 Task: Create an editable business presentation template psd in modern design set.
Action: Mouse moved to (410, 175)
Screenshot: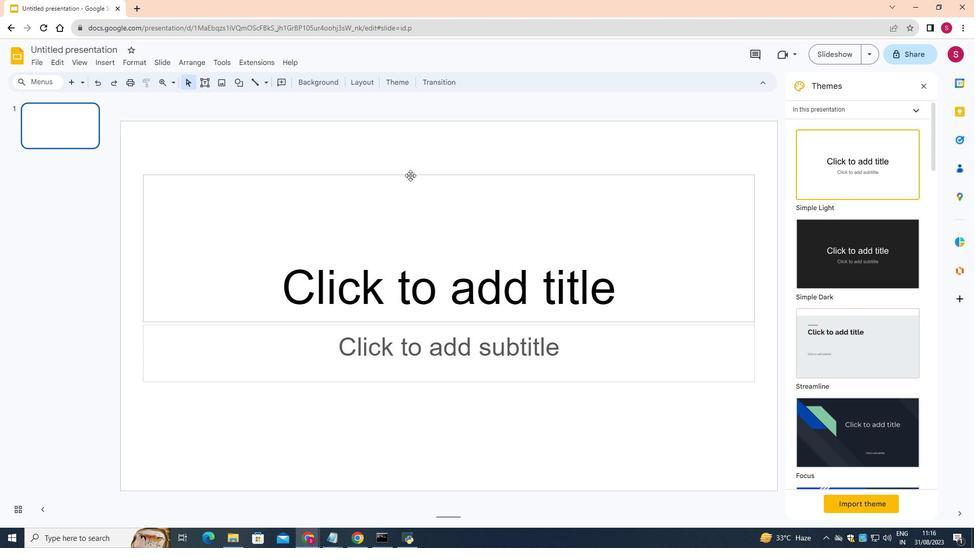 
Action: Mouse pressed left at (410, 175)
Screenshot: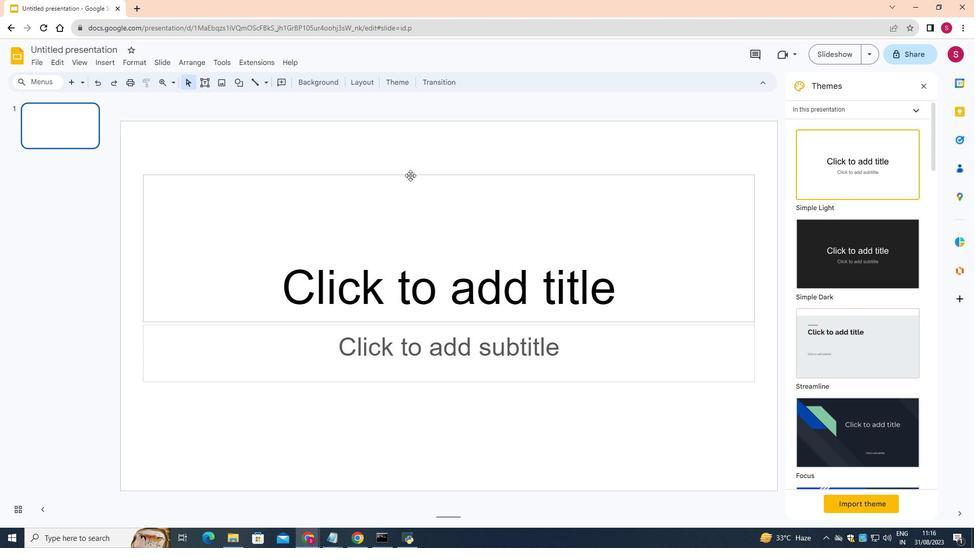 
Action: Key pressed <Key.delete>
Screenshot: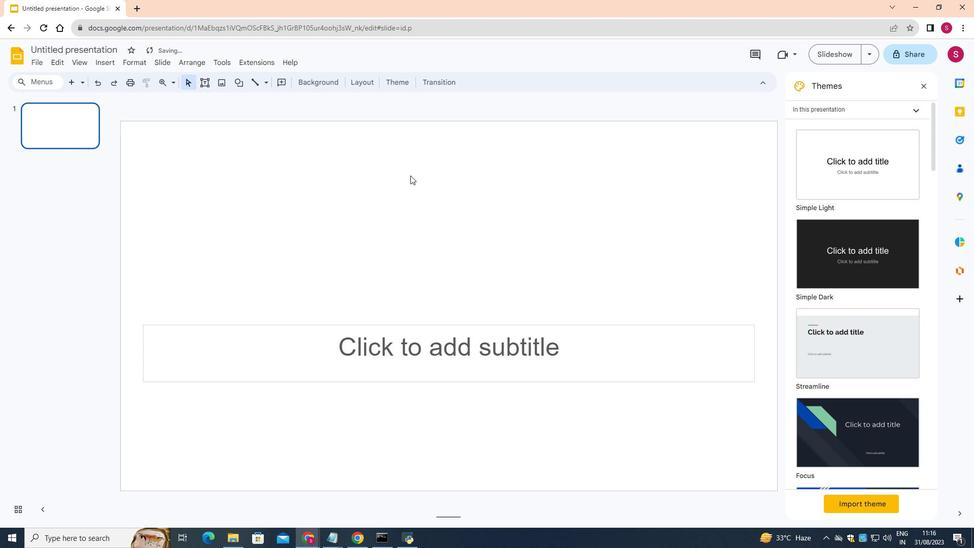 
Action: Mouse moved to (392, 324)
Screenshot: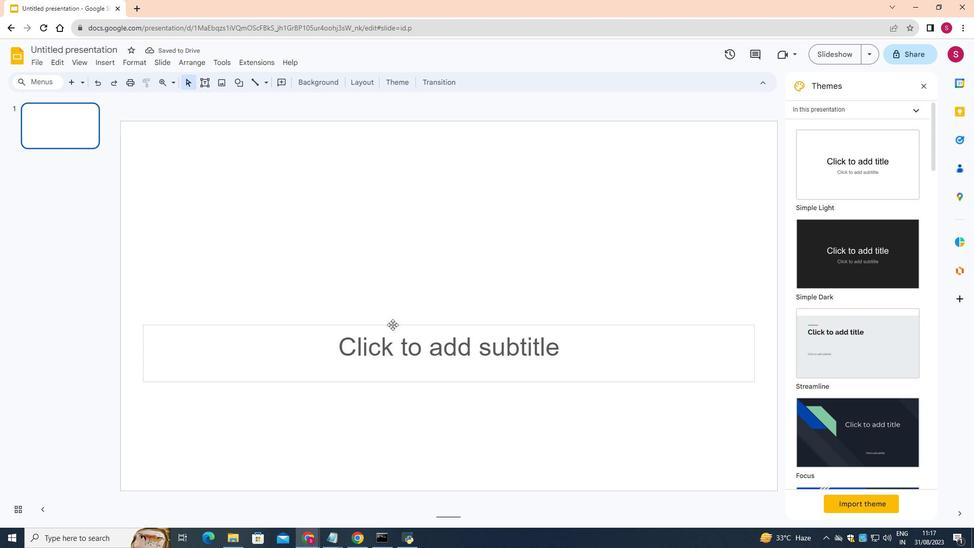
Action: Mouse pressed left at (392, 324)
Screenshot: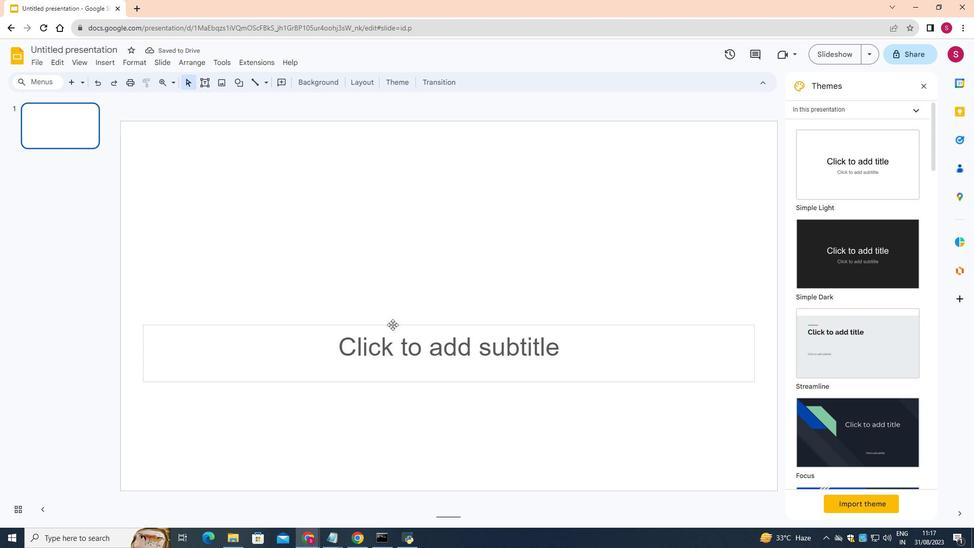 
Action: Key pressed <Key.delete>
Screenshot: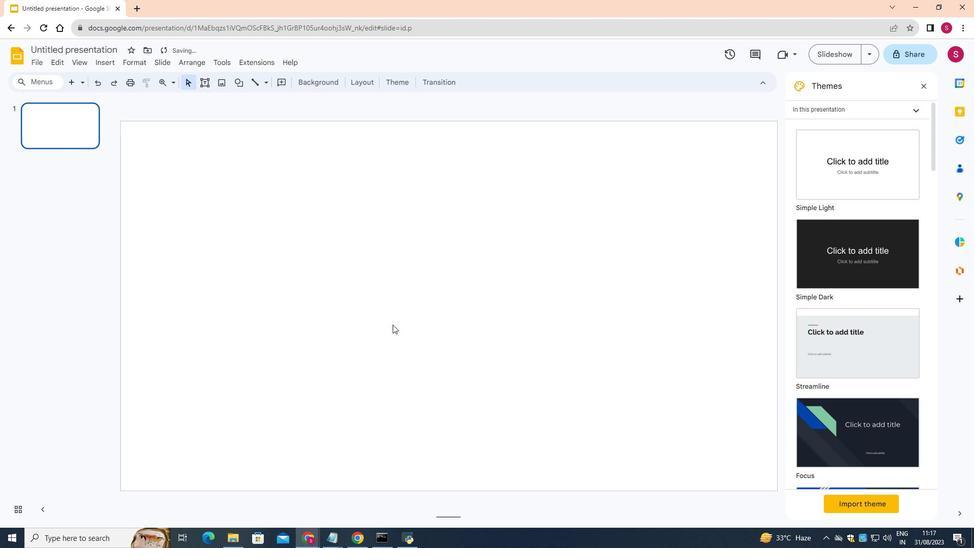 
Action: Mouse moved to (233, 79)
Screenshot: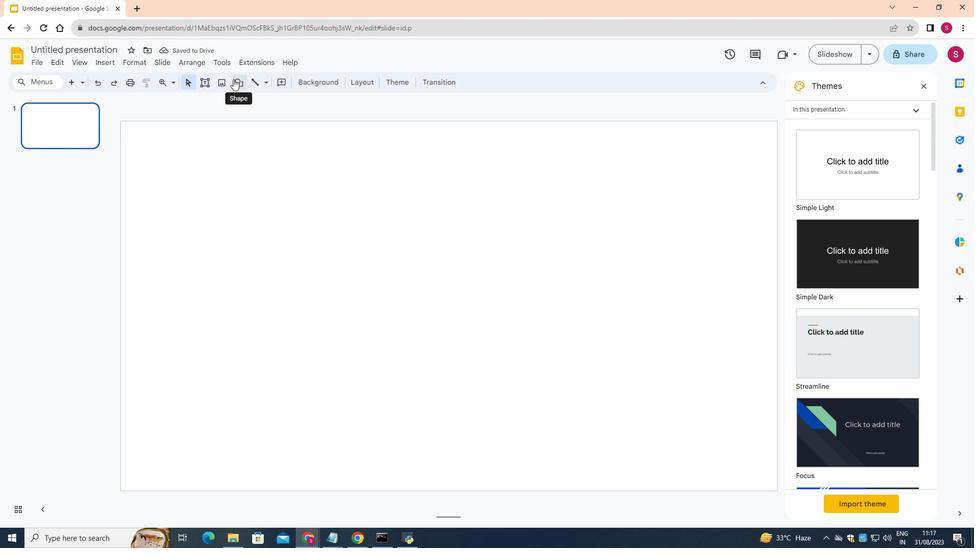 
Action: Mouse pressed left at (233, 79)
Screenshot: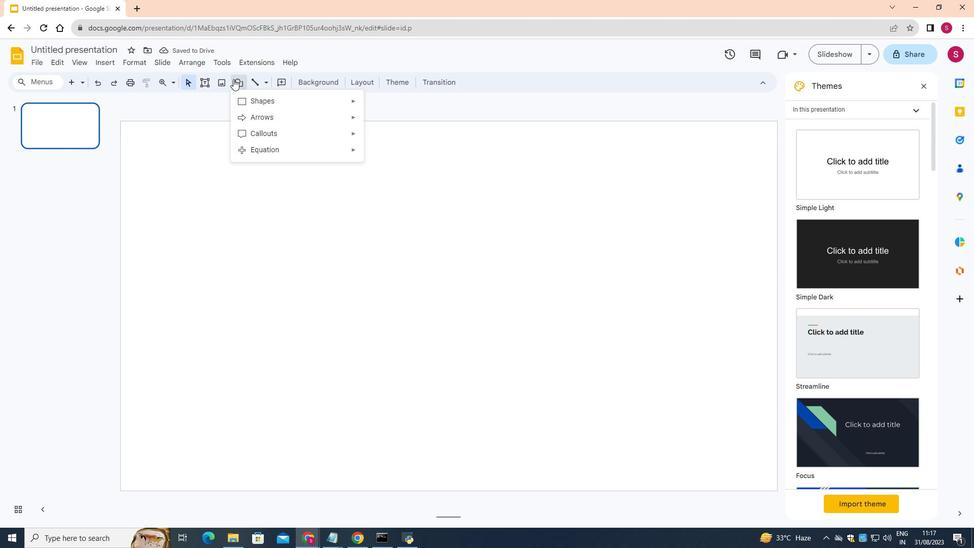 
Action: Mouse moved to (245, 99)
Screenshot: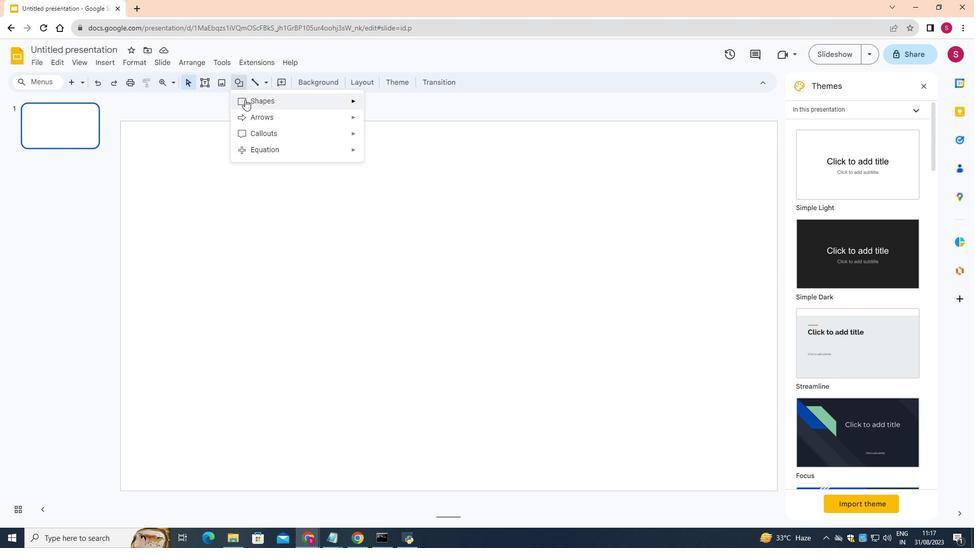 
Action: Mouse pressed left at (245, 99)
Screenshot: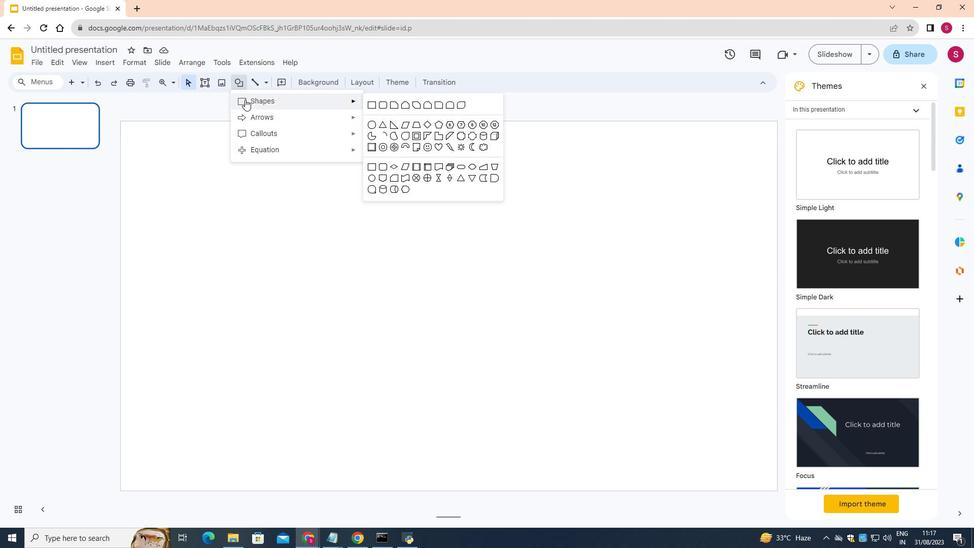 
Action: Mouse moved to (371, 101)
Screenshot: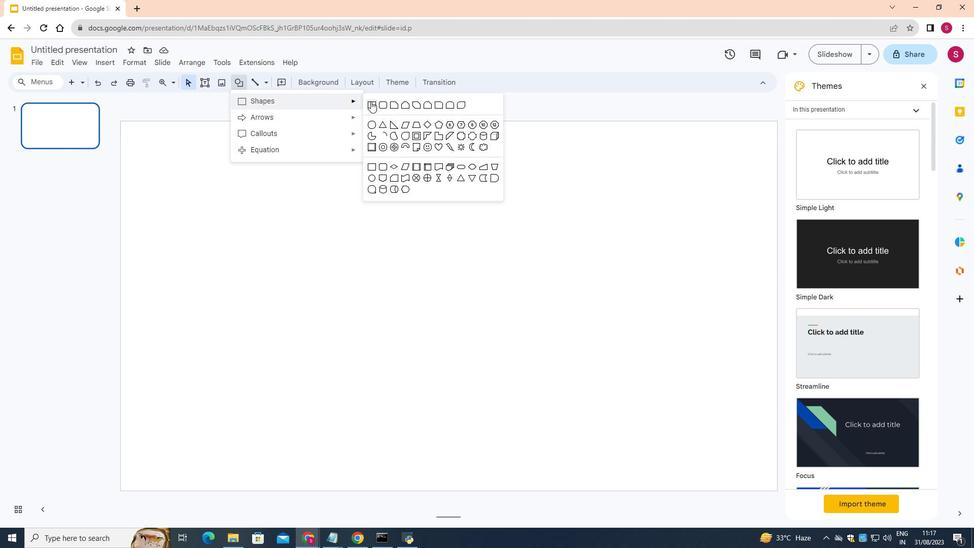 
Action: Mouse pressed left at (371, 101)
Screenshot: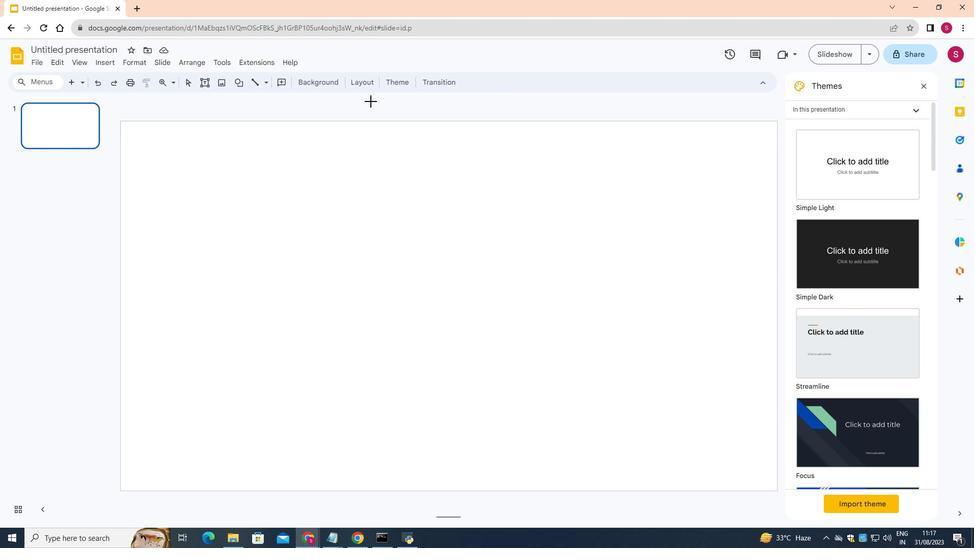 
Action: Mouse moved to (500, 121)
Screenshot: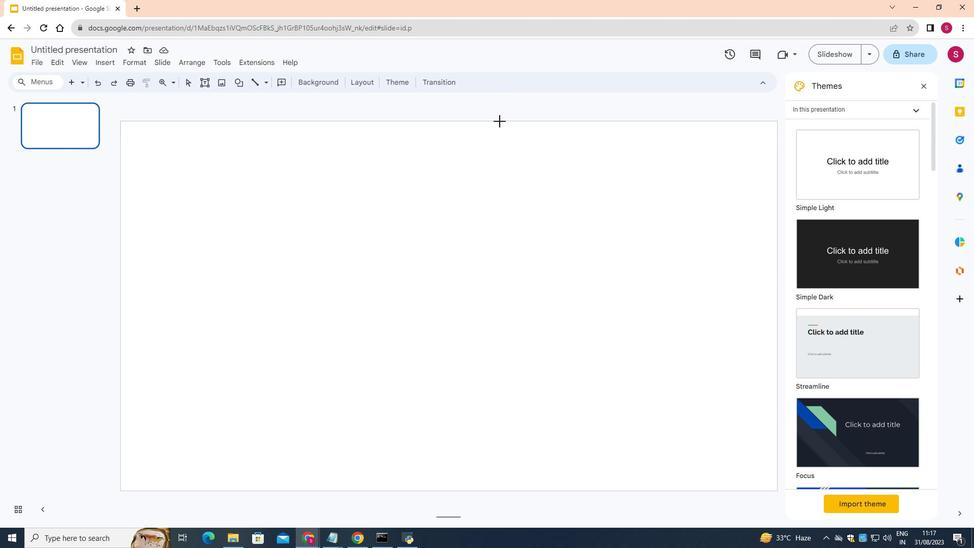 
Action: Mouse pressed left at (500, 121)
Screenshot: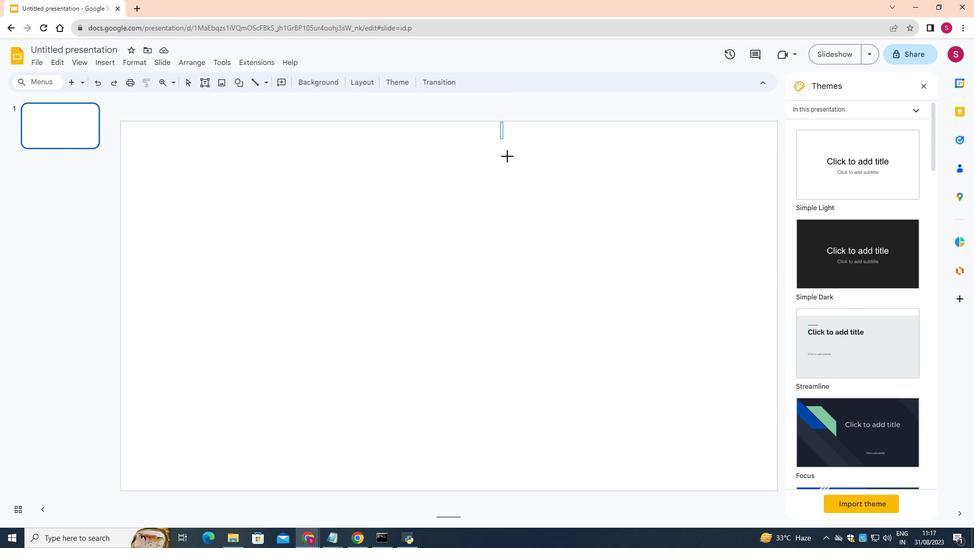 
Action: Mouse moved to (396, 244)
Screenshot: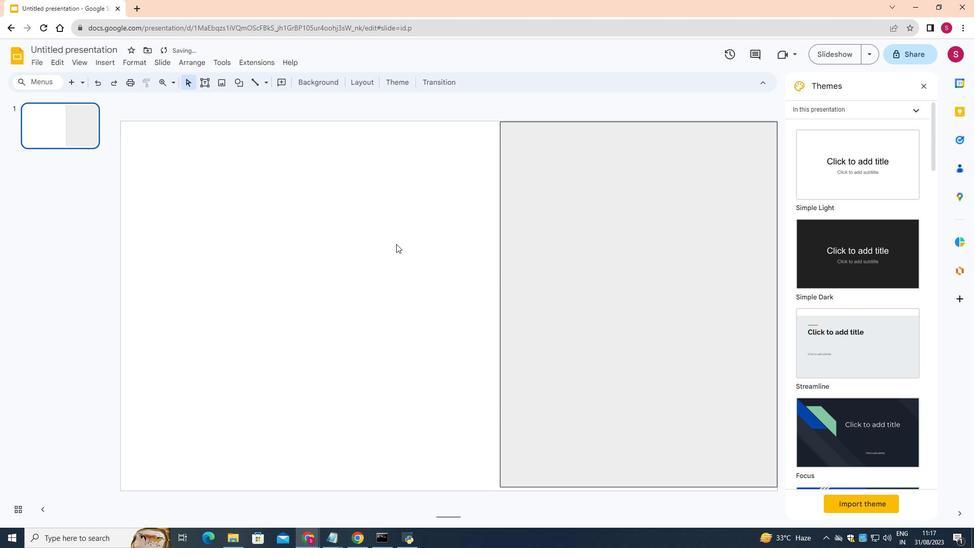 
Action: Mouse pressed left at (396, 244)
Screenshot: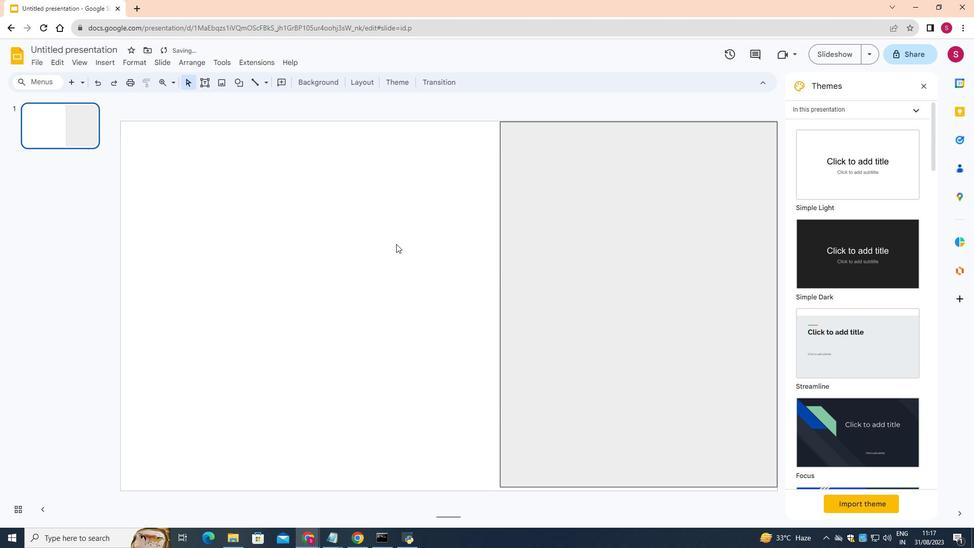 
Action: Mouse moved to (593, 248)
Screenshot: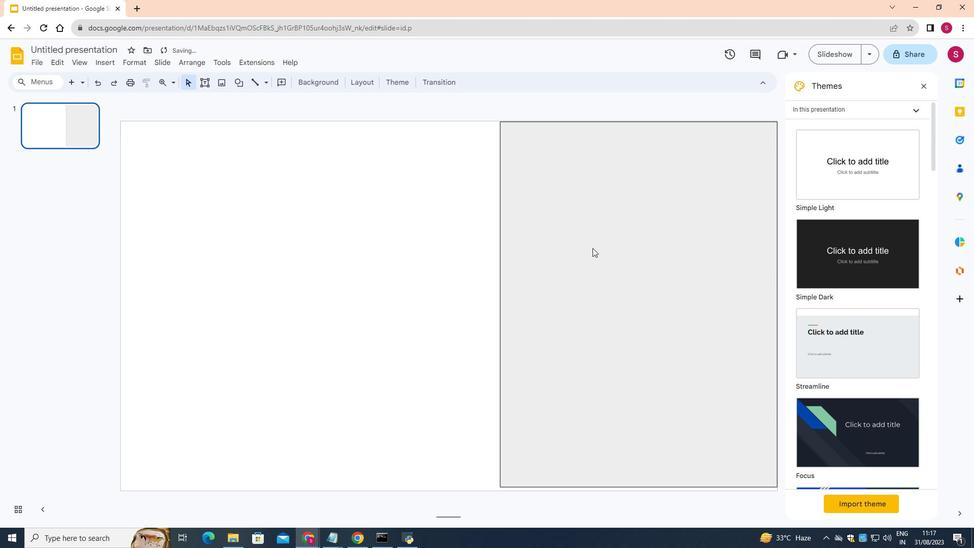 
Action: Mouse pressed left at (593, 248)
Screenshot: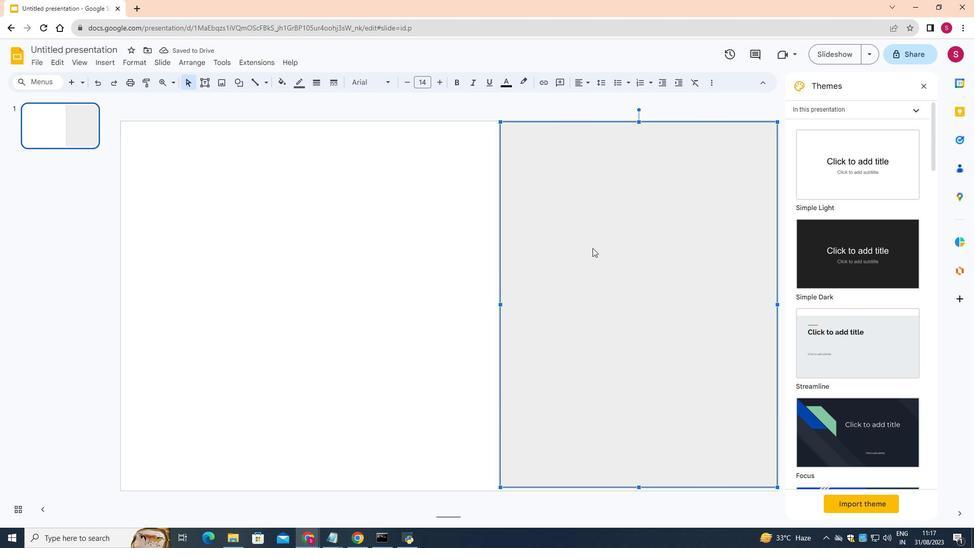 
Action: Mouse moved to (640, 485)
Screenshot: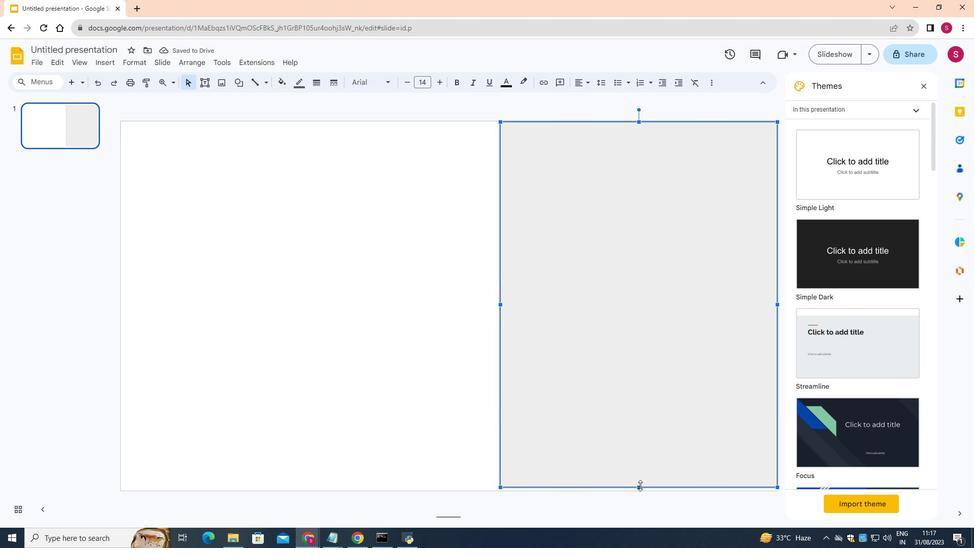 
Action: Mouse pressed left at (640, 485)
Screenshot: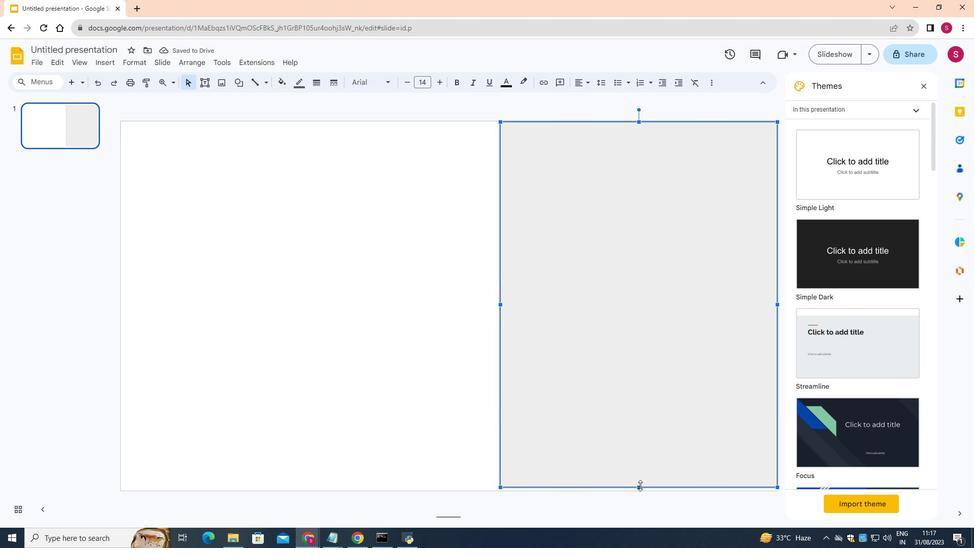 
Action: Mouse moved to (365, 400)
Screenshot: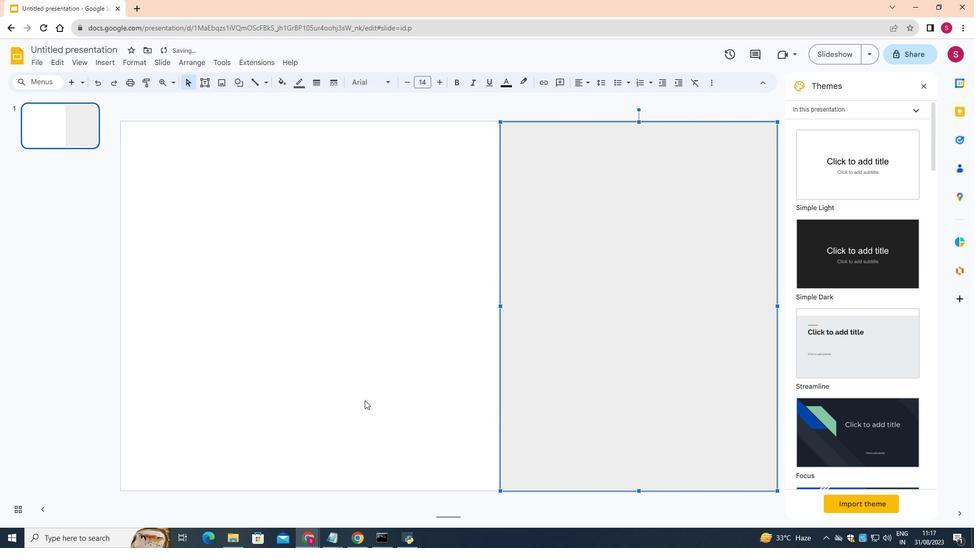 
Action: Mouse pressed left at (365, 400)
Screenshot: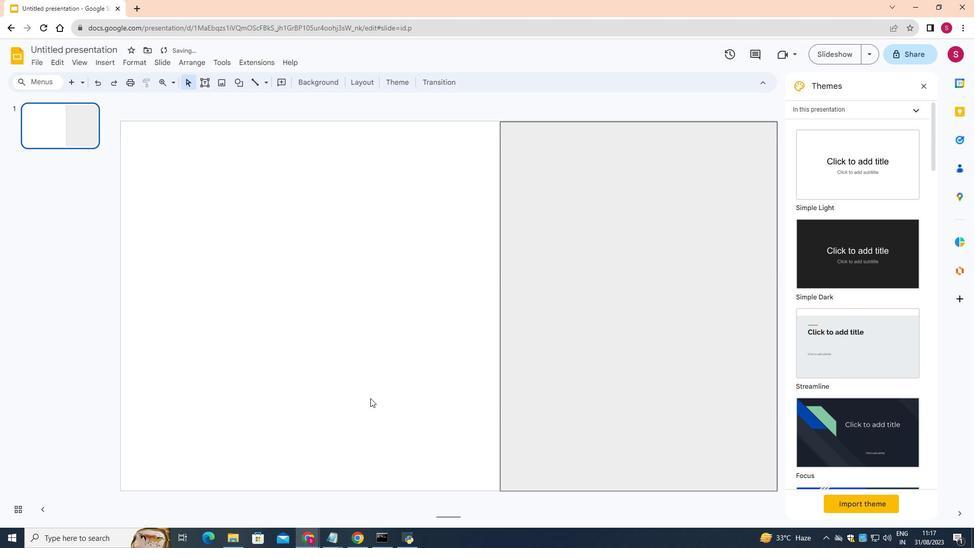 
Action: Mouse moved to (597, 387)
Screenshot: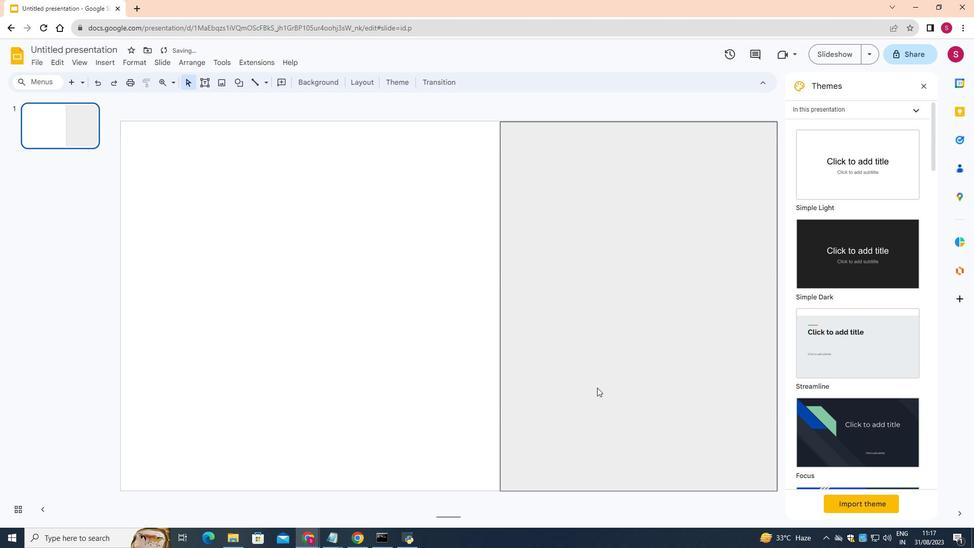 
Action: Mouse pressed left at (597, 387)
Screenshot: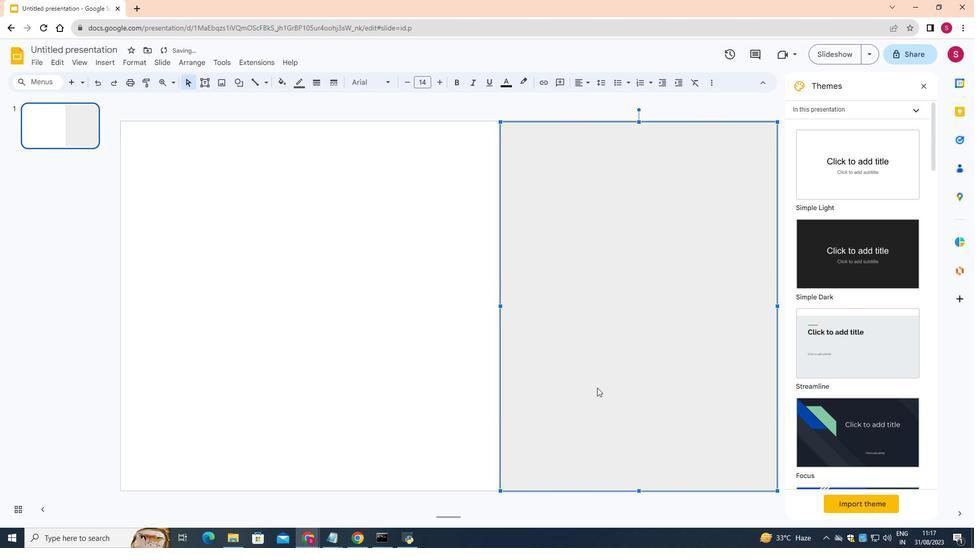 
Action: Mouse moved to (302, 84)
Screenshot: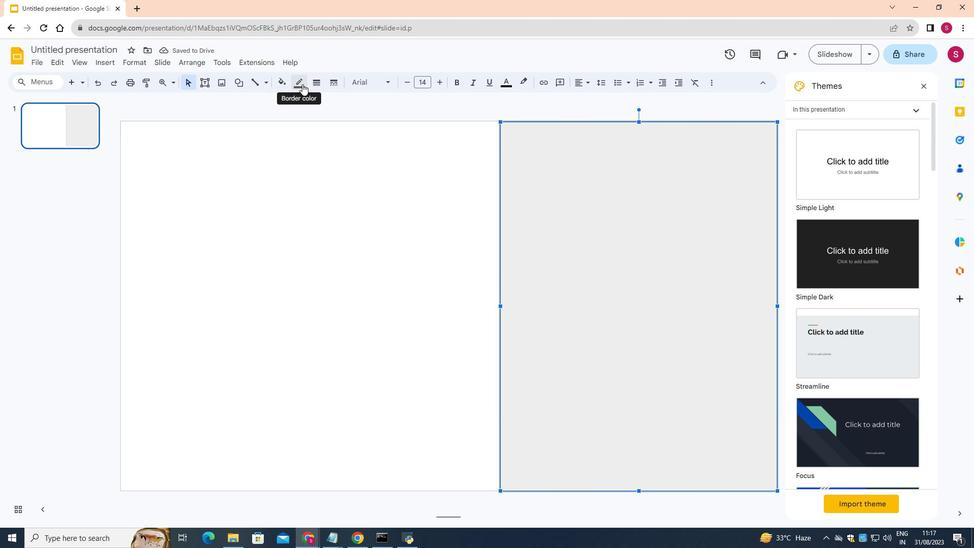 
Action: Mouse pressed left at (302, 84)
Screenshot: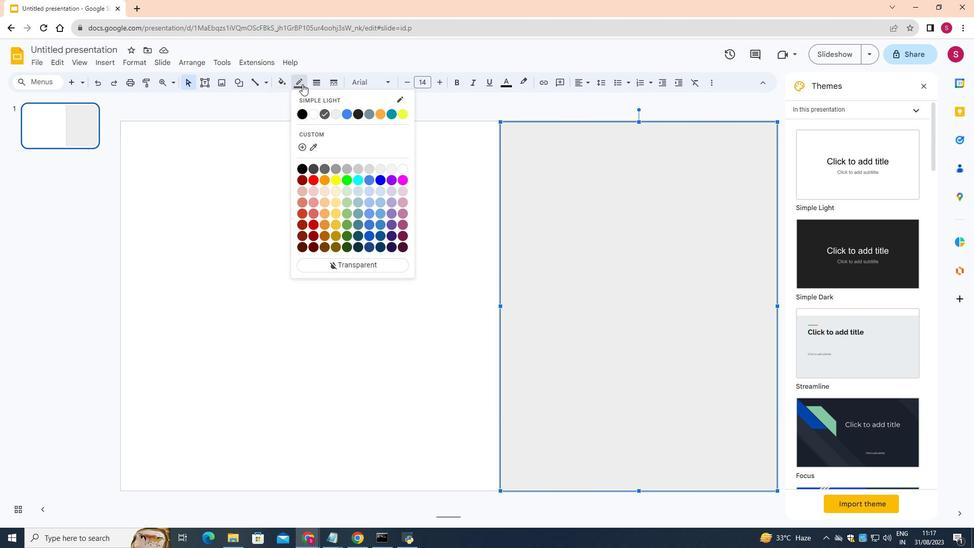 
Action: Mouse moved to (368, 264)
Screenshot: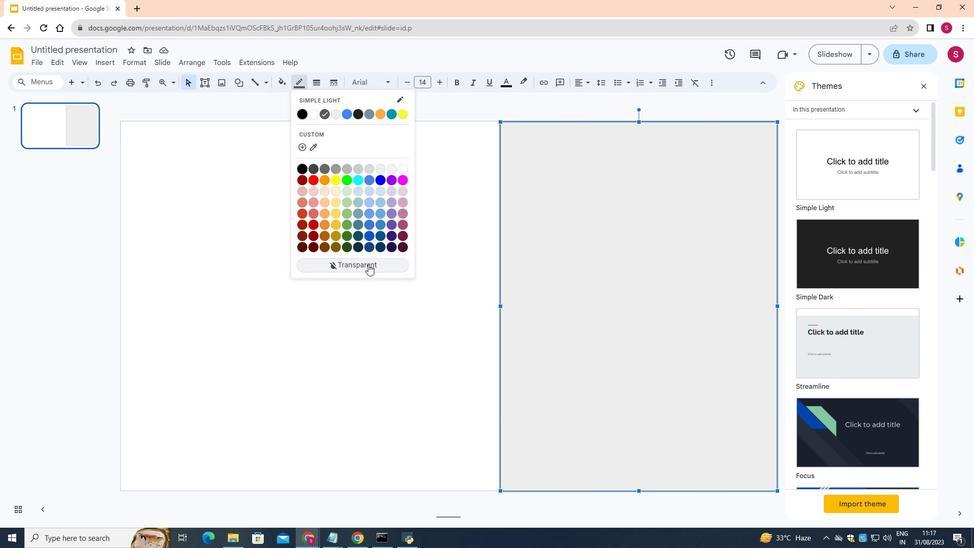 
Action: Mouse pressed left at (368, 264)
Screenshot: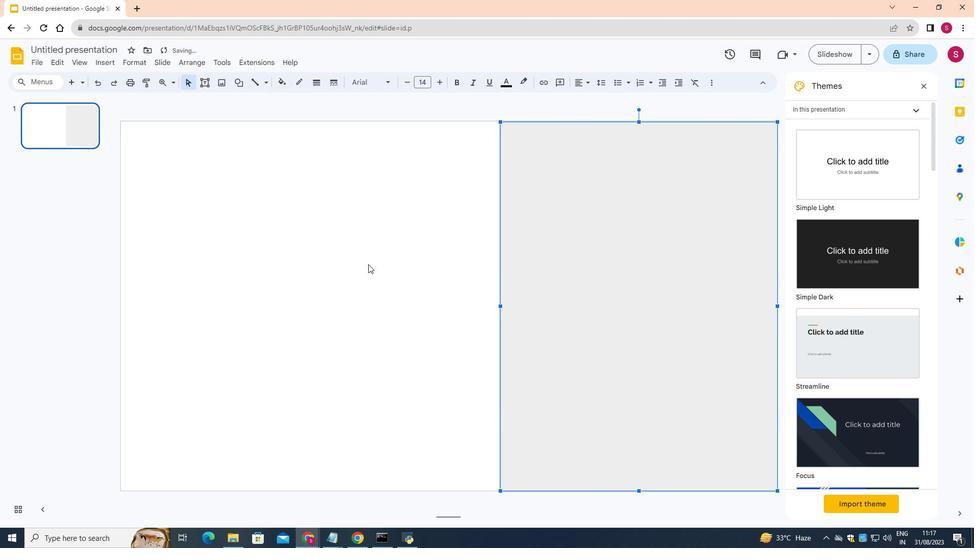 
Action: Mouse moved to (277, 84)
Screenshot: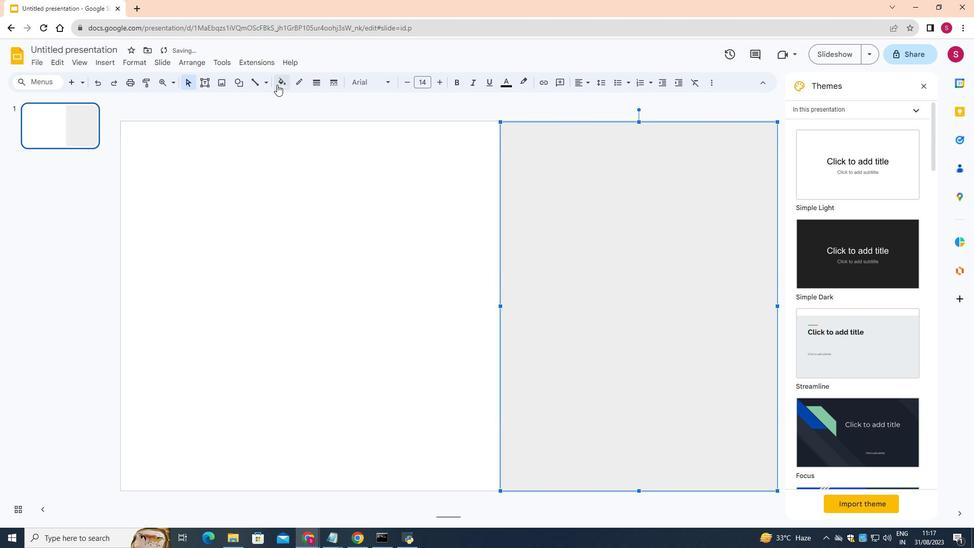 
Action: Mouse pressed left at (277, 84)
Screenshot: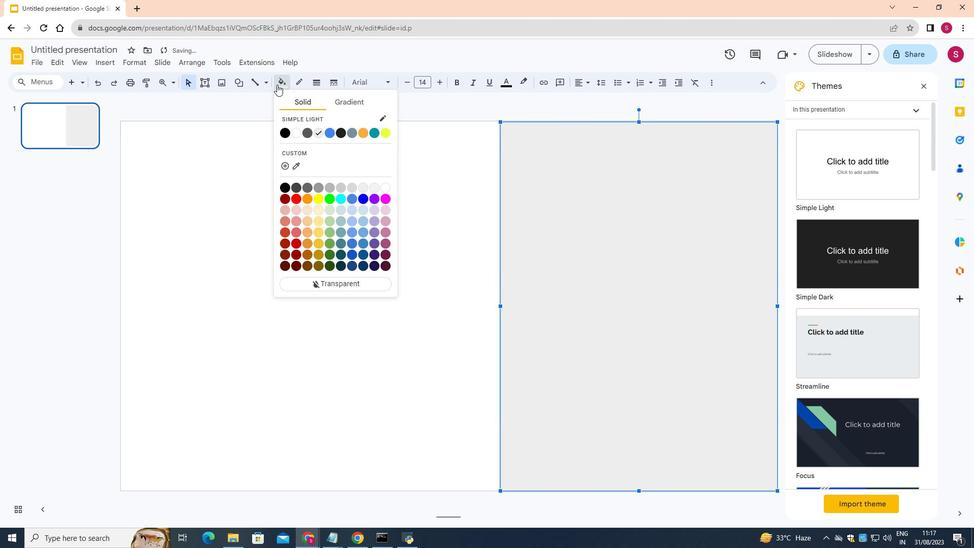 
Action: Mouse moved to (296, 184)
Screenshot: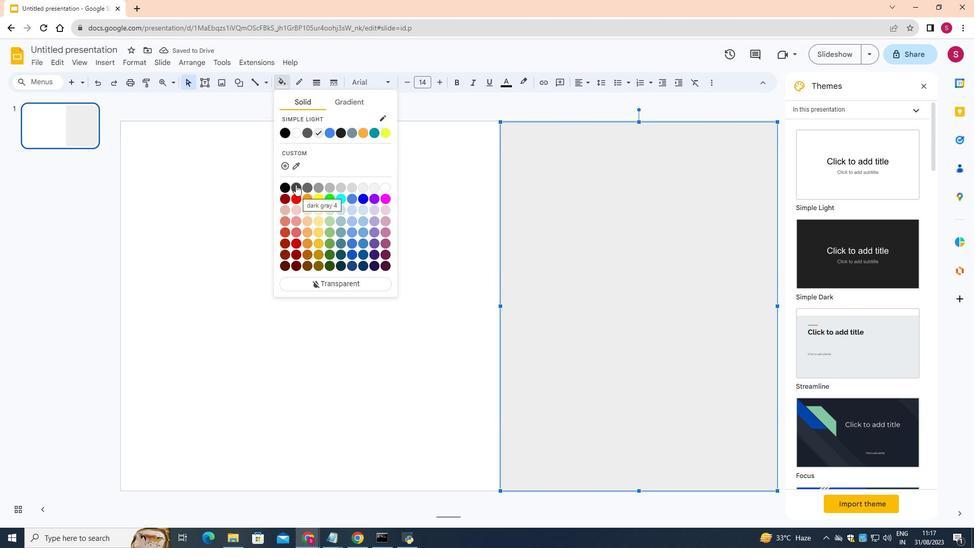 
Action: Mouse pressed left at (296, 184)
Screenshot: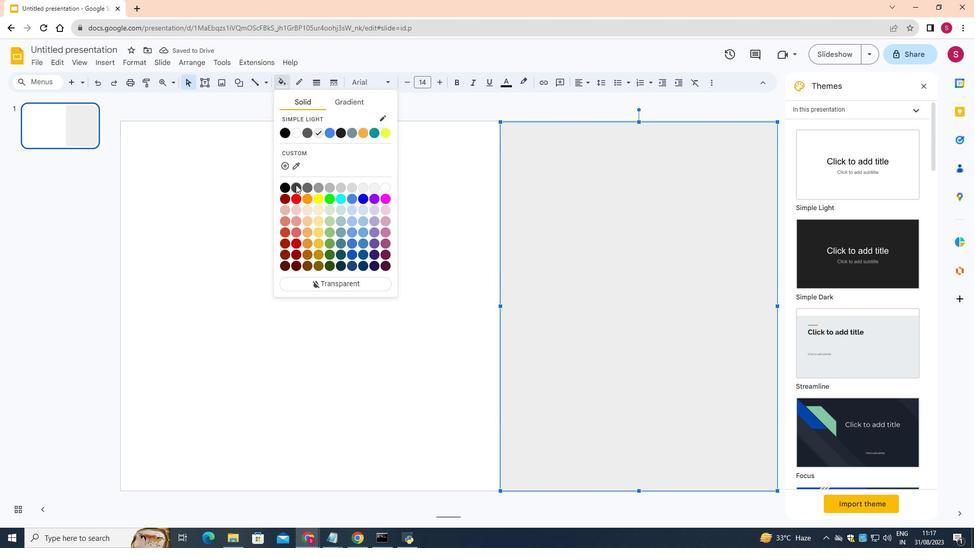 
Action: Mouse moved to (206, 80)
Screenshot: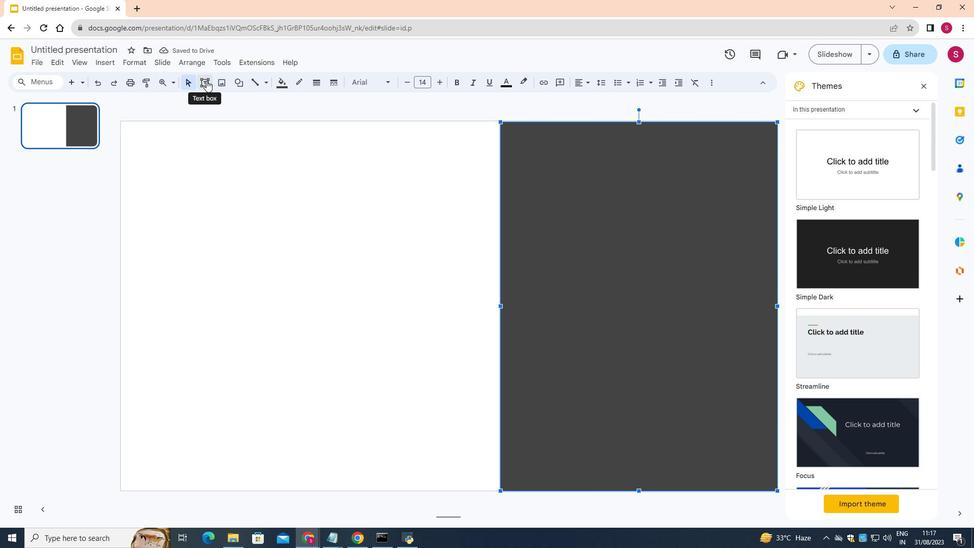 
Action: Mouse pressed left at (206, 80)
Screenshot: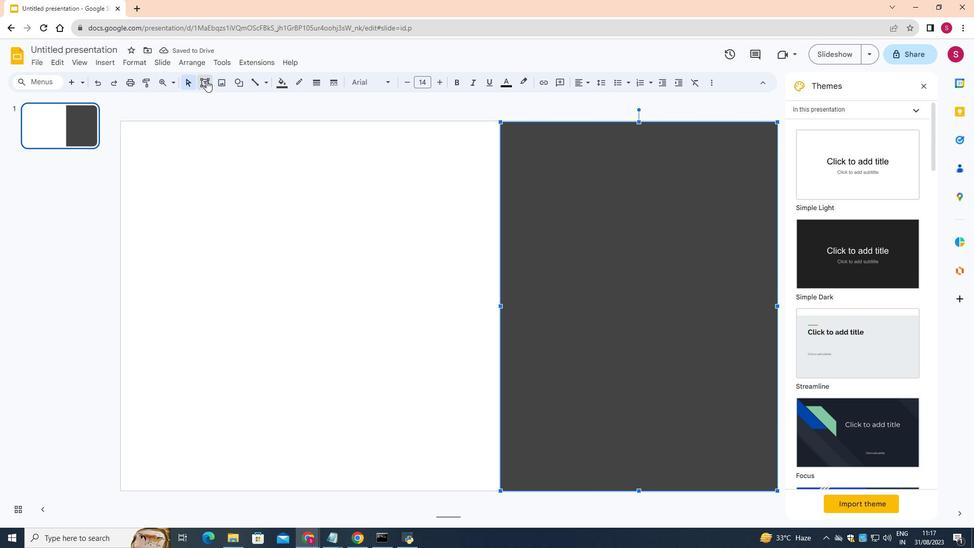
Action: Mouse moved to (549, 225)
Screenshot: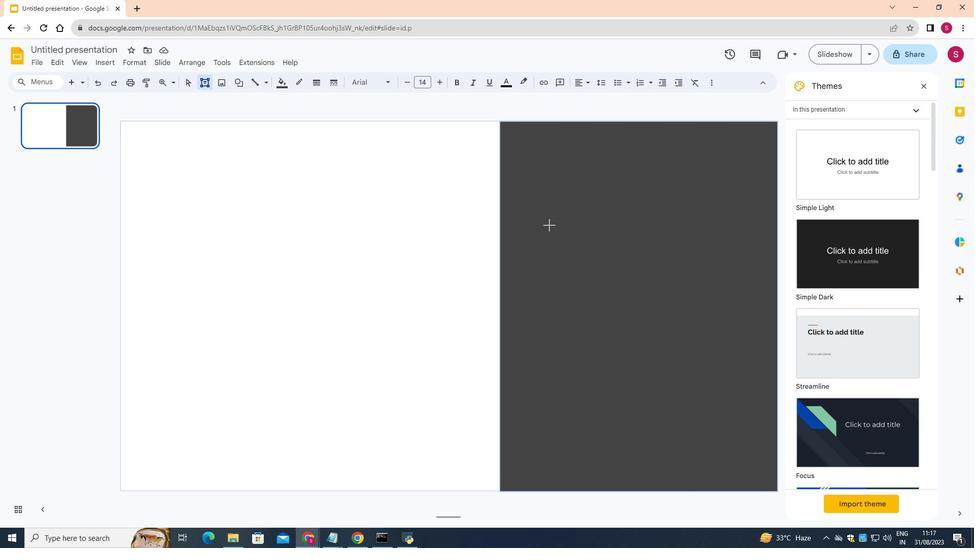 
Action: Mouse pressed left at (549, 225)
Screenshot: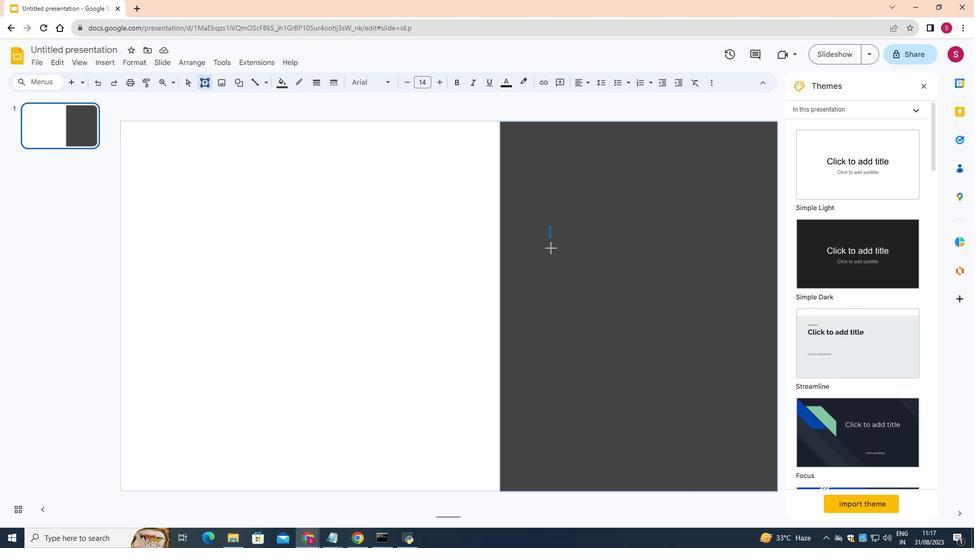 
Action: Mouse moved to (507, 83)
Screenshot: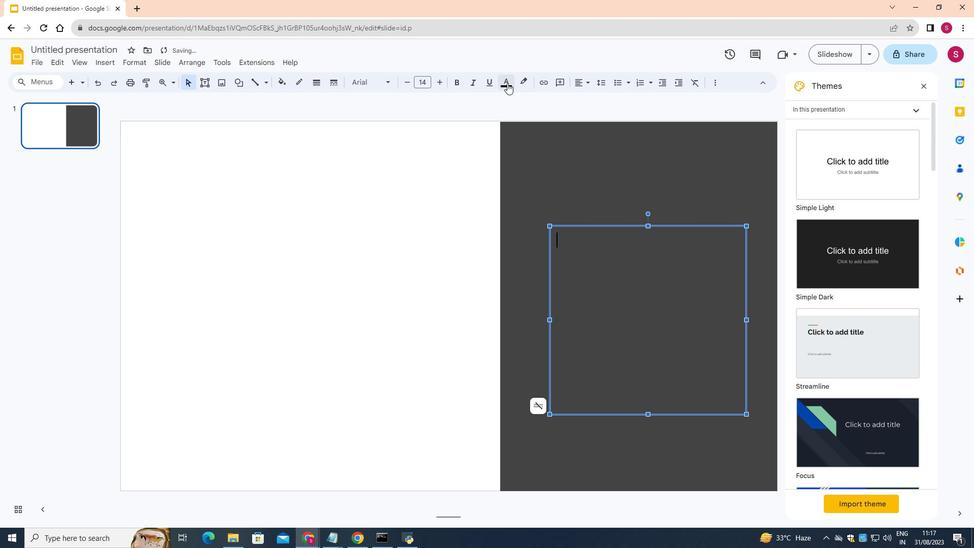 
Action: Mouse pressed left at (507, 83)
Screenshot: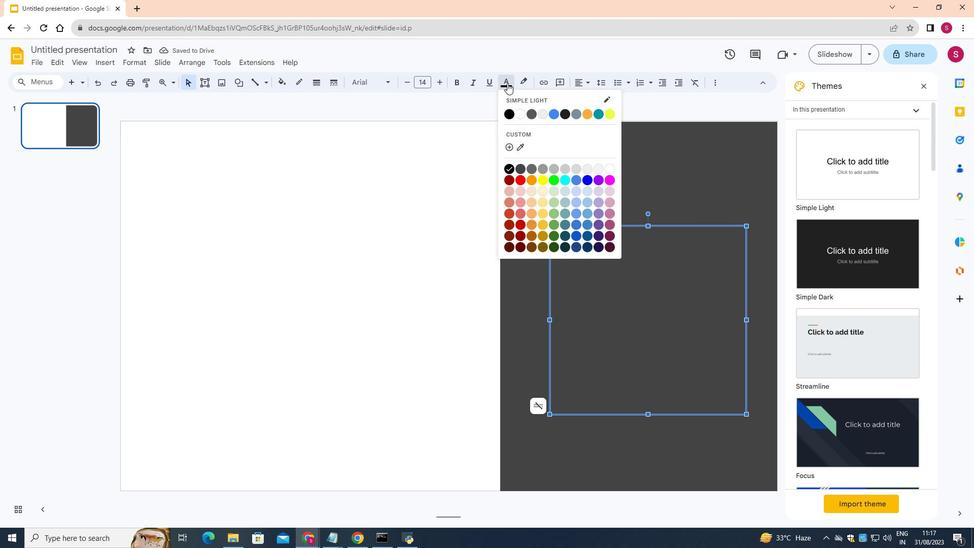 
Action: Mouse moved to (521, 114)
Screenshot: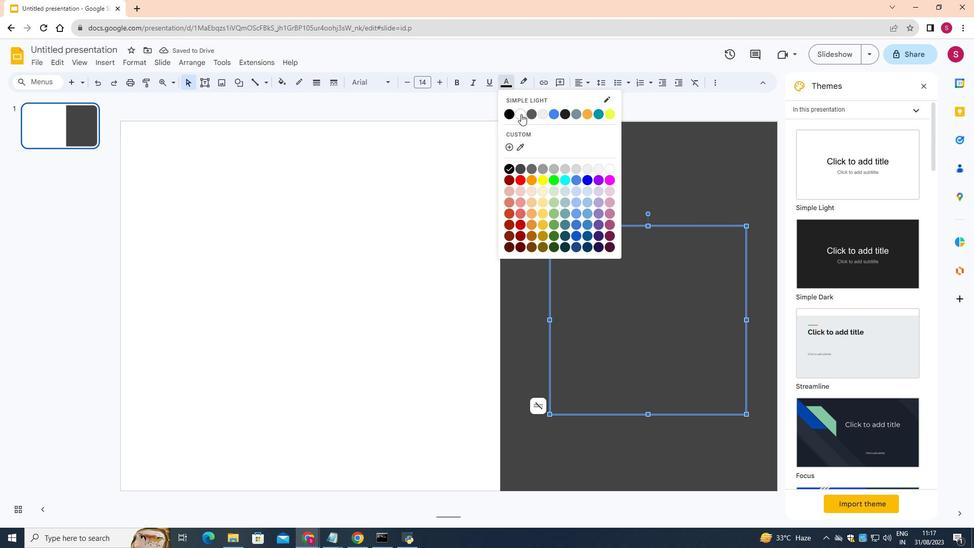 
Action: Mouse pressed left at (521, 114)
Screenshot: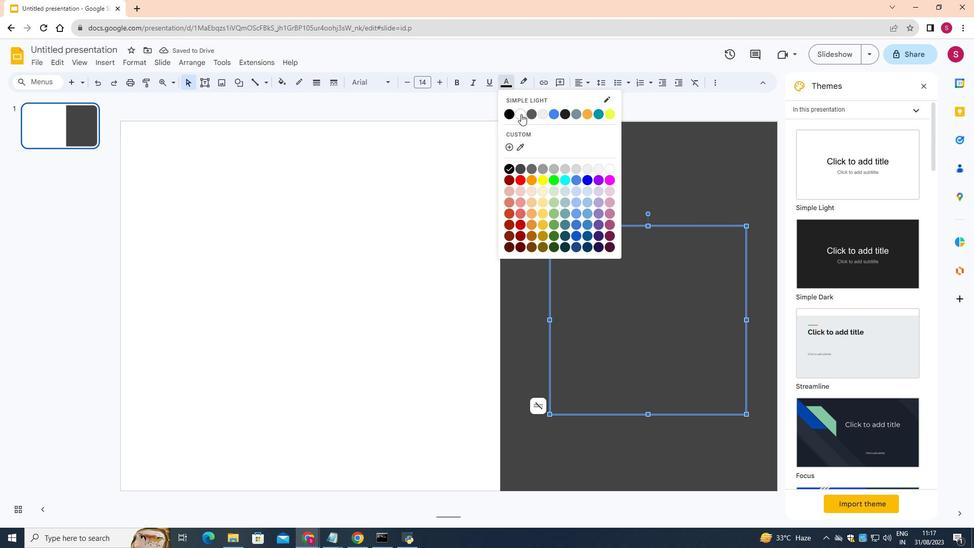 
Action: Mouse moved to (521, 114)
Screenshot: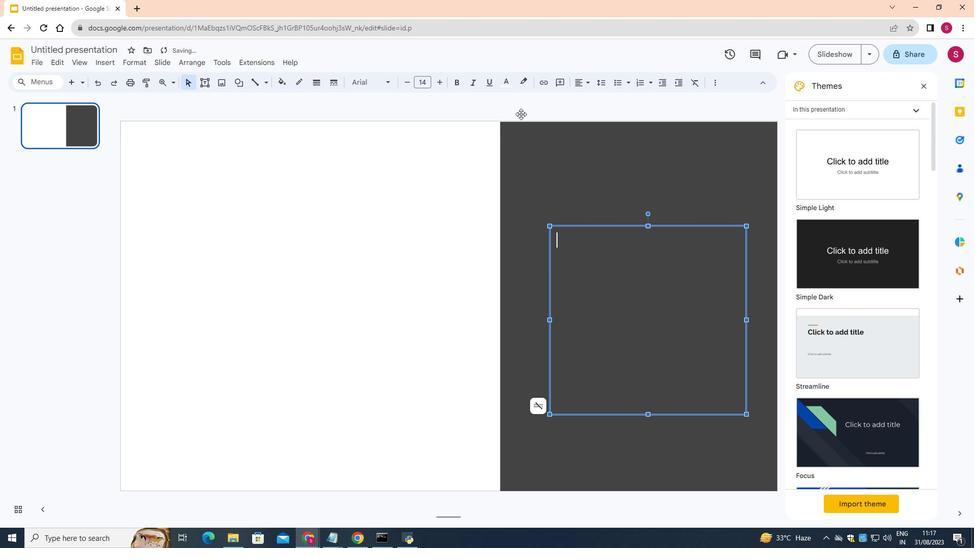 
Action: Key pressed <Key.shift>Business<Key.enter><Key.shift>Plan
Screenshot: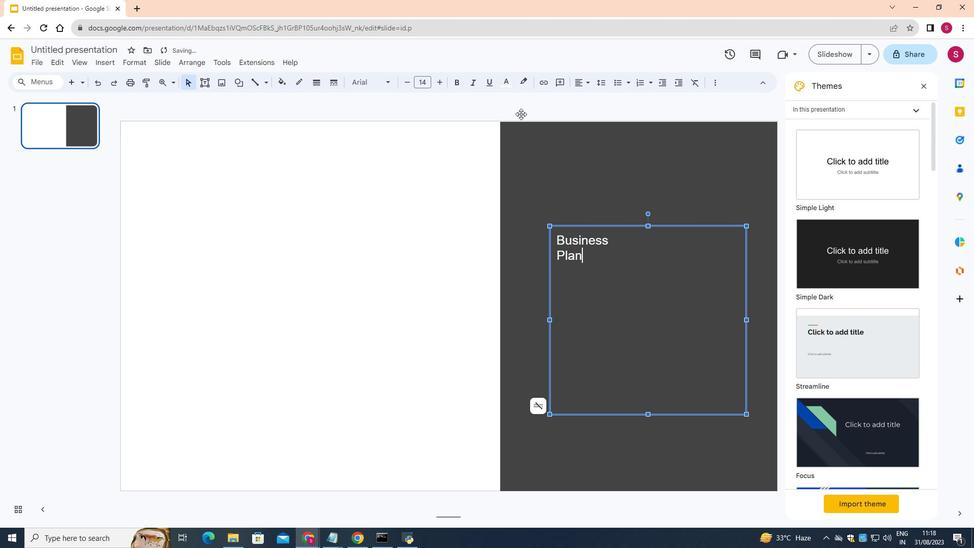 
Action: Mouse moved to (557, 240)
Screenshot: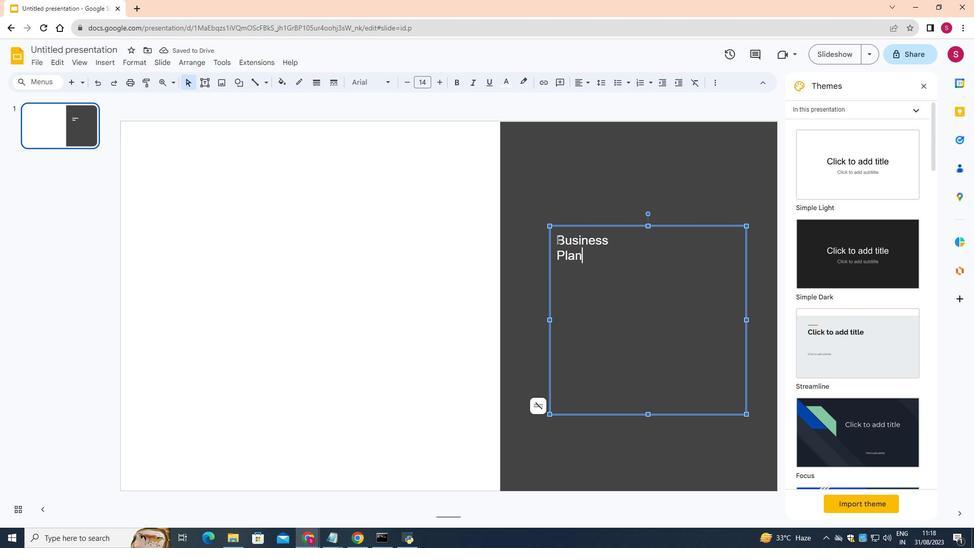 
Action: Mouse pressed left at (557, 240)
Screenshot: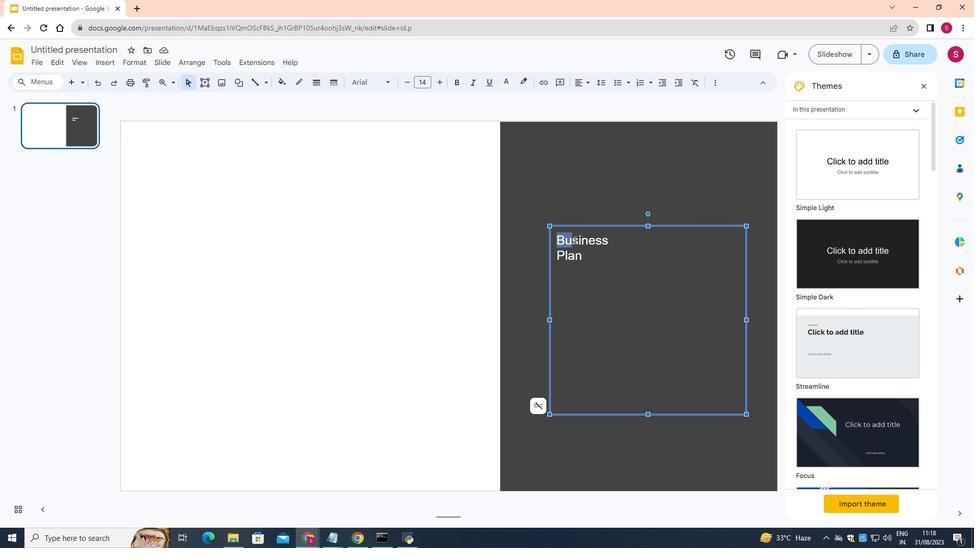 
Action: Mouse moved to (439, 79)
Screenshot: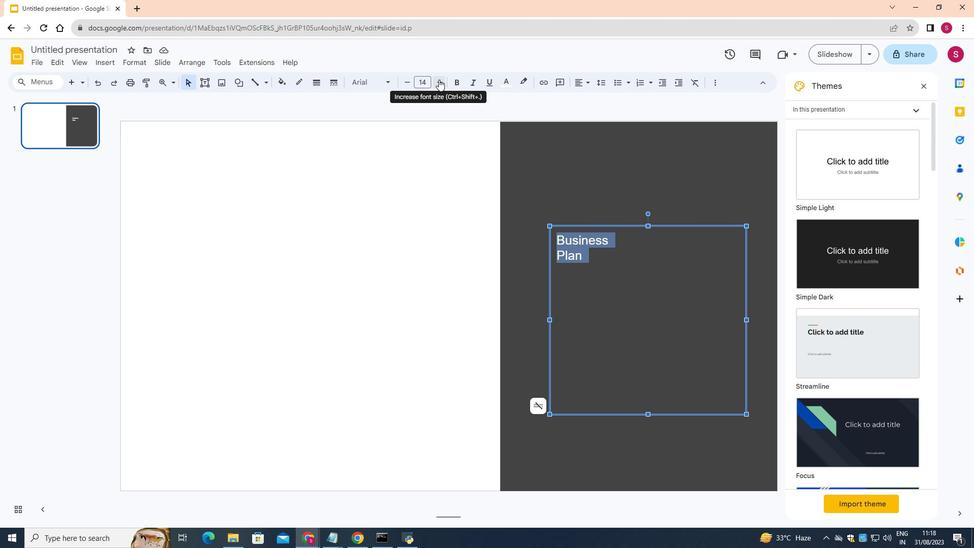 
Action: Mouse pressed left at (439, 79)
Screenshot: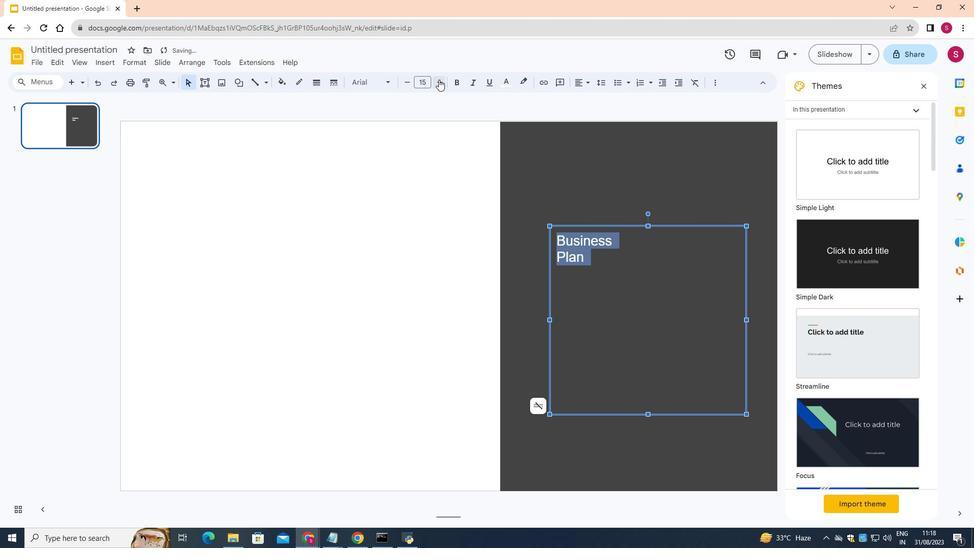 
Action: Mouse pressed left at (439, 79)
Screenshot: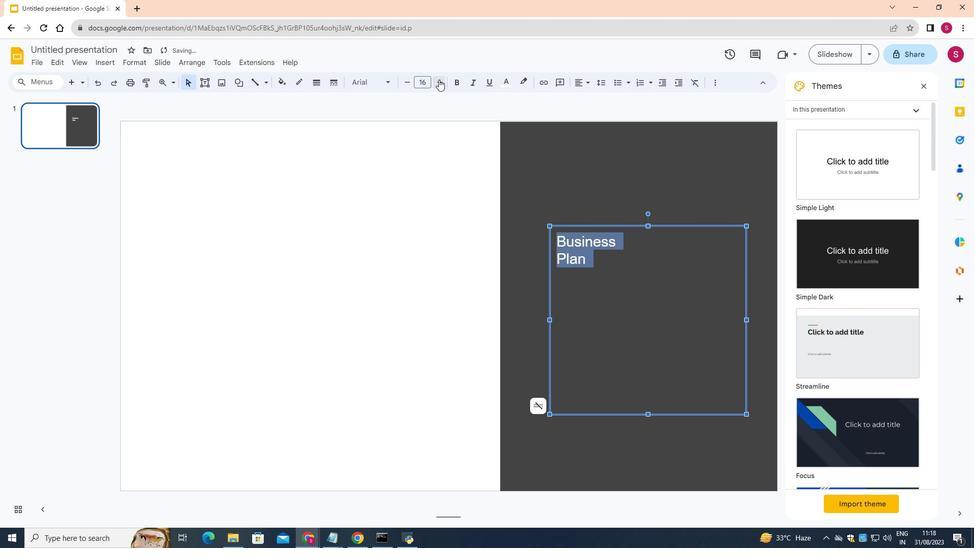 
Action: Mouse pressed left at (439, 79)
Screenshot: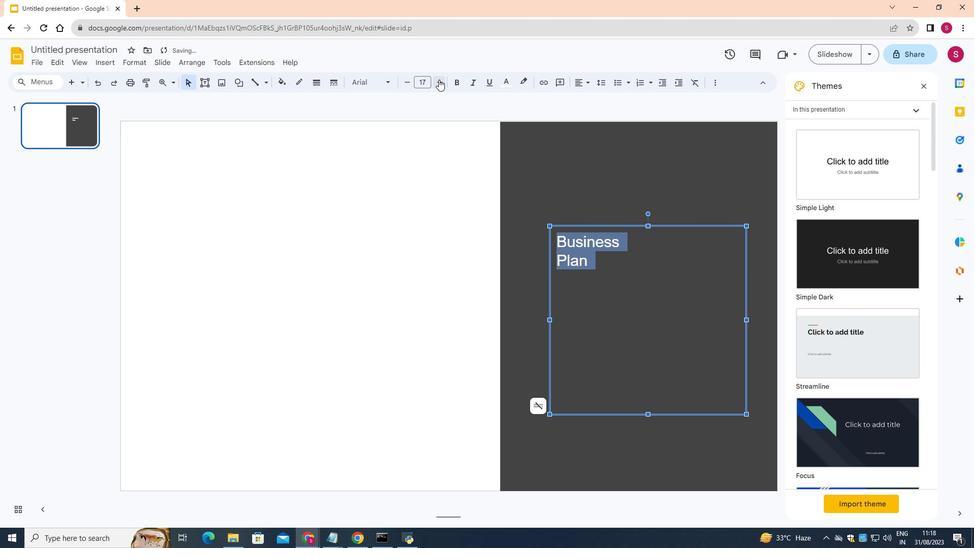 
Action: Mouse pressed left at (439, 79)
Screenshot: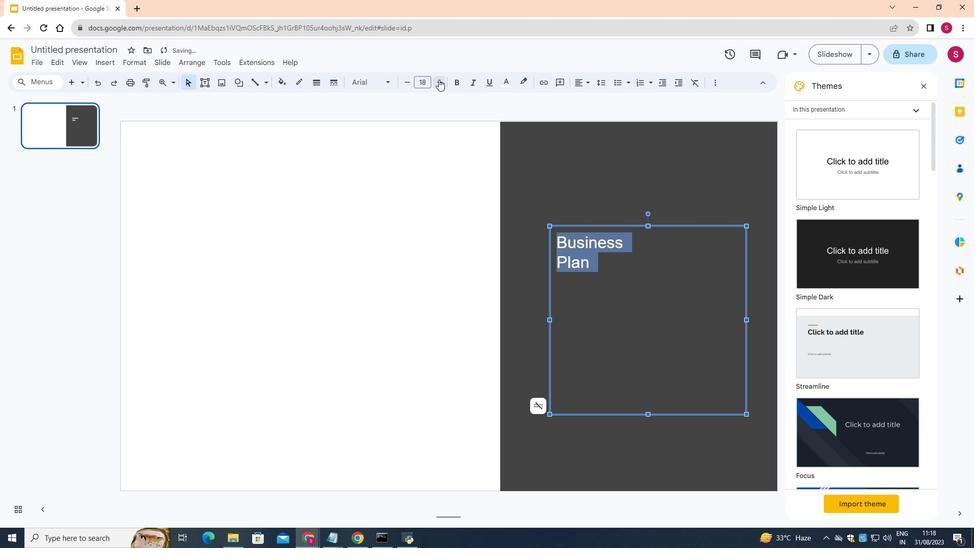 
Action: Mouse pressed left at (439, 79)
Screenshot: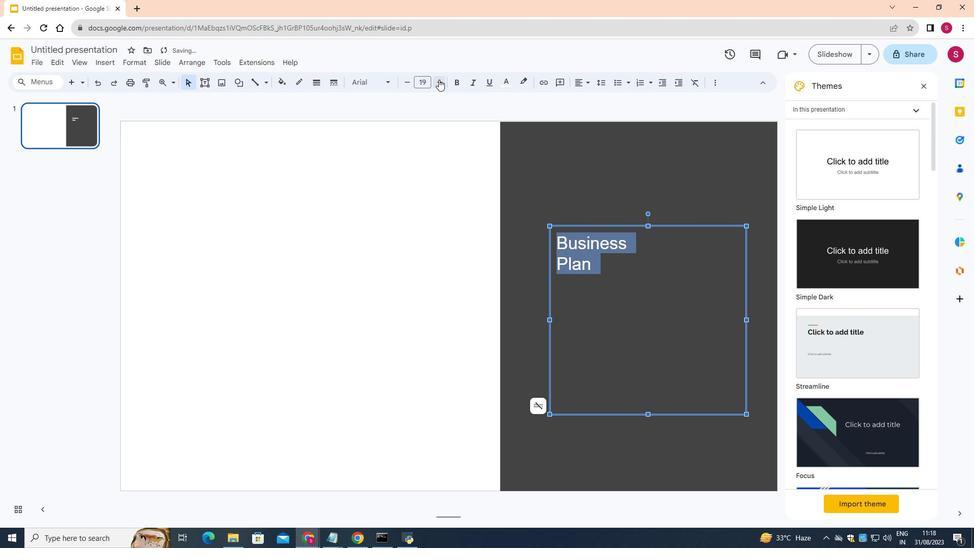 
Action: Mouse pressed left at (439, 79)
Screenshot: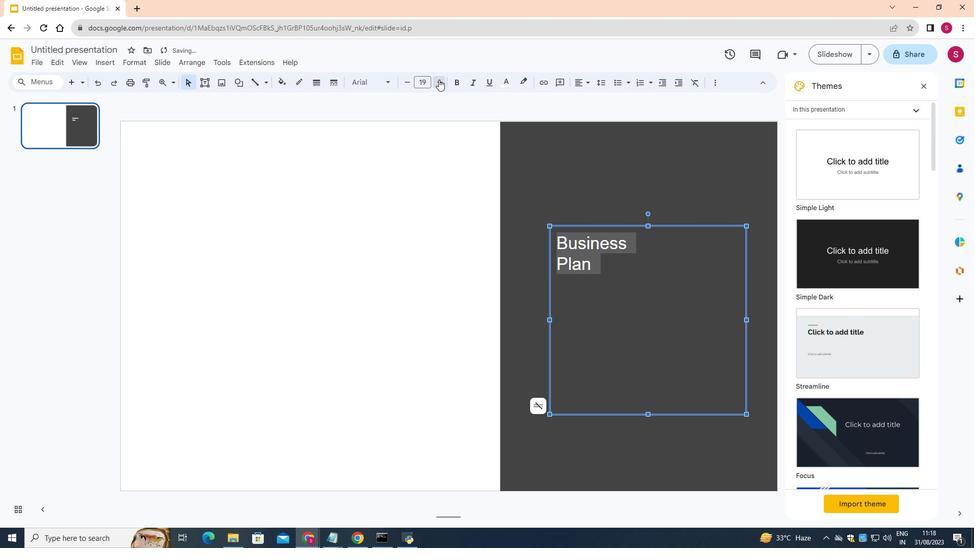
Action: Mouse pressed left at (439, 79)
Screenshot: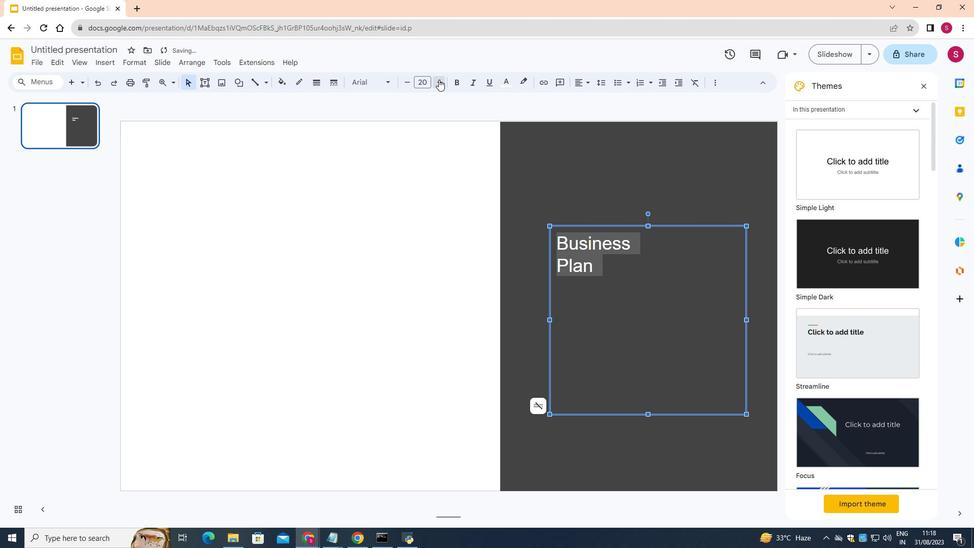 
Action: Mouse pressed left at (439, 79)
Screenshot: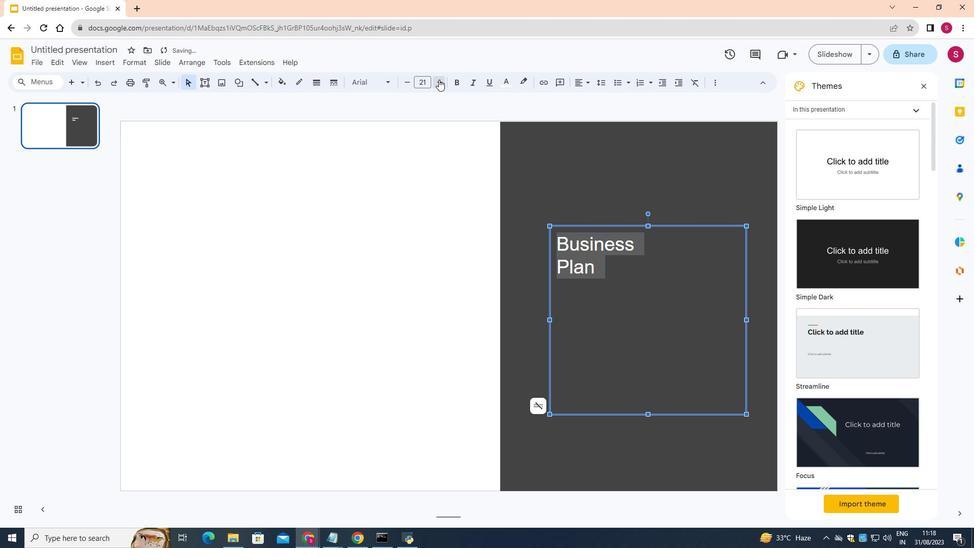 
Action: Mouse moved to (439, 79)
Screenshot: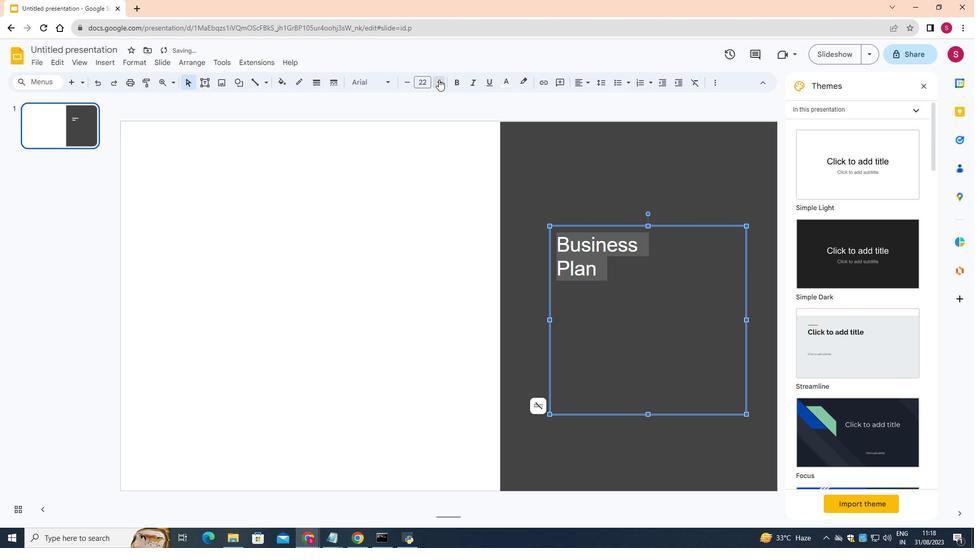 
Action: Mouse pressed left at (439, 79)
Screenshot: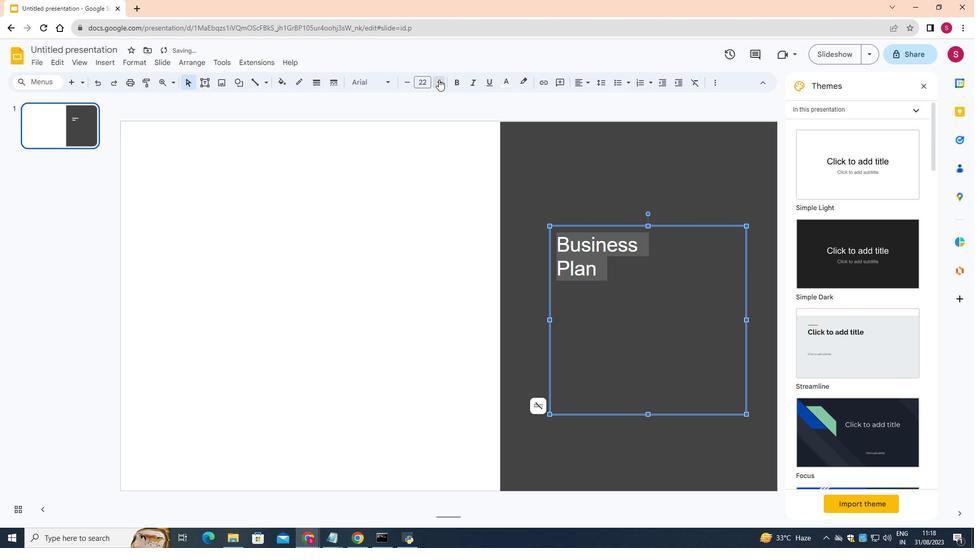 
Action: Mouse pressed left at (439, 79)
Screenshot: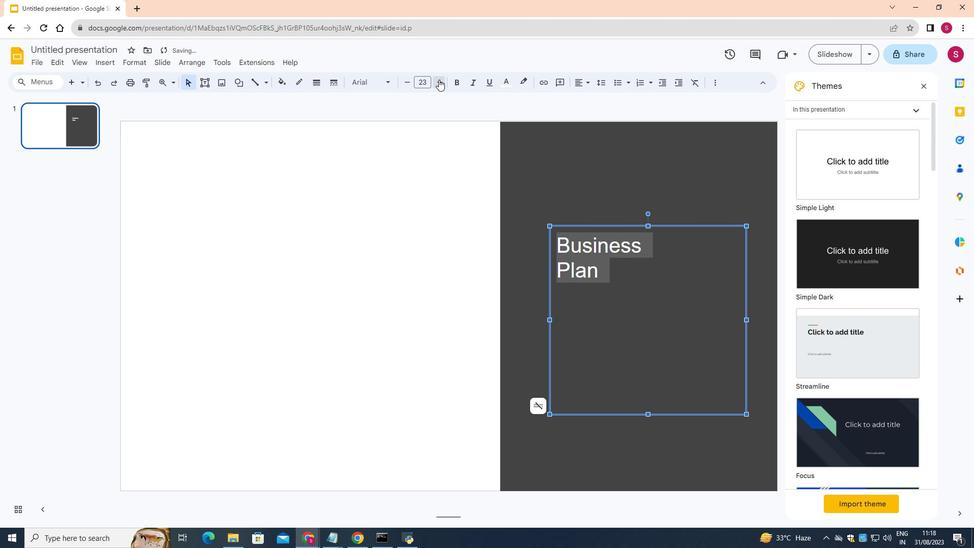 
Action: Mouse pressed left at (439, 79)
Screenshot: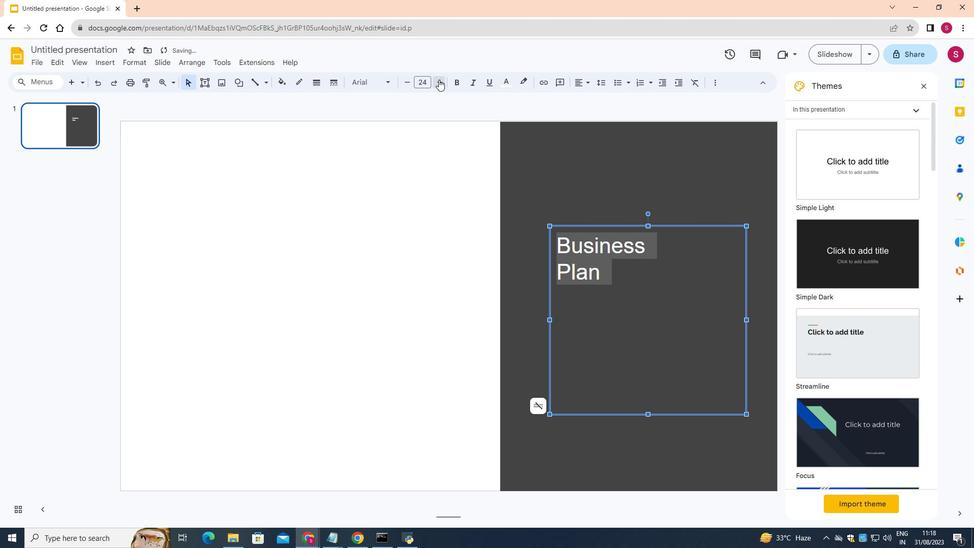 
Action: Mouse pressed left at (439, 79)
Screenshot: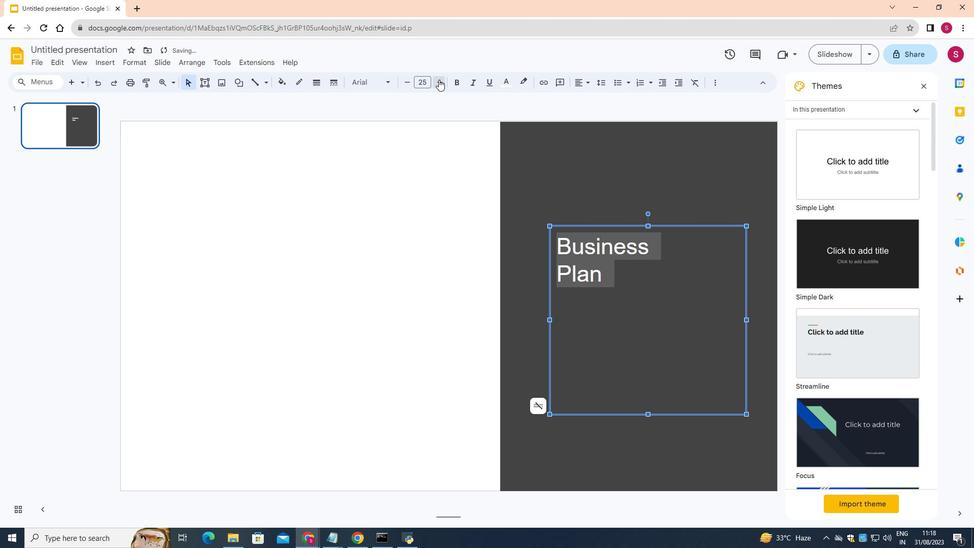 
Action: Mouse moved to (454, 79)
Screenshot: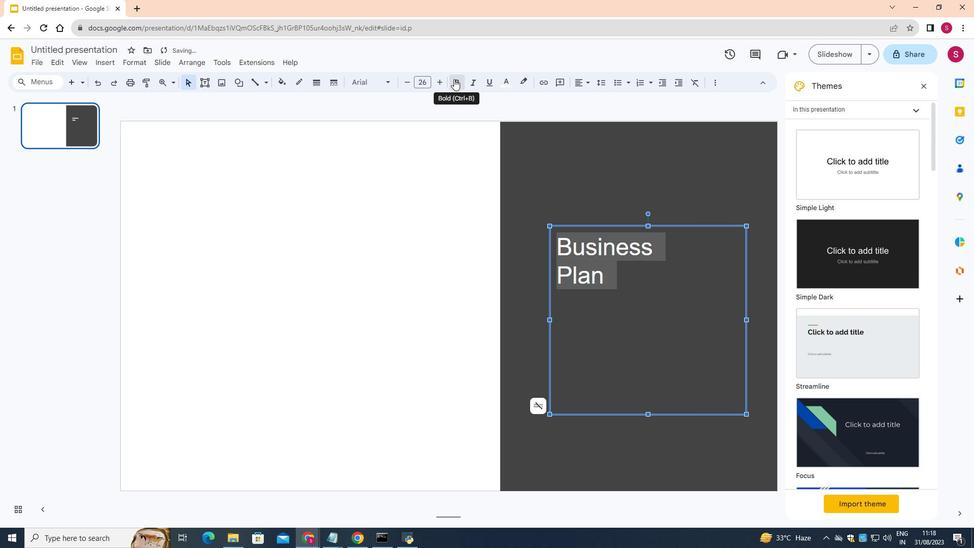 
Action: Mouse pressed left at (454, 79)
Screenshot: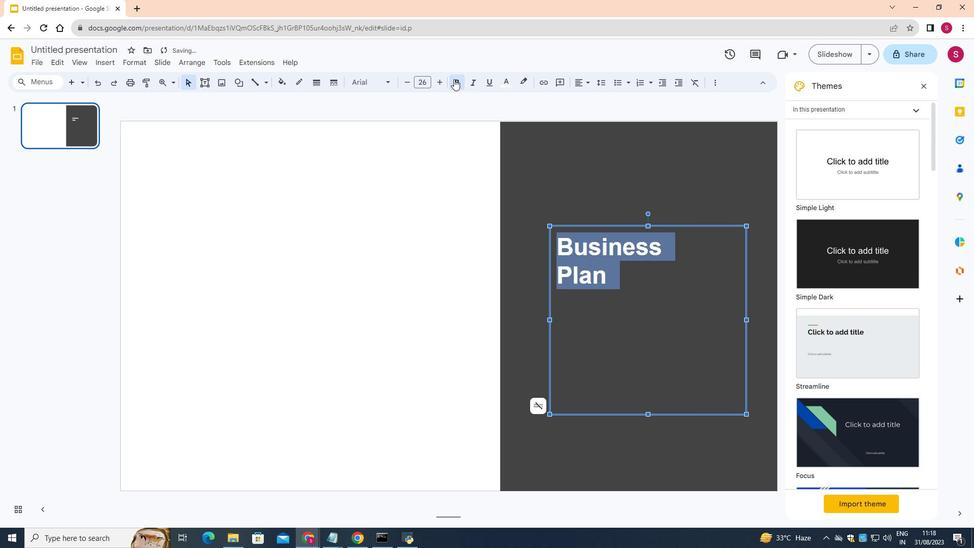 
Action: Mouse moved to (654, 278)
Screenshot: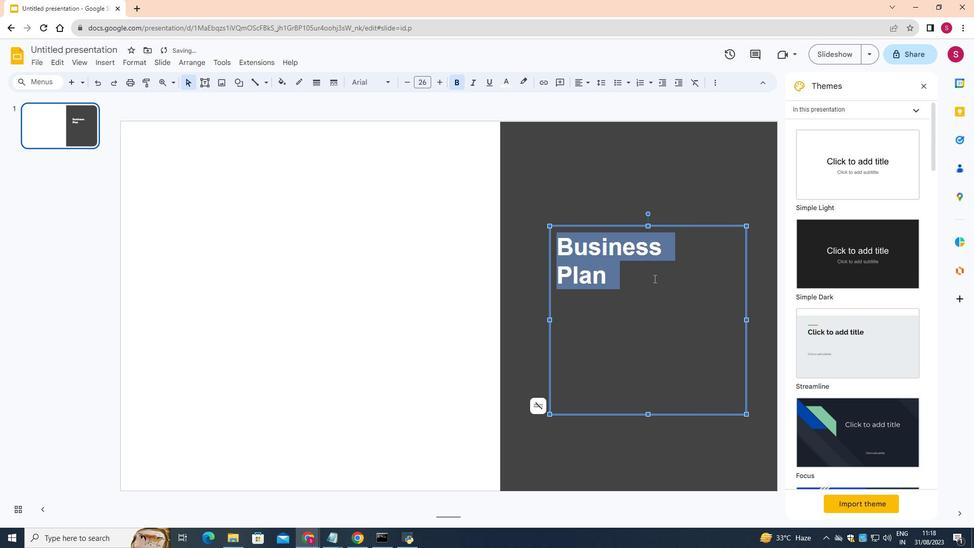 
Action: Mouse pressed left at (654, 278)
Screenshot: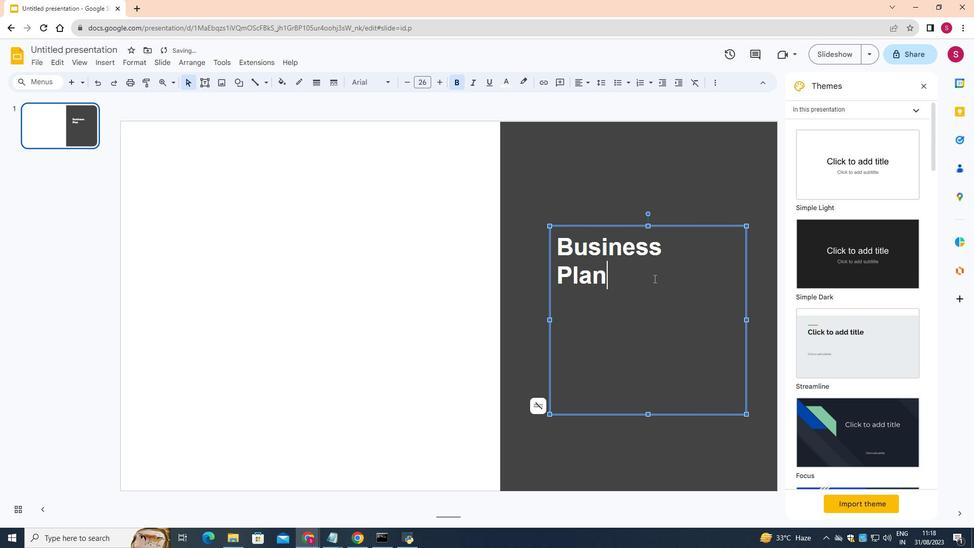 
Action: Key pressed <Key.enter>
Screenshot: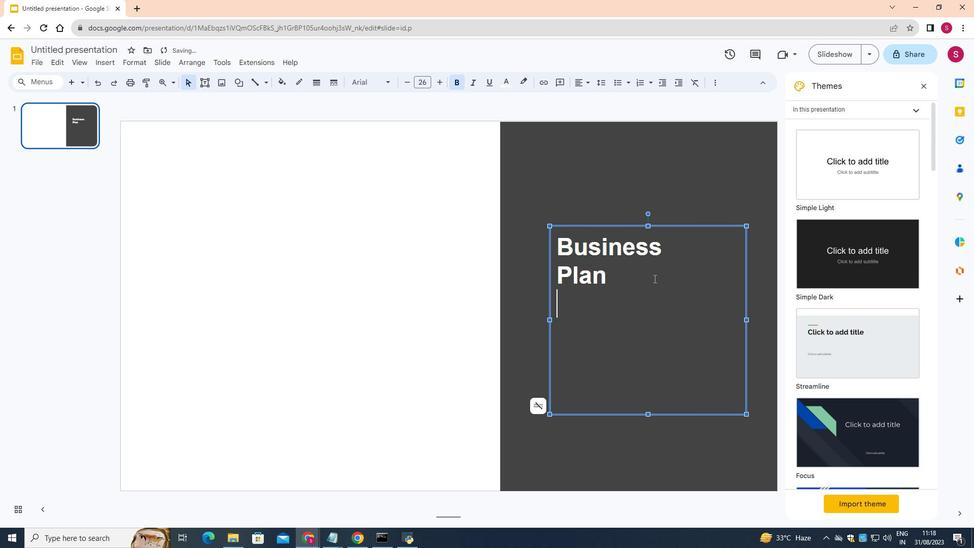
Action: Mouse moved to (421, 78)
Screenshot: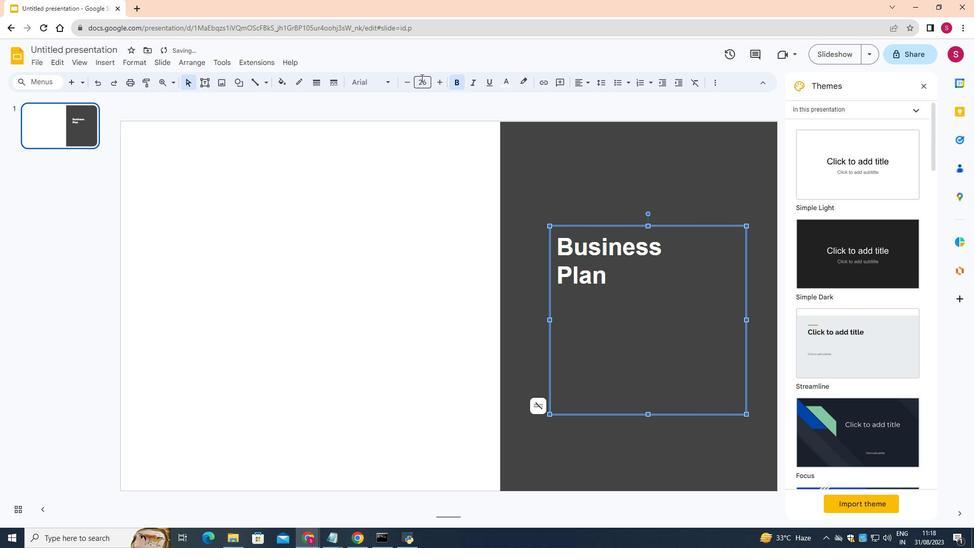 
Action: Mouse pressed left at (421, 78)
Screenshot: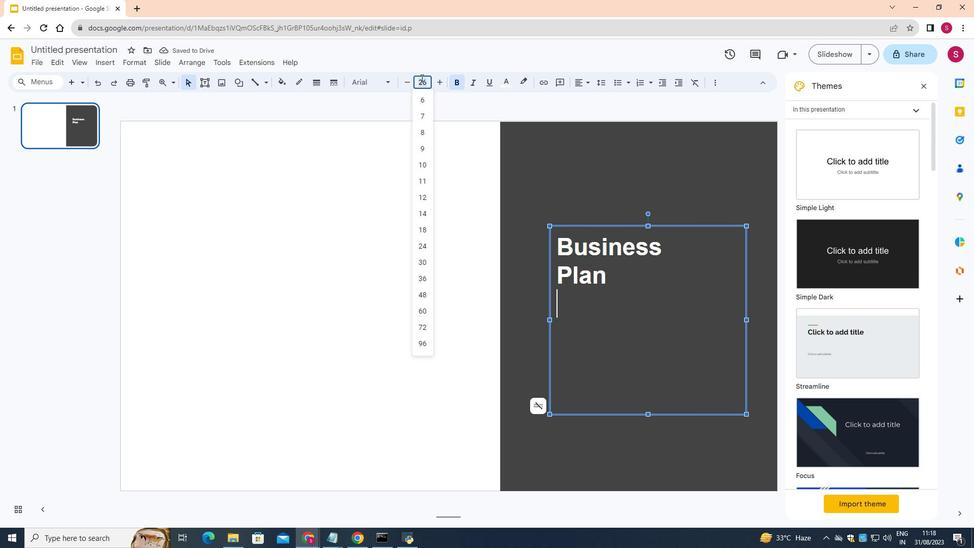 
Action: Mouse moved to (419, 196)
Screenshot: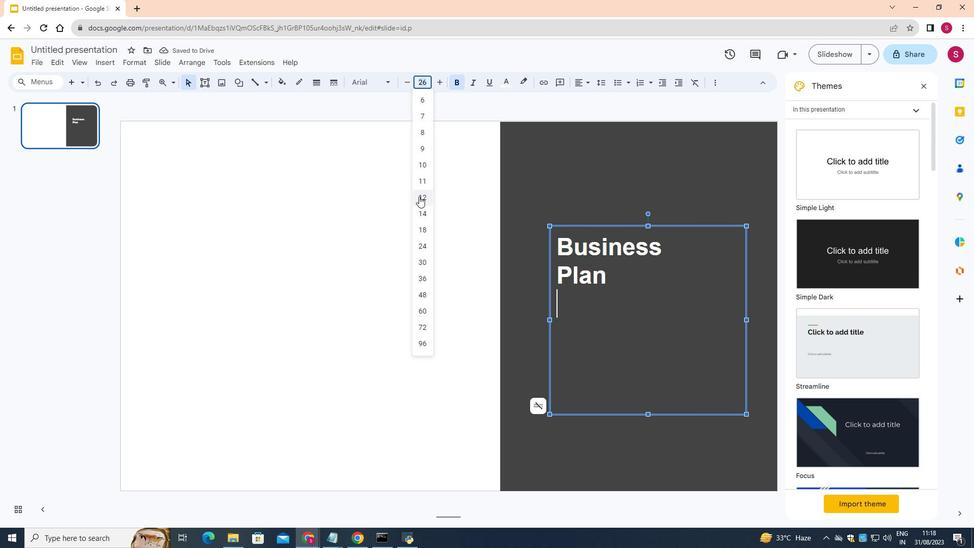 
Action: Mouse pressed left at (419, 196)
Screenshot: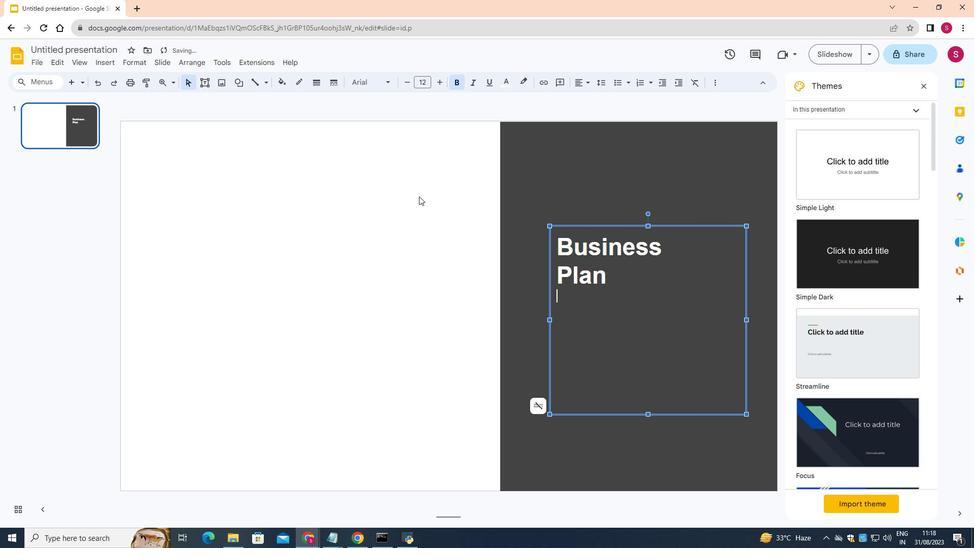 
Action: Key pressed <Key.enter><Key.shift>Describe<Key.space>your<Key.space>company<Key.space>and
Screenshot: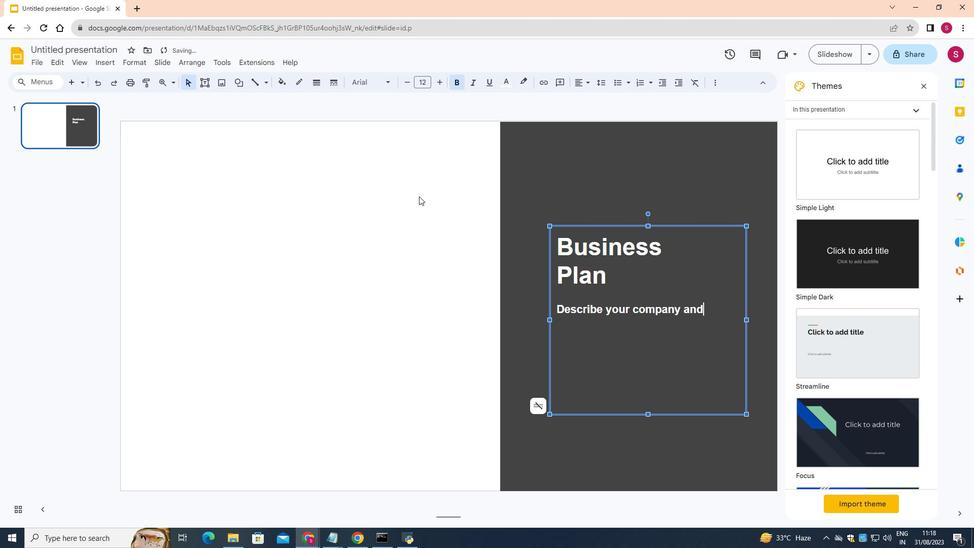 
Action: Mouse moved to (558, 306)
Screenshot: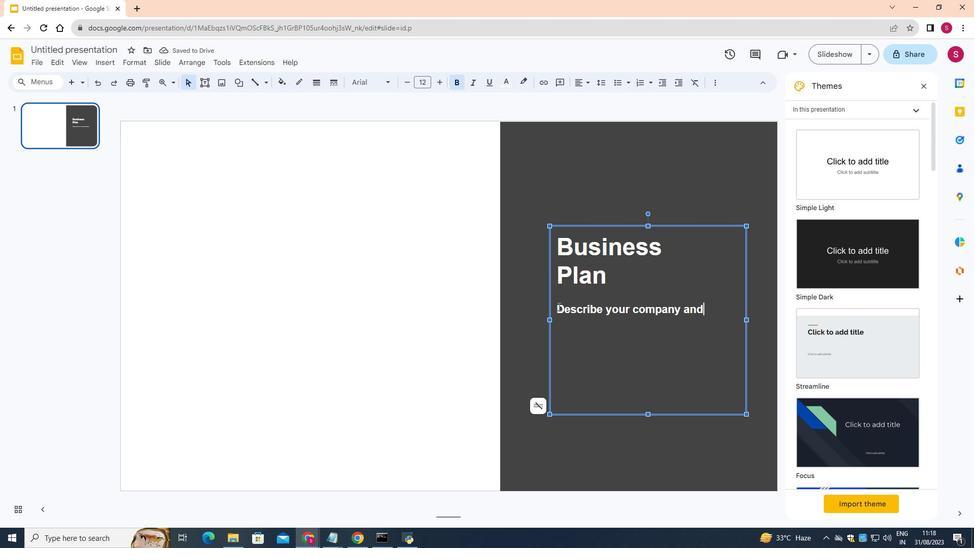 
Action: Mouse pressed left at (558, 306)
Screenshot: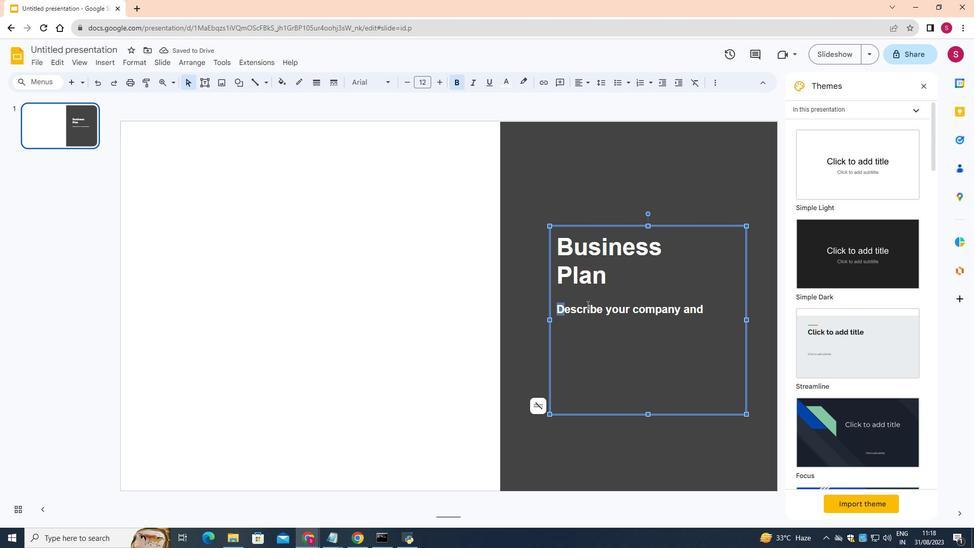 
Action: Mouse moved to (460, 79)
Screenshot: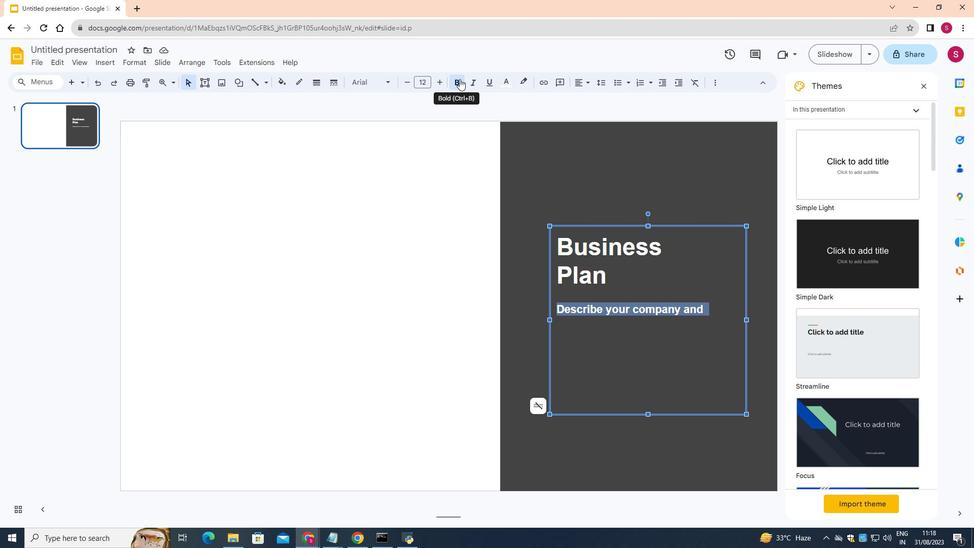 
Action: Mouse pressed left at (460, 79)
Screenshot: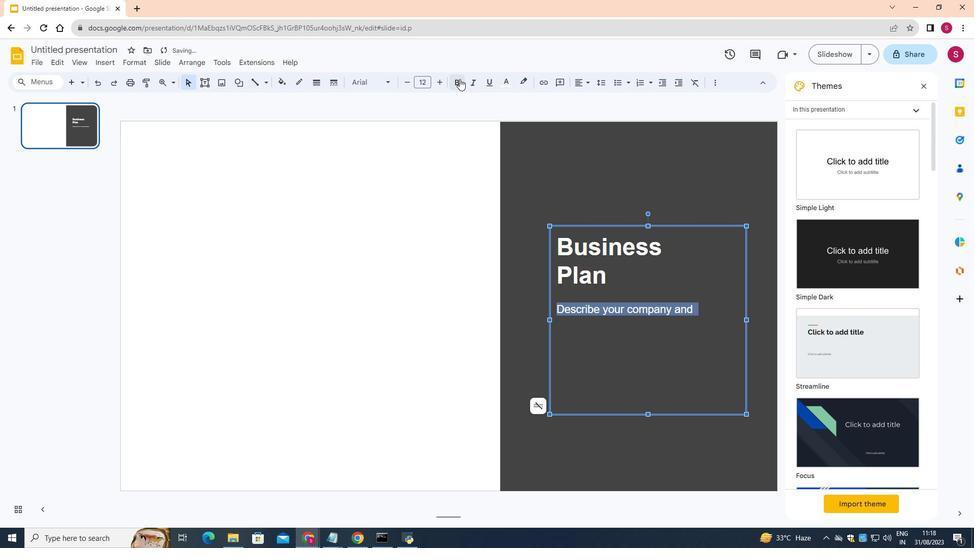 
Action: Mouse moved to (703, 314)
Screenshot: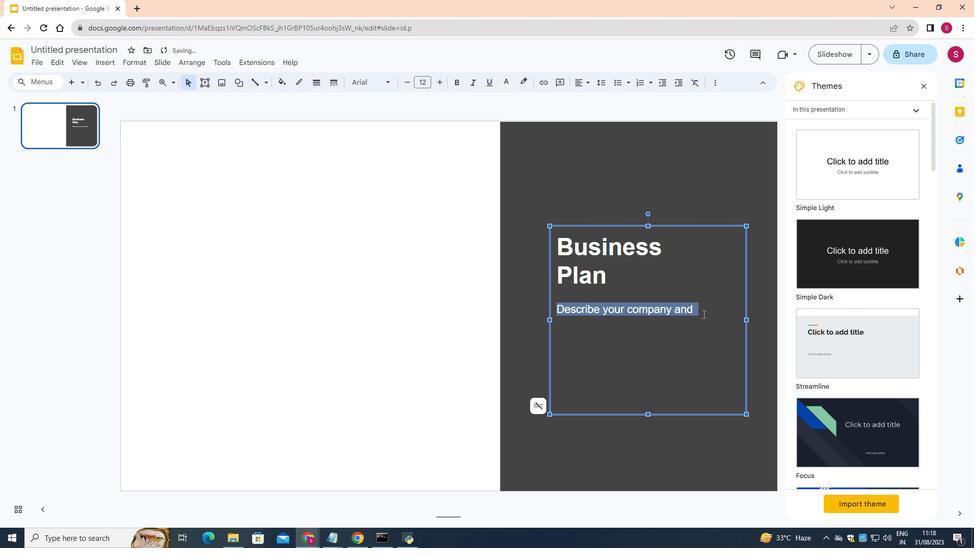 
Action: Mouse pressed left at (703, 314)
Screenshot: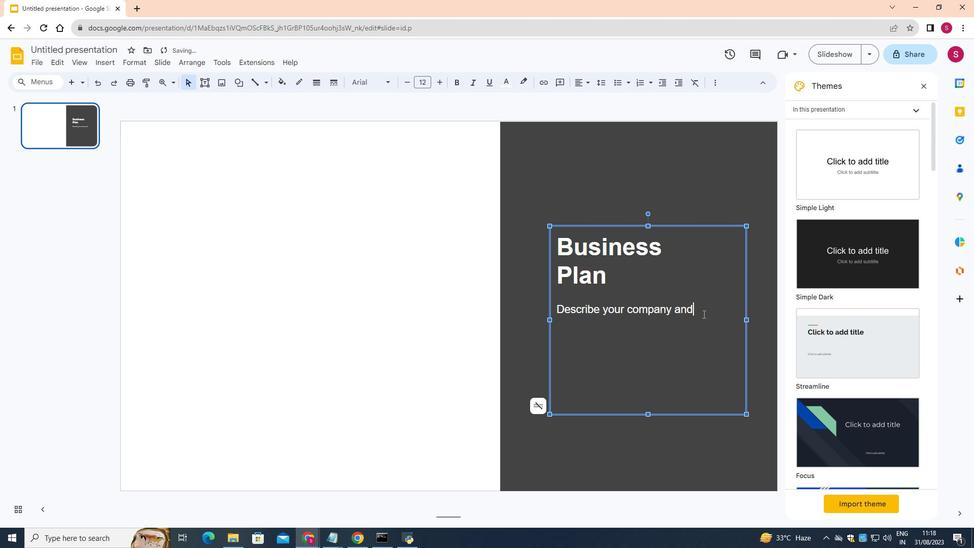 
Action: Key pressed <Key.enter>your<Key.space>company's<Key.space>achievement<Key.enter>
Screenshot: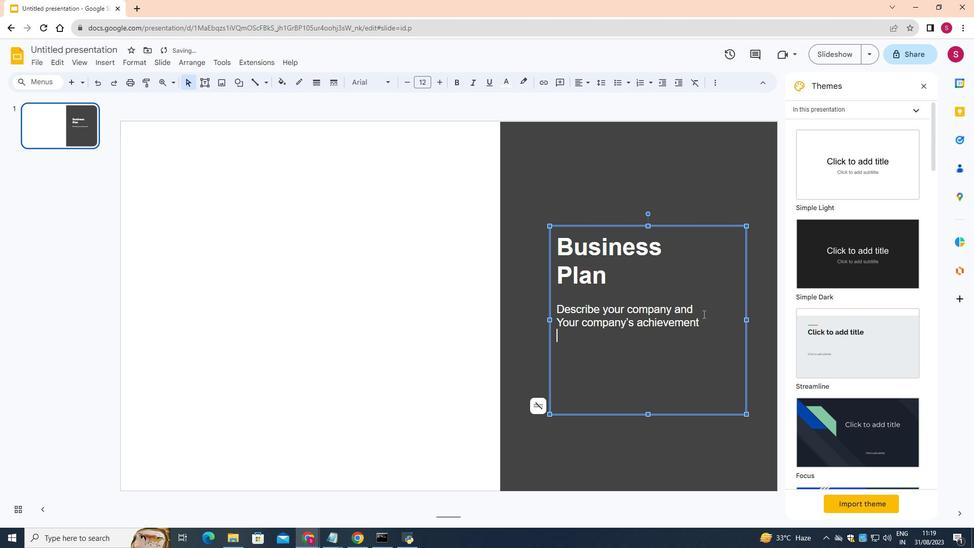 
Action: Mouse moved to (564, 322)
Screenshot: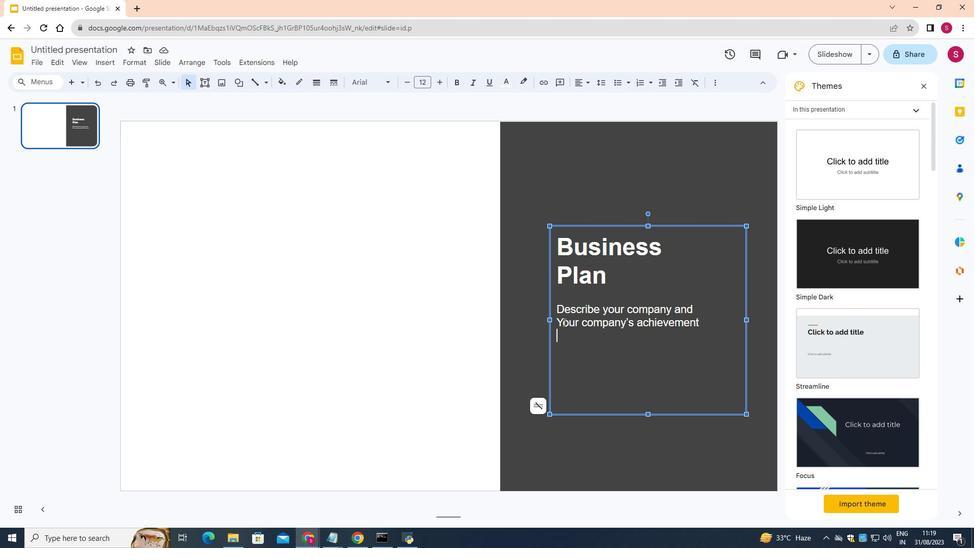 
Action: Mouse pressed left at (564, 322)
Screenshot: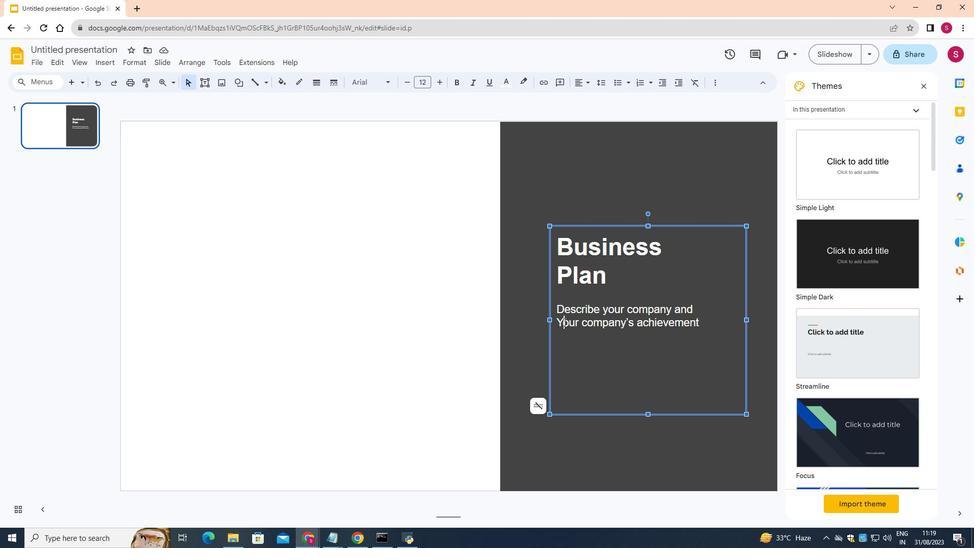 
Action: Mouse moved to (562, 322)
Screenshot: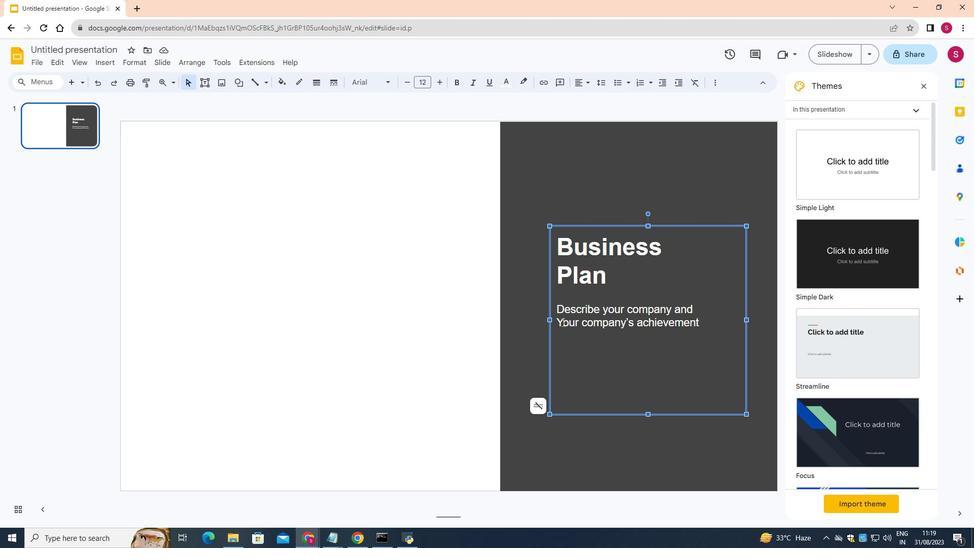 
Action: Key pressed <Key.backspace>y
Screenshot: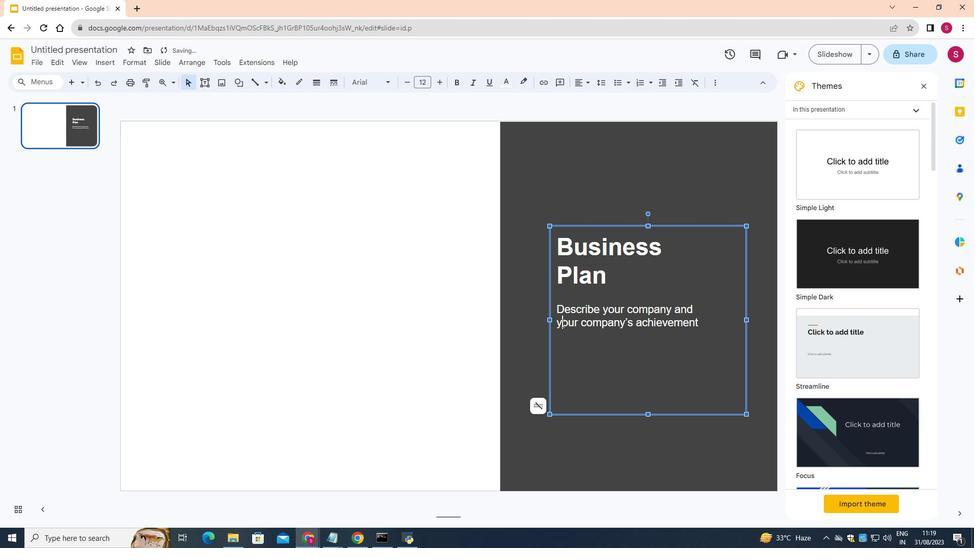 
Action: Mouse moved to (718, 331)
Screenshot: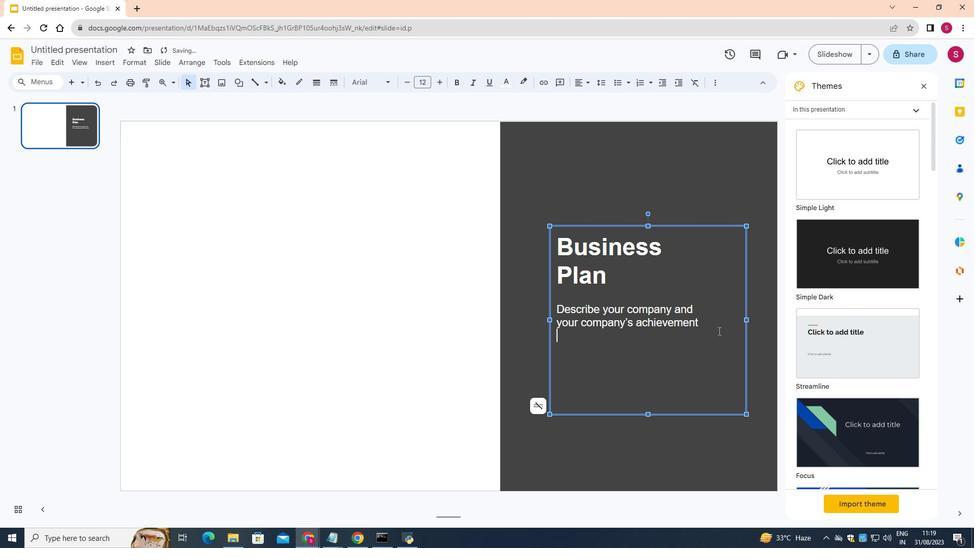 
Action: Mouse pressed left at (718, 331)
Screenshot: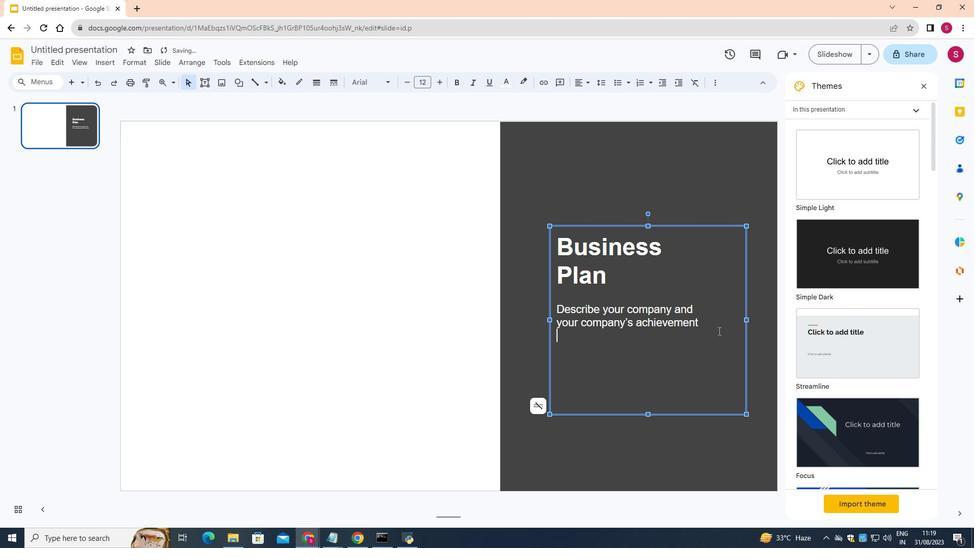 
Action: Key pressed so<Key.space>your<Key.space>audience<Key.space>can<Key.space>learn<Key.enter>more<Key.space>about<Key.space>your<Key.space>origin<Key.space>and<Key.enter>expertise.
Screenshot: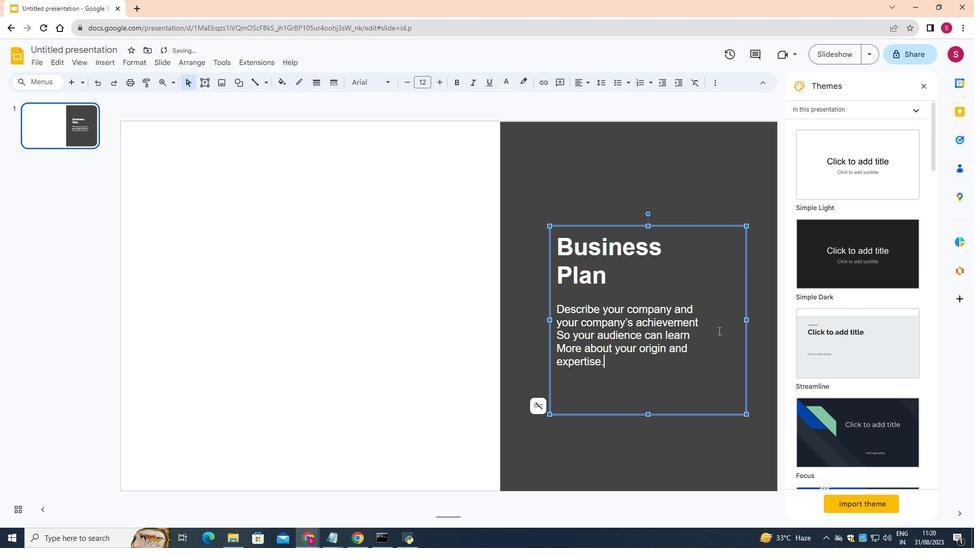 
Action: Mouse moved to (566, 347)
Screenshot: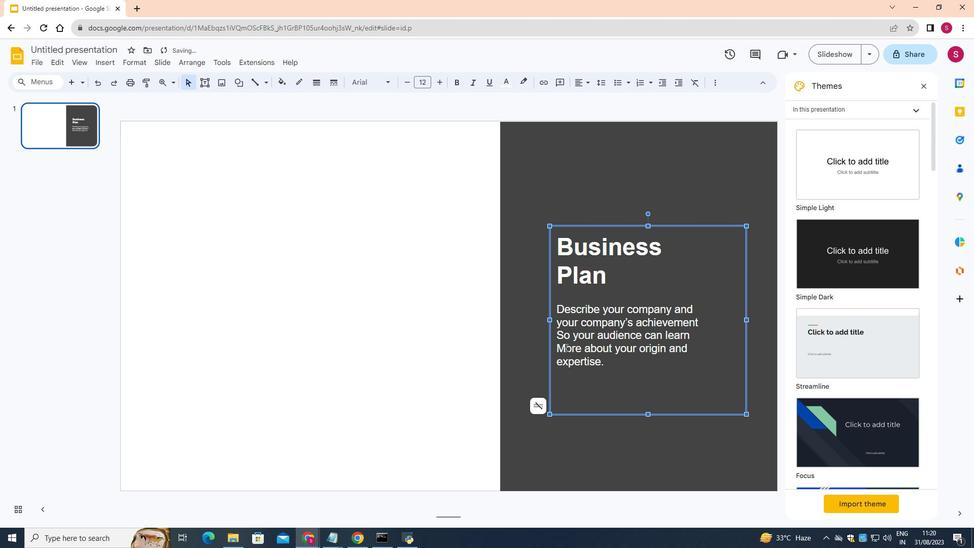 
Action: Mouse pressed left at (566, 347)
Screenshot: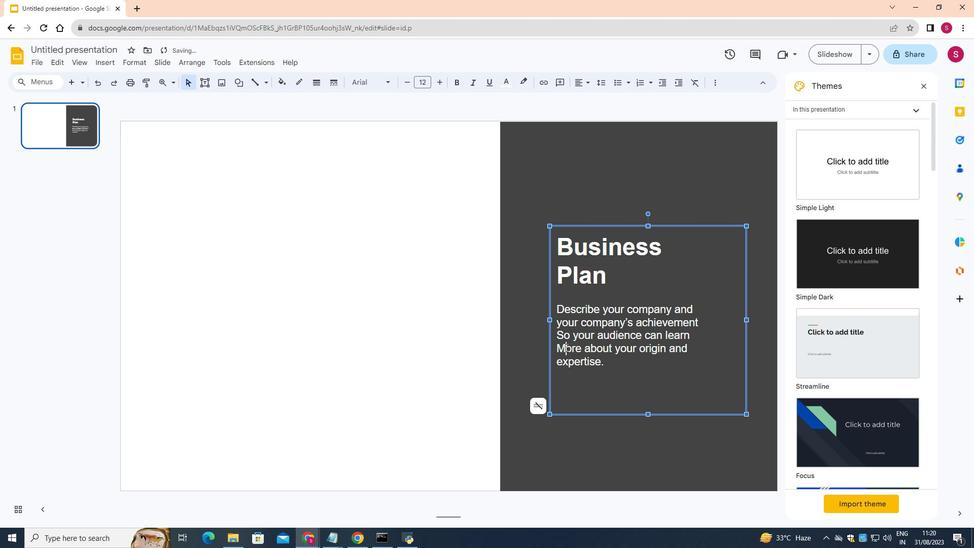 
Action: Key pressed <Key.backspace>
Screenshot: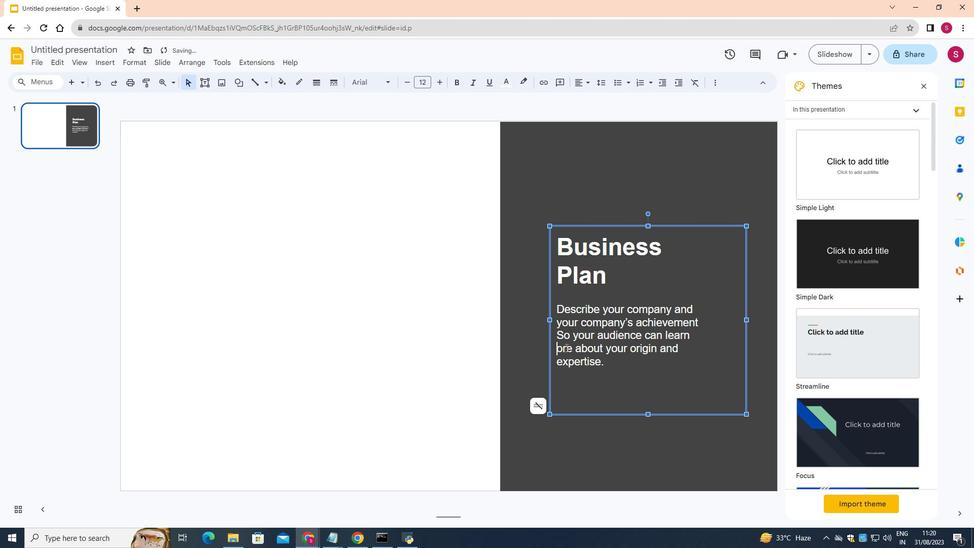 
Action: Mouse moved to (566, 347)
Screenshot: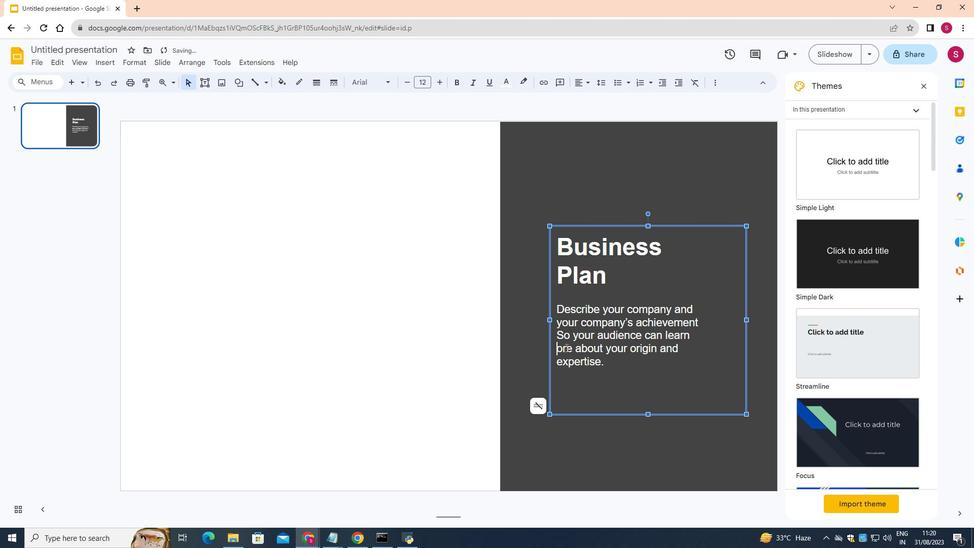 
Action: Key pressed m
Screenshot: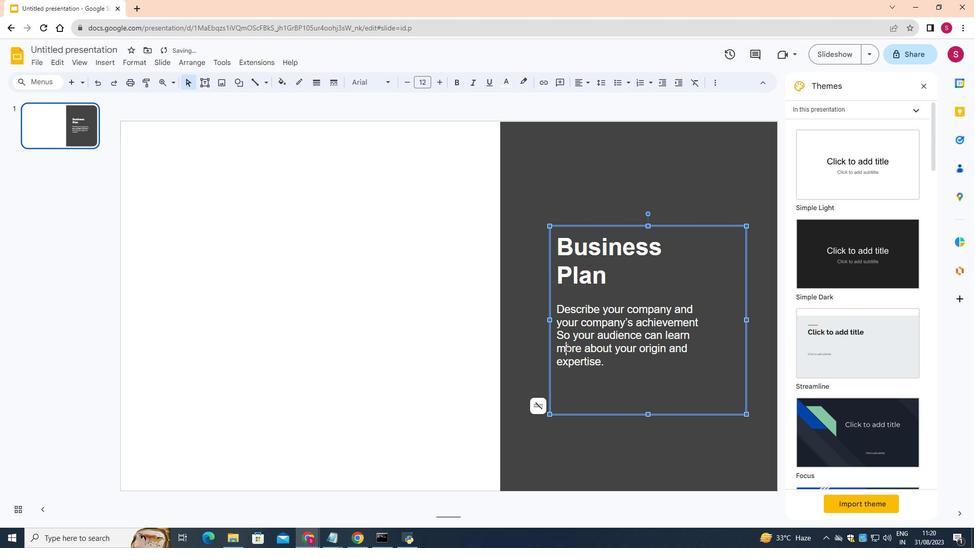 
Action: Mouse moved to (566, 337)
Screenshot: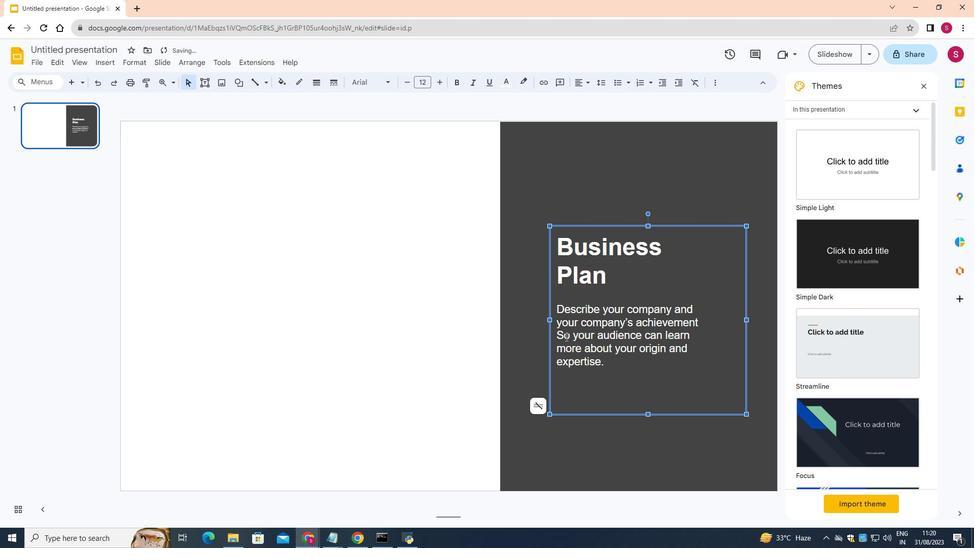 
Action: Mouse pressed left at (566, 337)
Screenshot: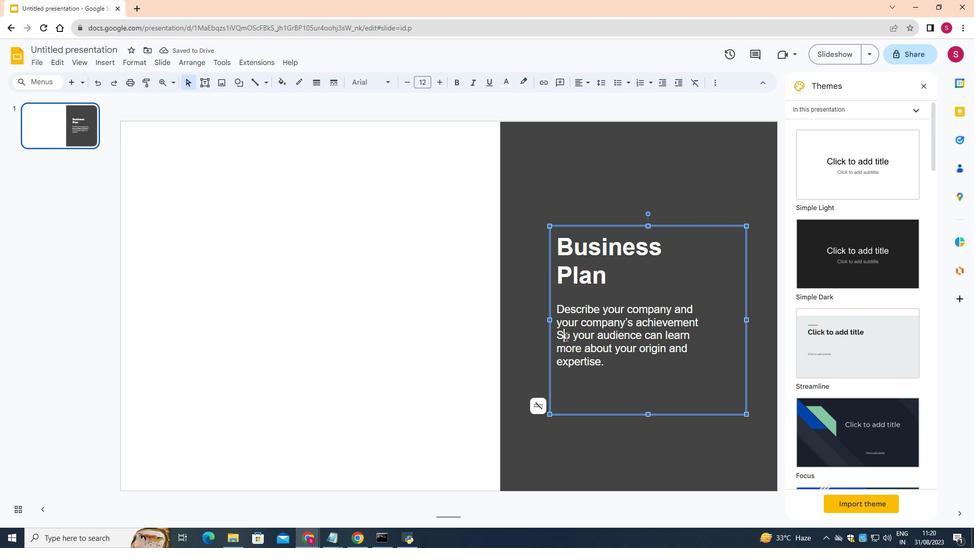 
Action: Key pressed <Key.backspace>
Screenshot: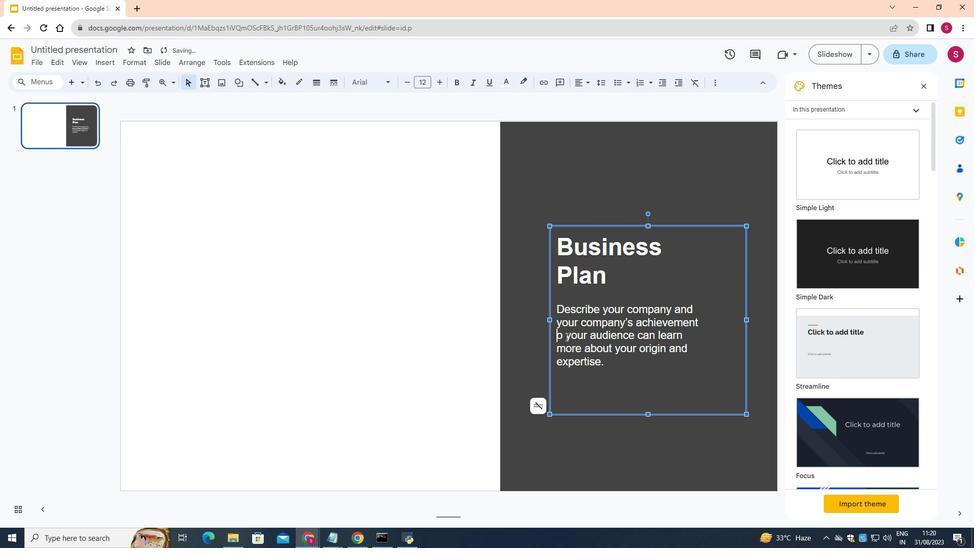 
Action: Mouse moved to (566, 336)
Screenshot: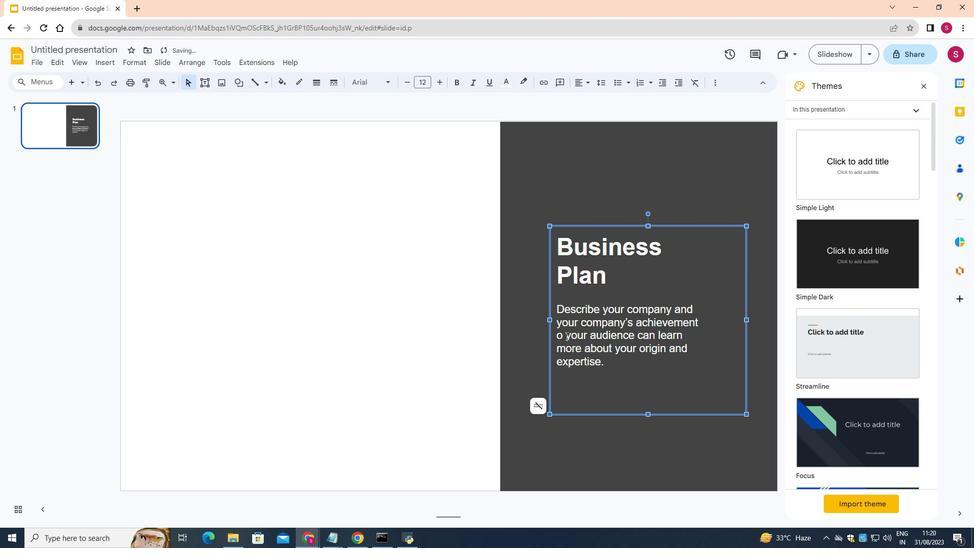 
Action: Key pressed s
Screenshot: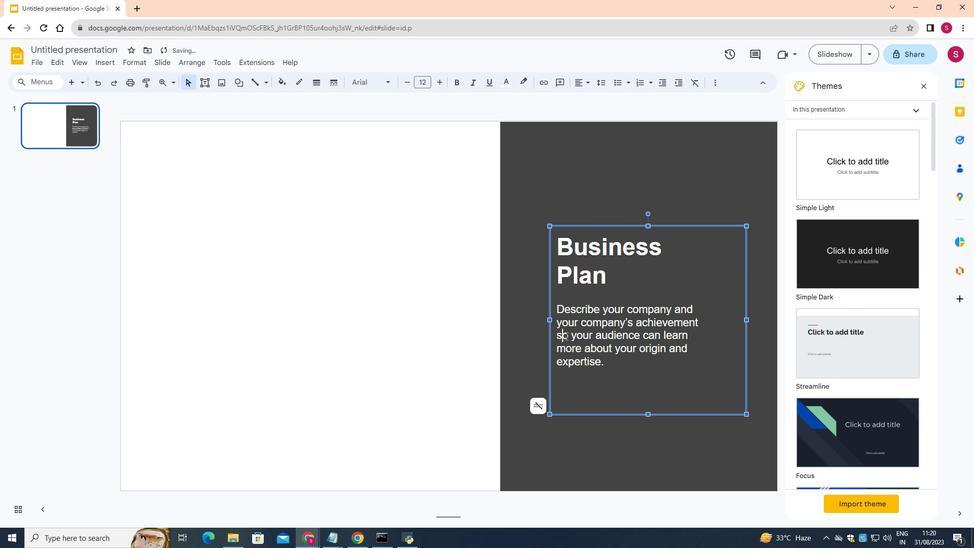 
Action: Mouse moved to (611, 363)
Screenshot: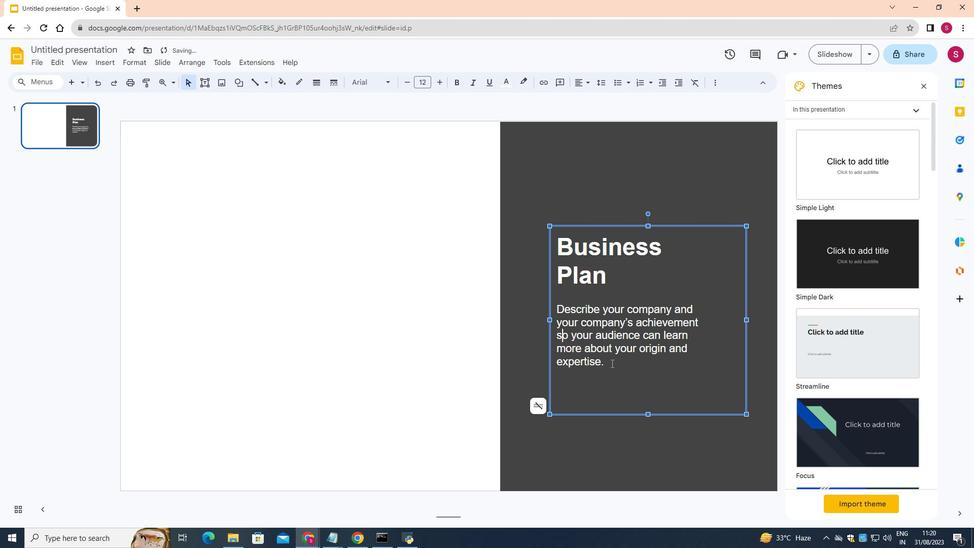 
Action: Mouse pressed left at (611, 363)
Screenshot: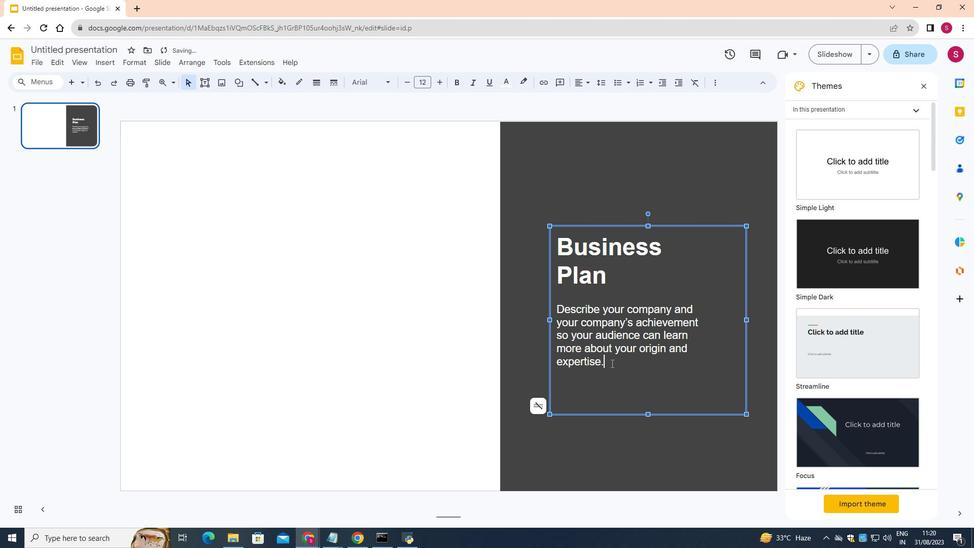 
Action: Mouse moved to (472, 199)
Screenshot: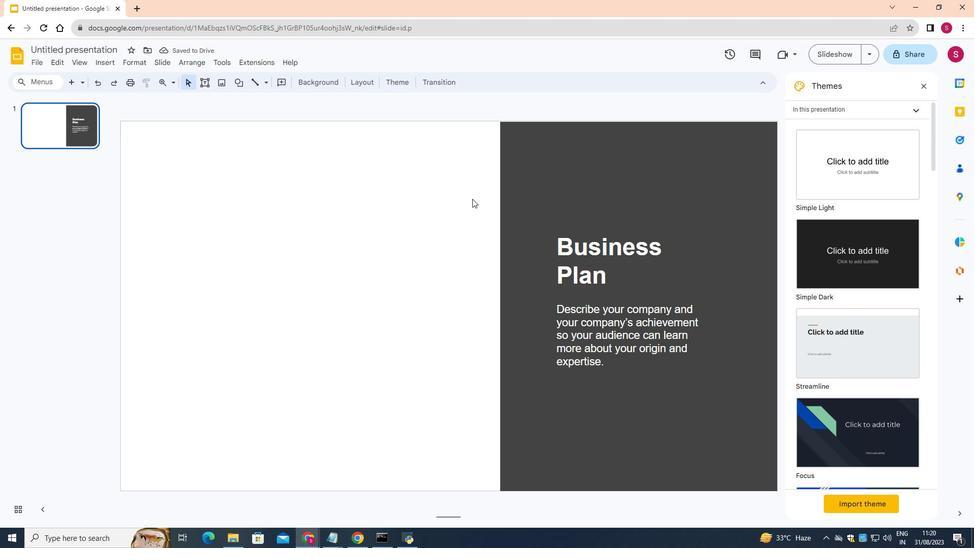 
Action: Mouse pressed left at (472, 199)
Screenshot: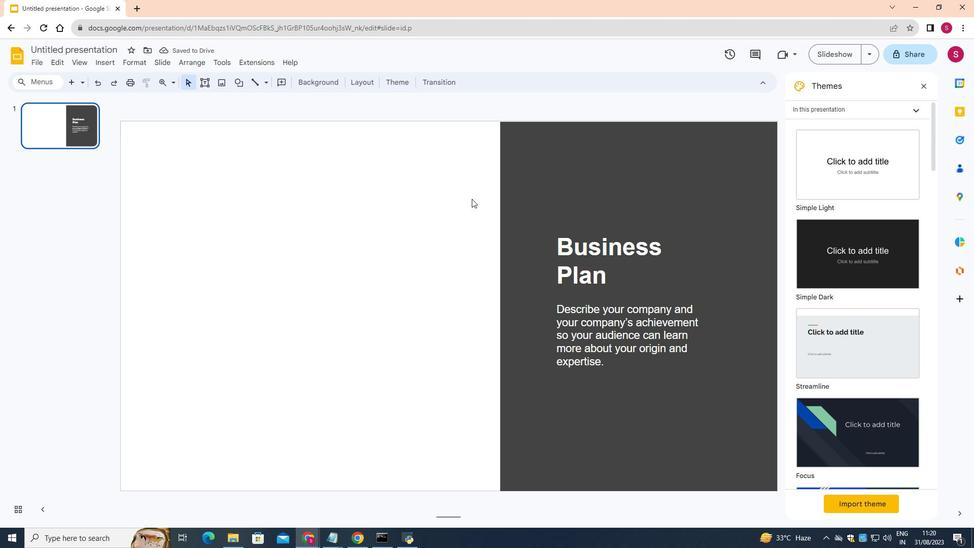 
Action: Mouse moved to (110, 59)
Screenshot: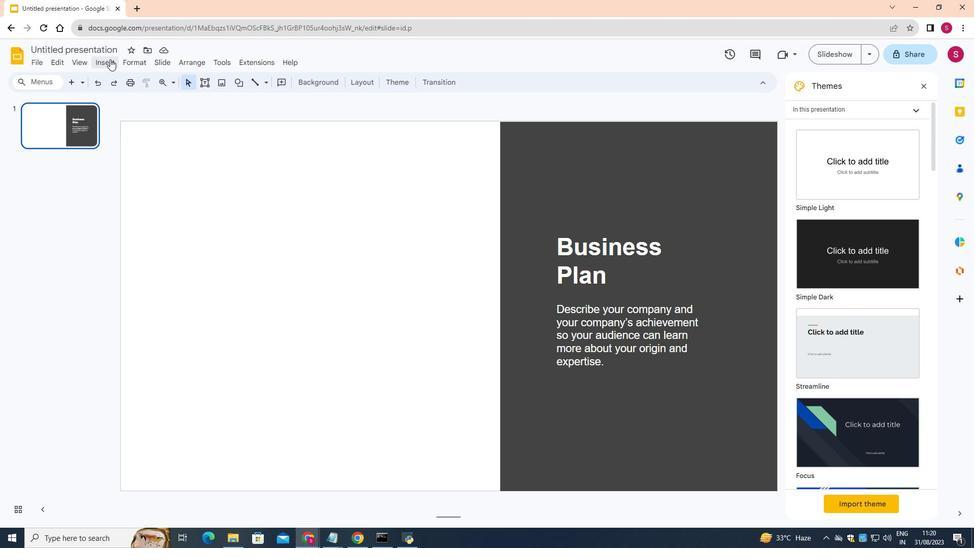 
Action: Mouse pressed left at (110, 59)
Screenshot: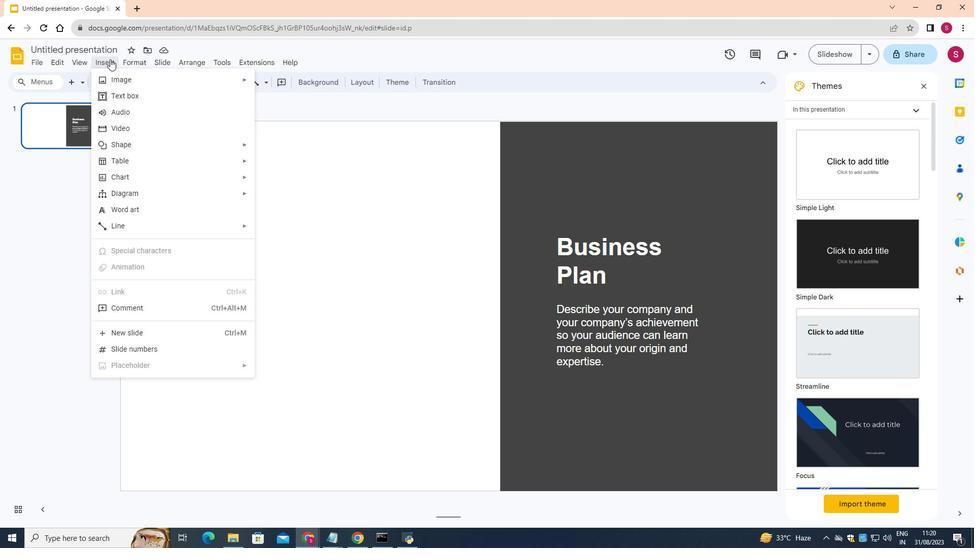 
Action: Mouse moved to (118, 74)
Screenshot: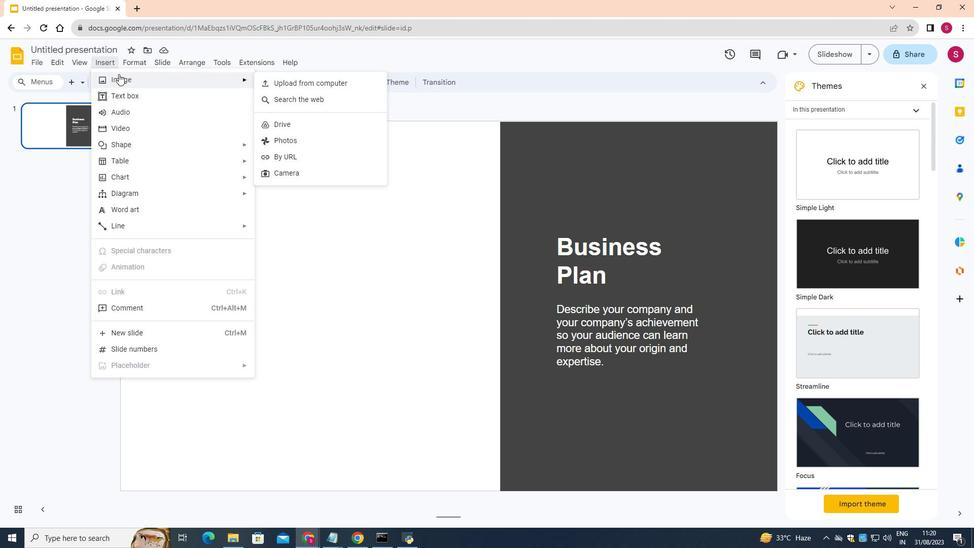 
Action: Mouse pressed left at (118, 74)
Screenshot: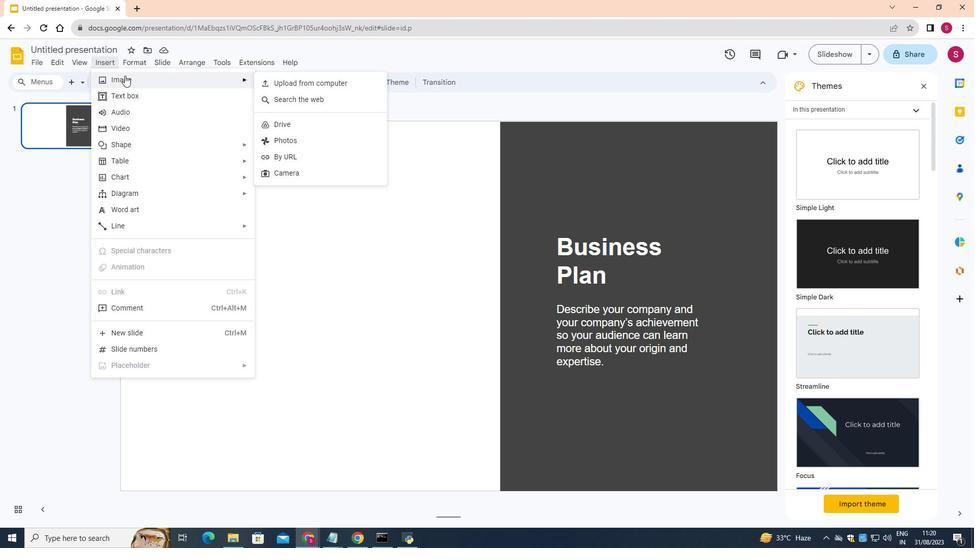 
Action: Mouse moved to (278, 95)
Screenshot: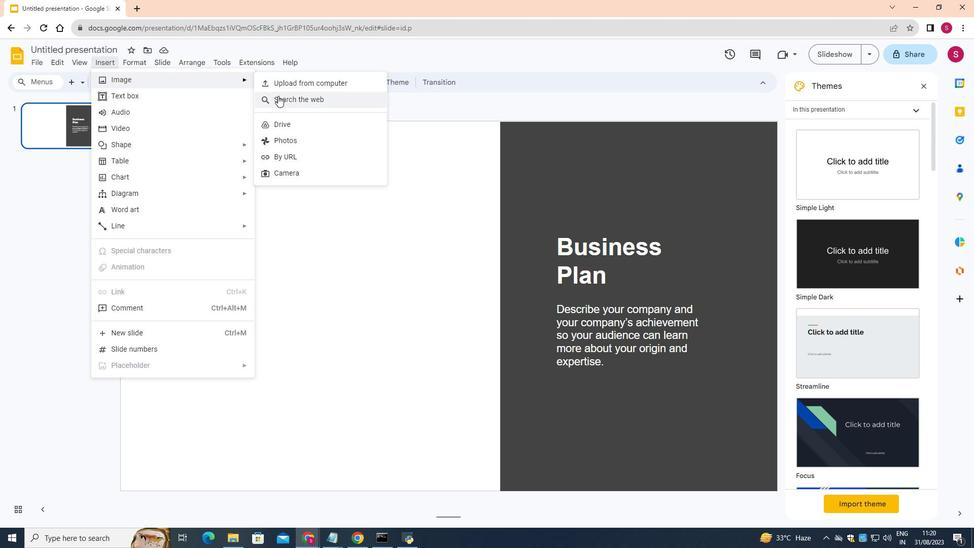 
Action: Mouse pressed left at (278, 95)
Screenshot: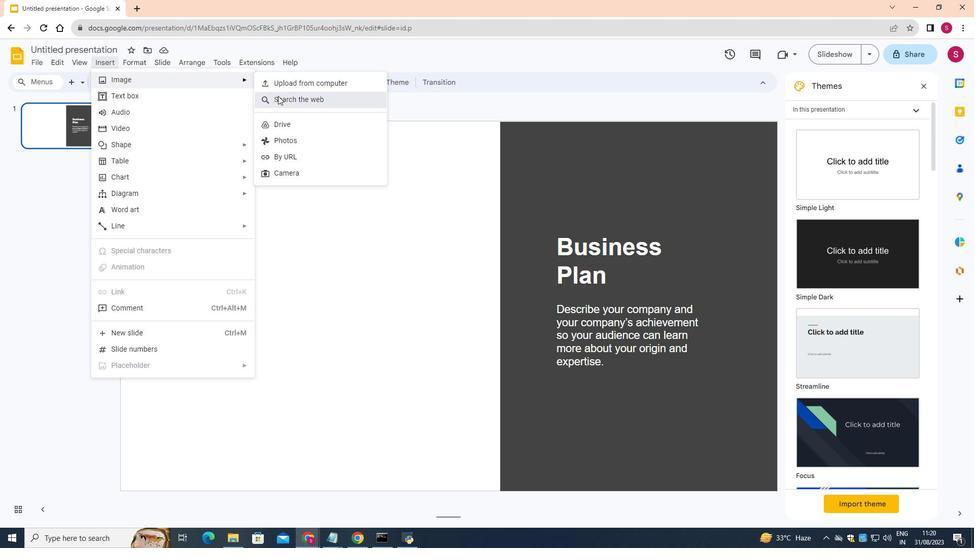 
Action: Mouse moved to (848, 87)
Screenshot: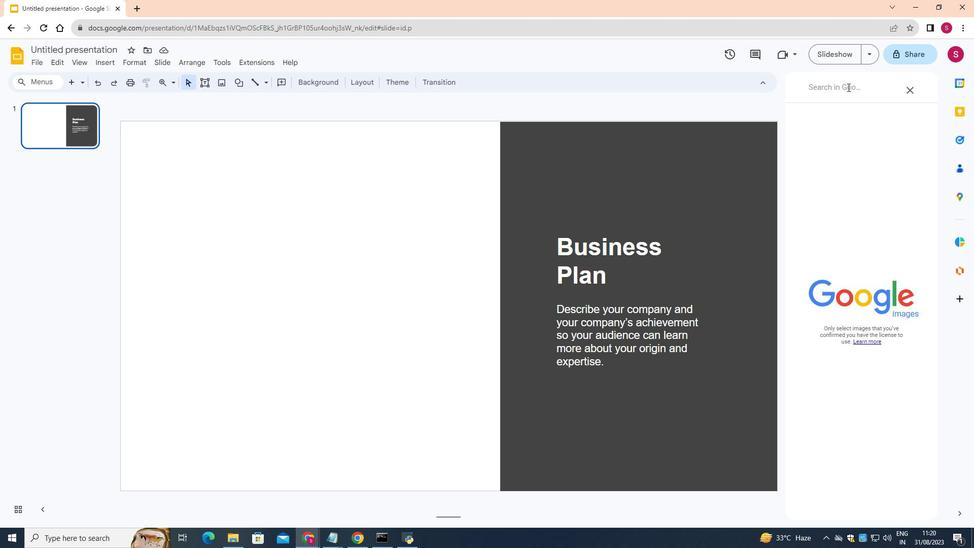
Action: Key pressed <Key.shift>Businessman<Key.space>images
Screenshot: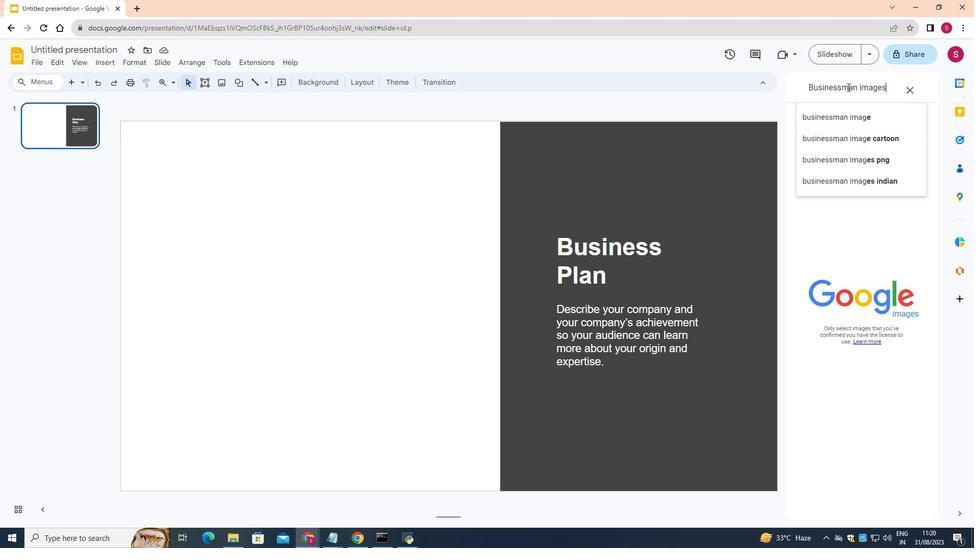
Action: Mouse moved to (859, 118)
Screenshot: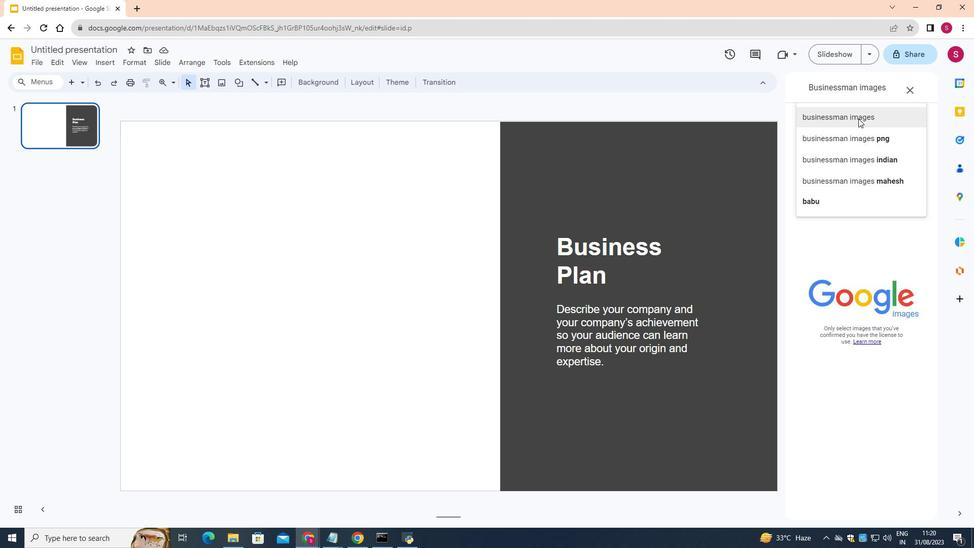 
Action: Mouse pressed left at (859, 118)
Screenshot: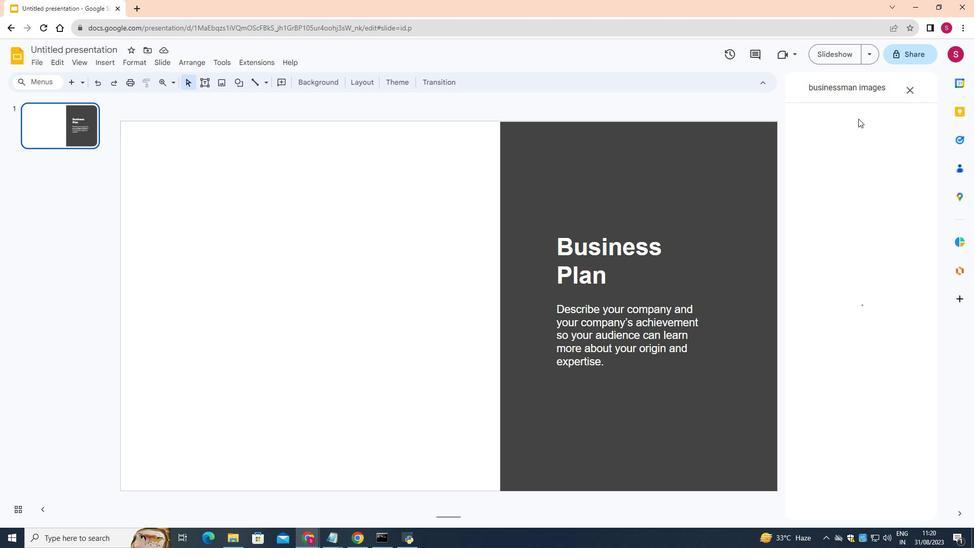 
Action: Mouse moved to (892, 261)
Screenshot: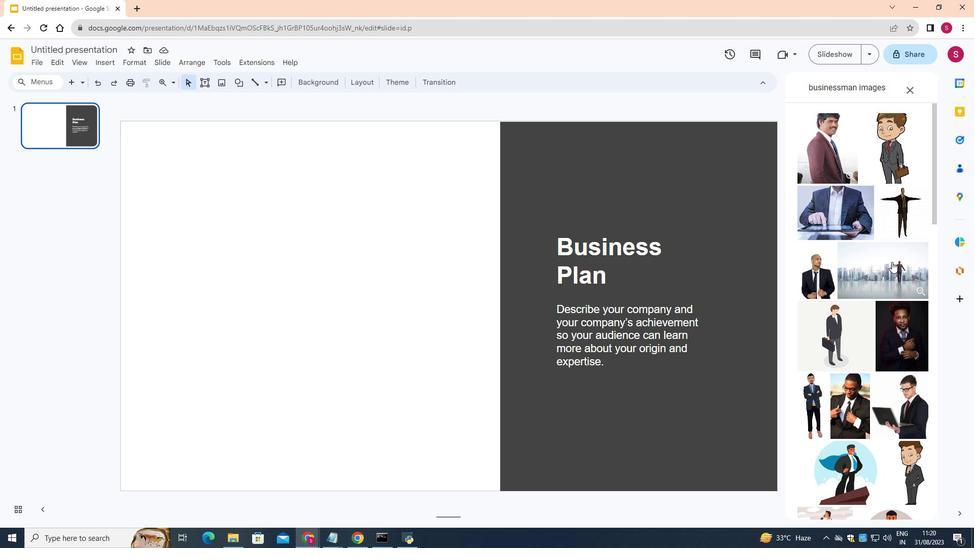 
Action: Mouse scrolled (892, 261) with delta (0, 0)
Screenshot: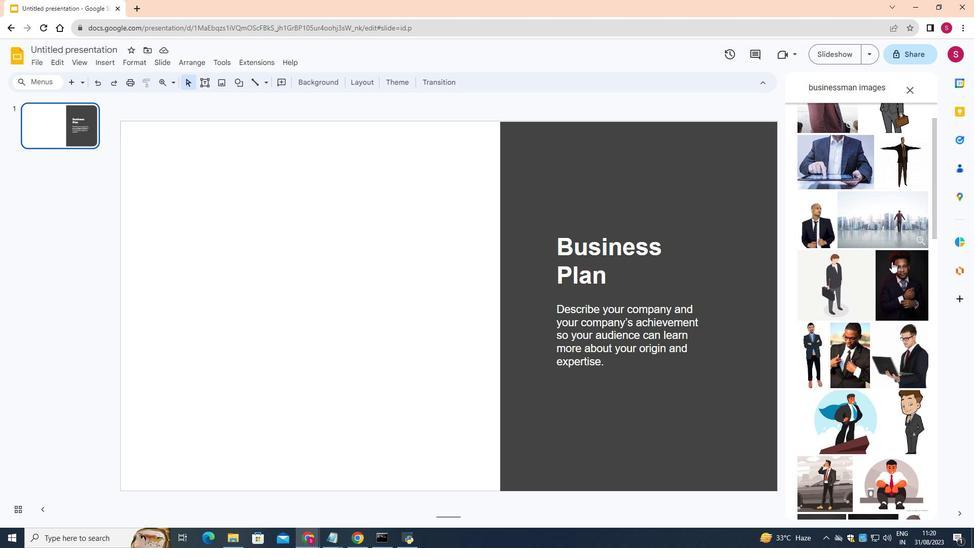 
Action: Mouse scrolled (892, 261) with delta (0, 0)
Screenshot: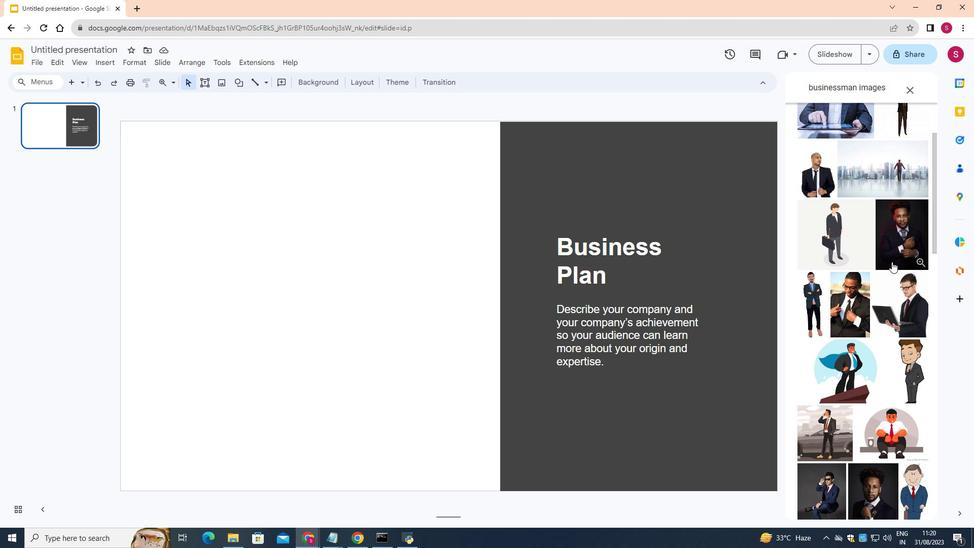 
Action: Mouse moved to (892, 262)
Screenshot: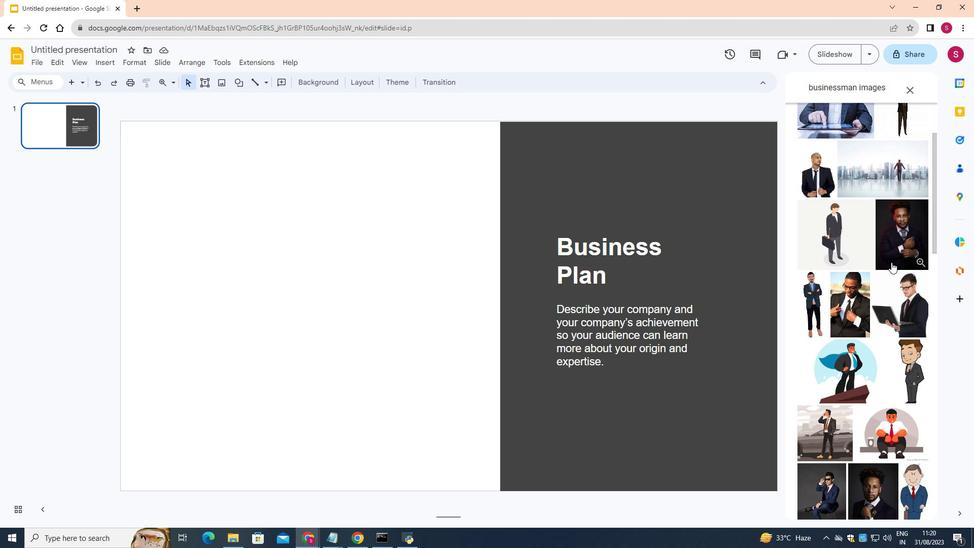 
Action: Mouse scrolled (892, 261) with delta (0, 0)
Screenshot: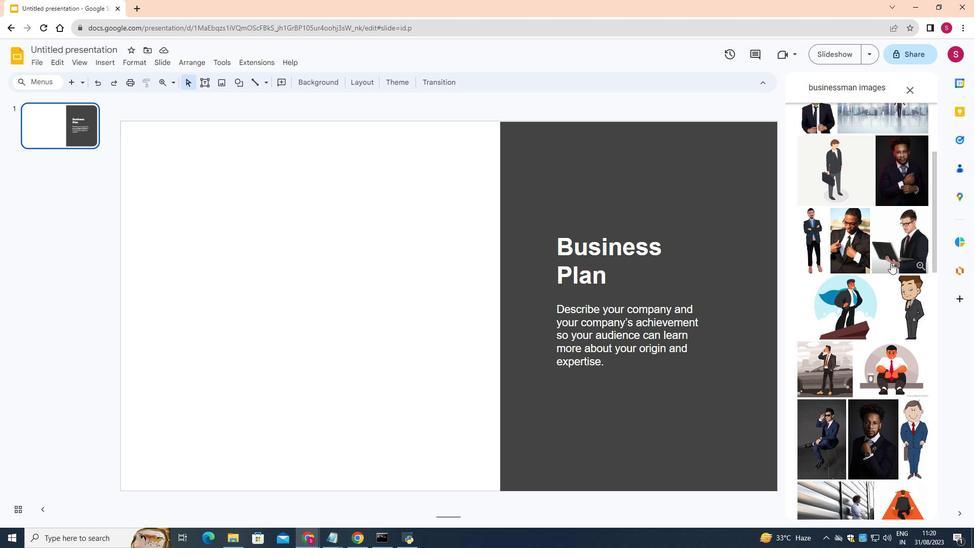 
Action: Mouse scrolled (892, 261) with delta (0, 0)
Screenshot: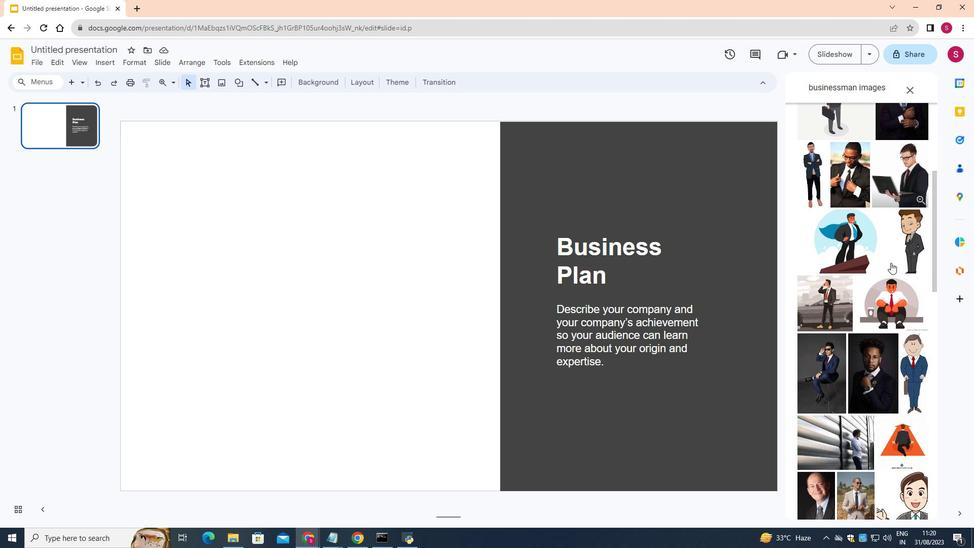 
Action: Mouse moved to (891, 263)
Screenshot: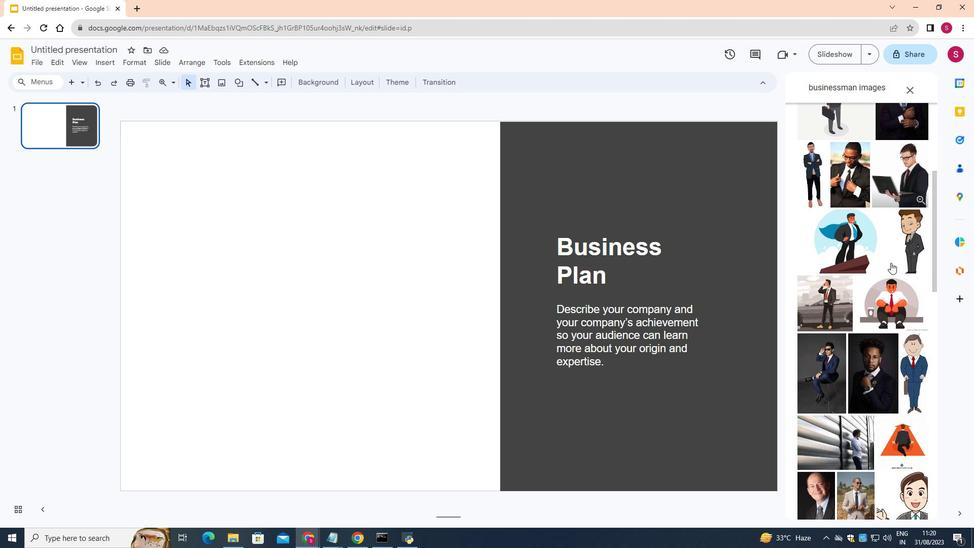 
Action: Mouse scrolled (891, 262) with delta (0, 0)
Screenshot: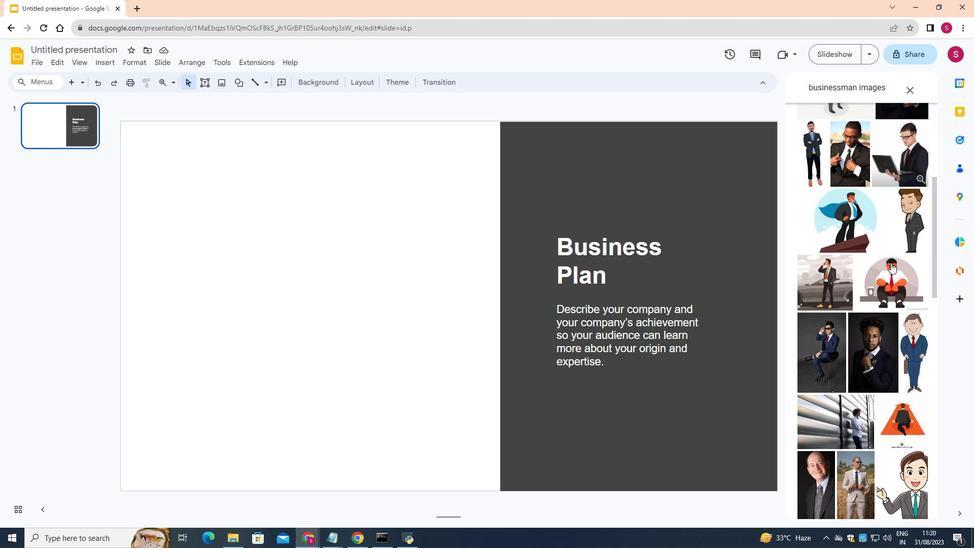 
Action: Mouse scrolled (891, 262) with delta (0, 0)
Screenshot: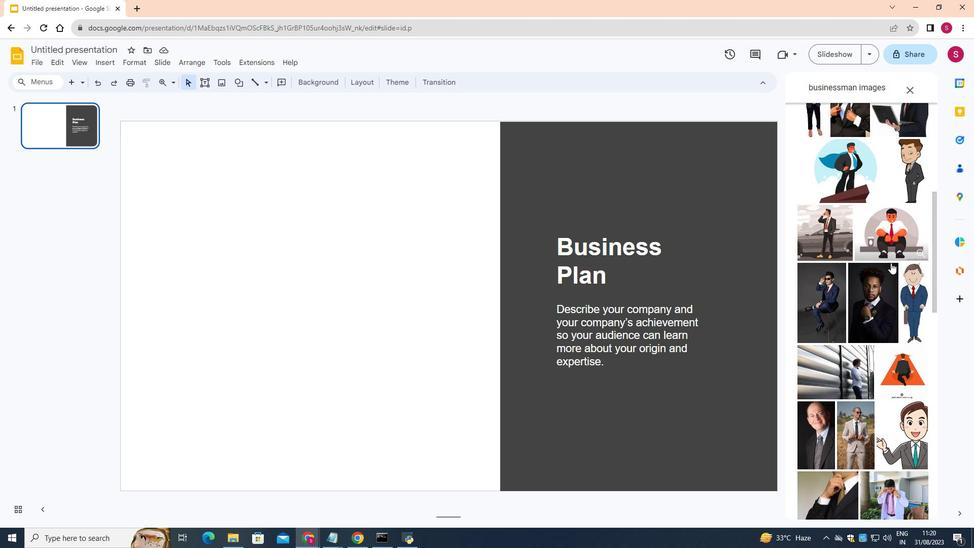 
Action: Mouse scrolled (891, 262) with delta (0, 0)
Screenshot: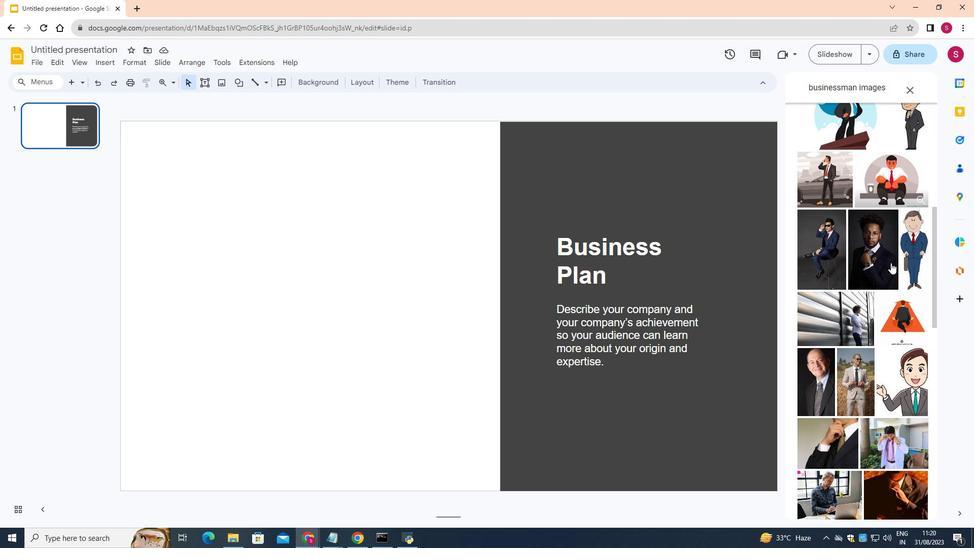 
Action: Mouse scrolled (891, 262) with delta (0, 0)
Screenshot: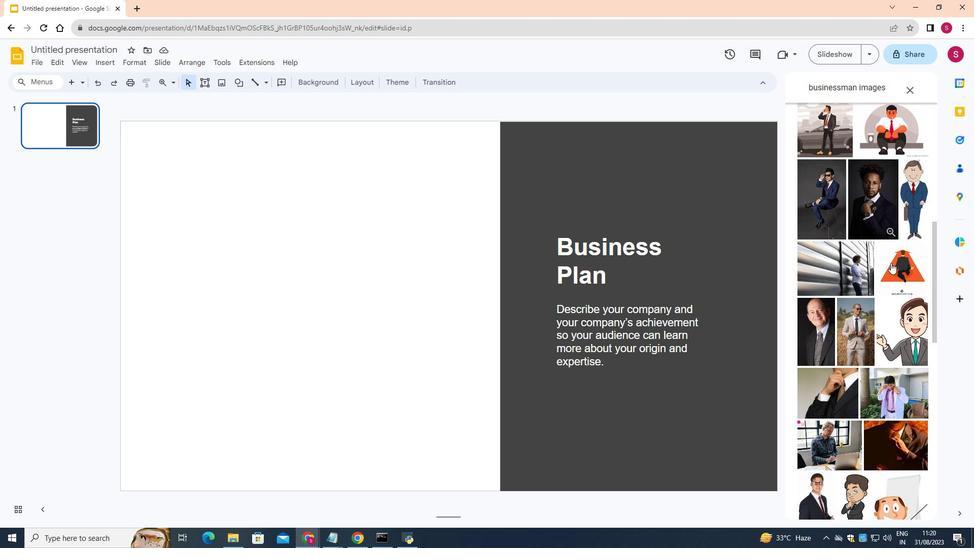 
Action: Mouse scrolled (891, 262) with delta (0, 0)
Screenshot: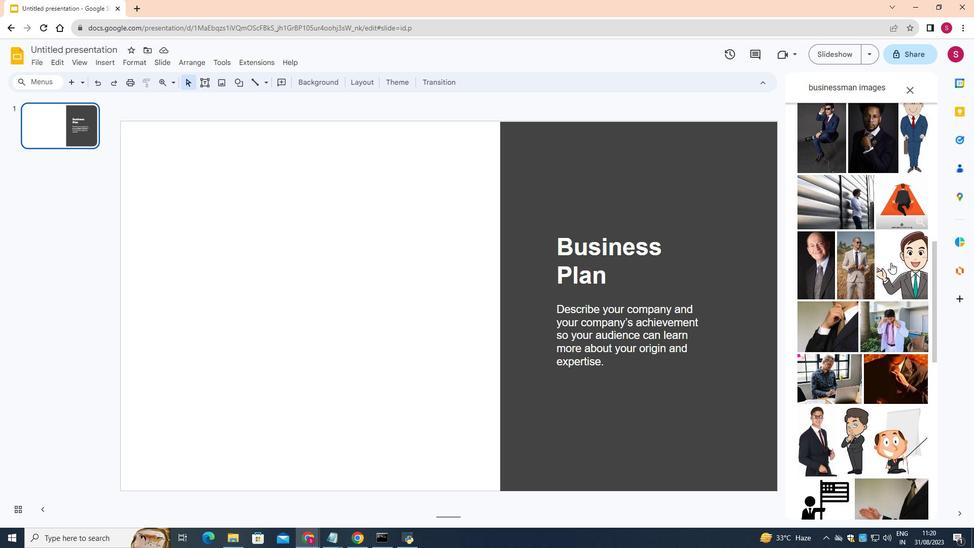 
Action: Mouse scrolled (891, 262) with delta (0, 0)
Screenshot: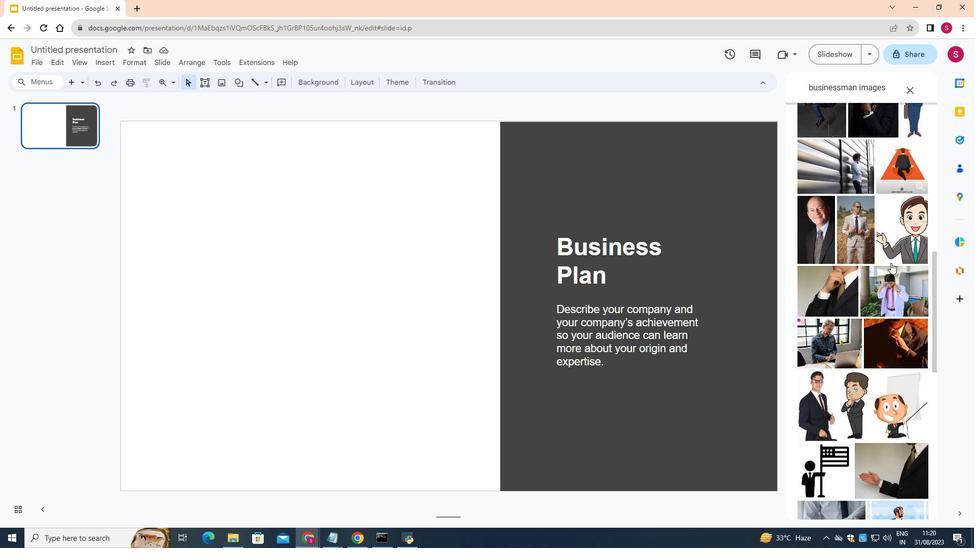 
Action: Mouse scrolled (891, 262) with delta (0, 0)
Screenshot: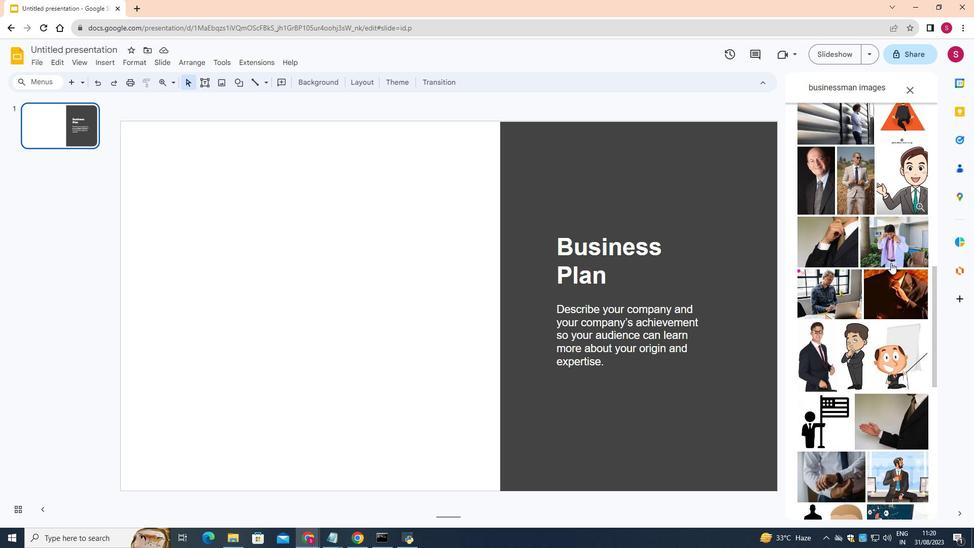 
Action: Mouse scrolled (891, 262) with delta (0, 0)
Screenshot: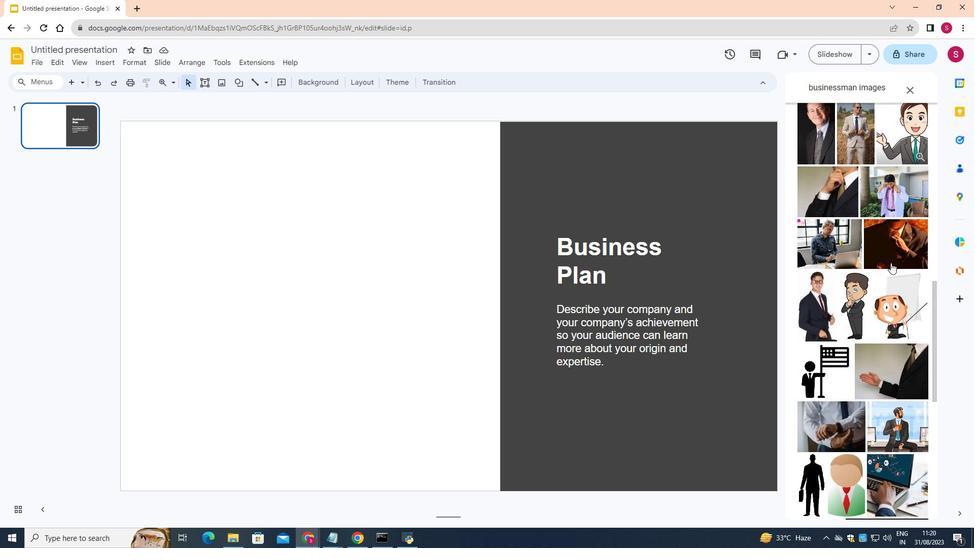 
Action: Mouse scrolled (891, 262) with delta (0, 0)
Screenshot: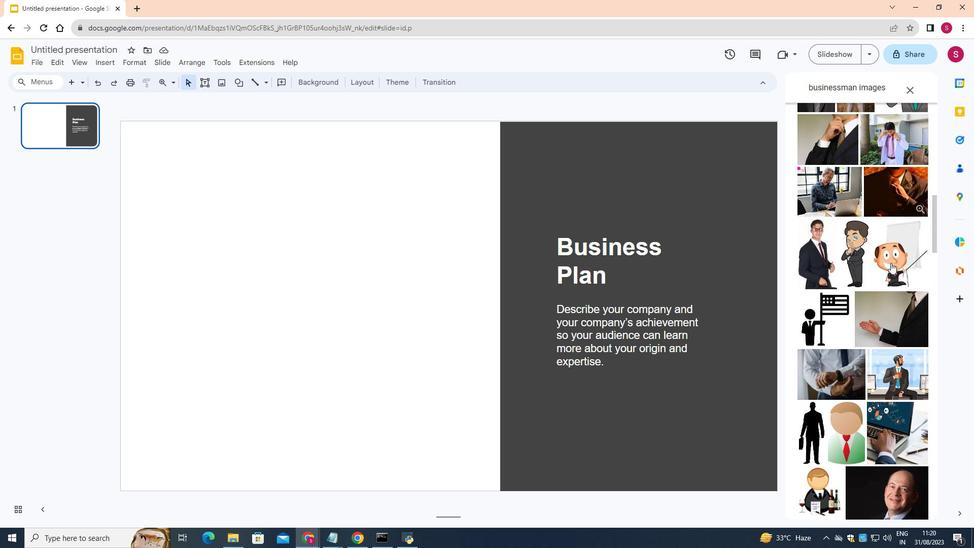
Action: Mouse scrolled (891, 262) with delta (0, 0)
Screenshot: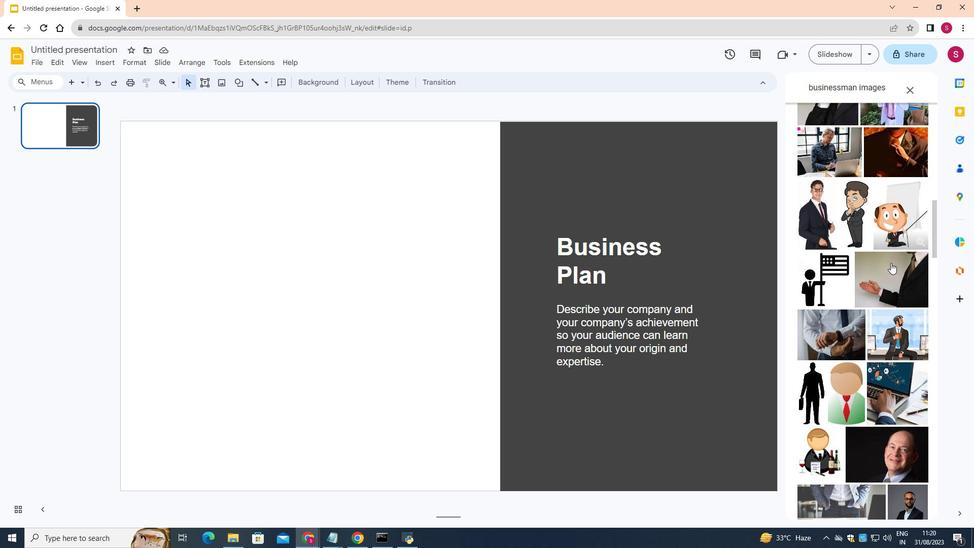 
Action: Mouse scrolled (891, 262) with delta (0, 0)
Screenshot: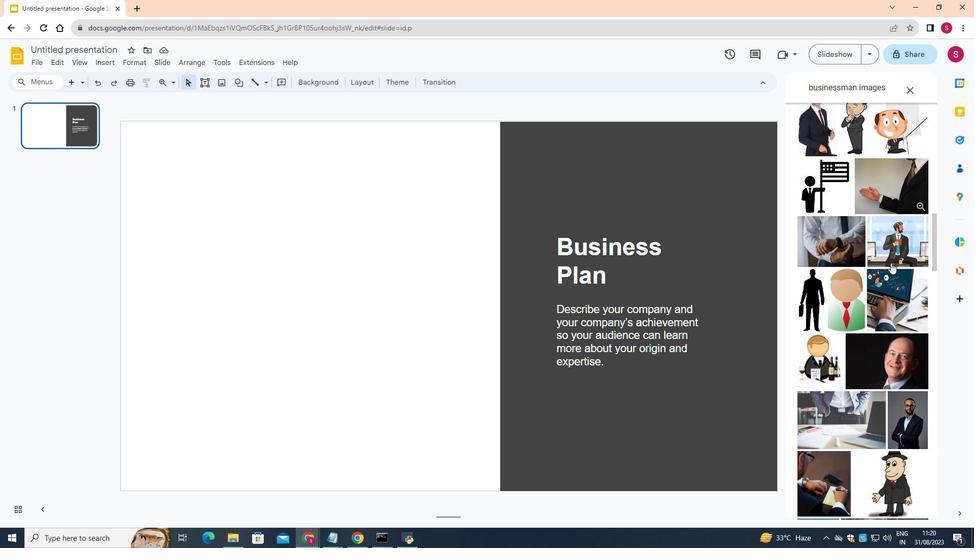 
Action: Mouse scrolled (891, 262) with delta (0, 0)
Screenshot: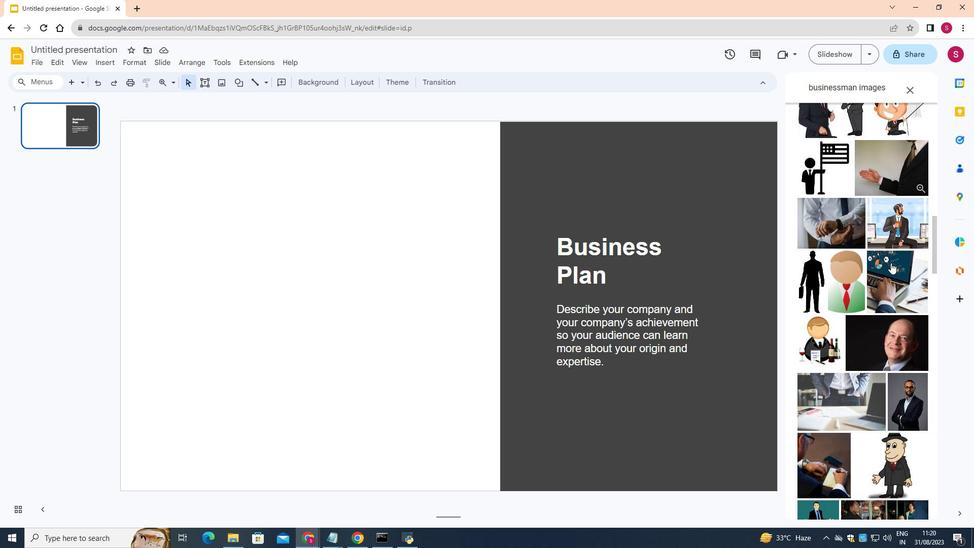 
Action: Mouse moved to (908, 387)
Screenshot: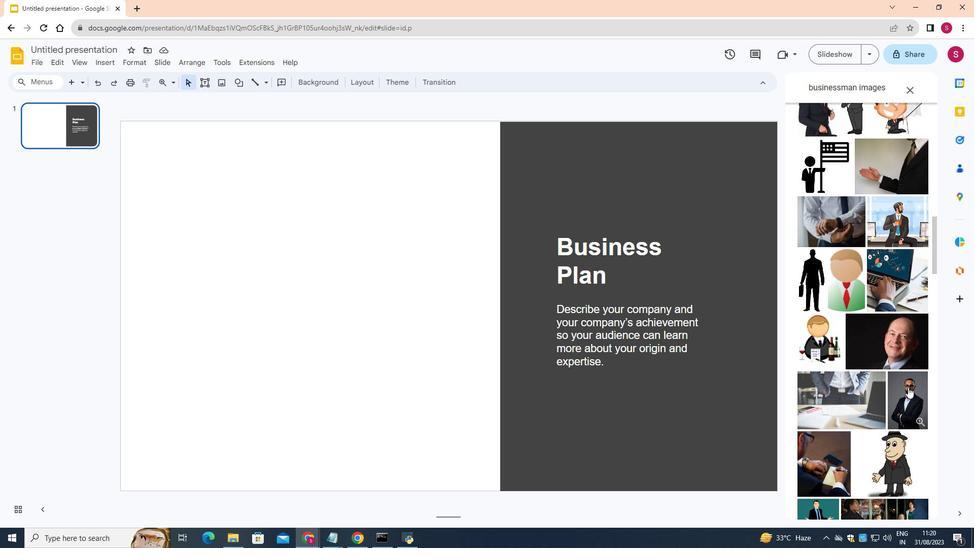 
Action: Mouse pressed left at (908, 387)
Screenshot: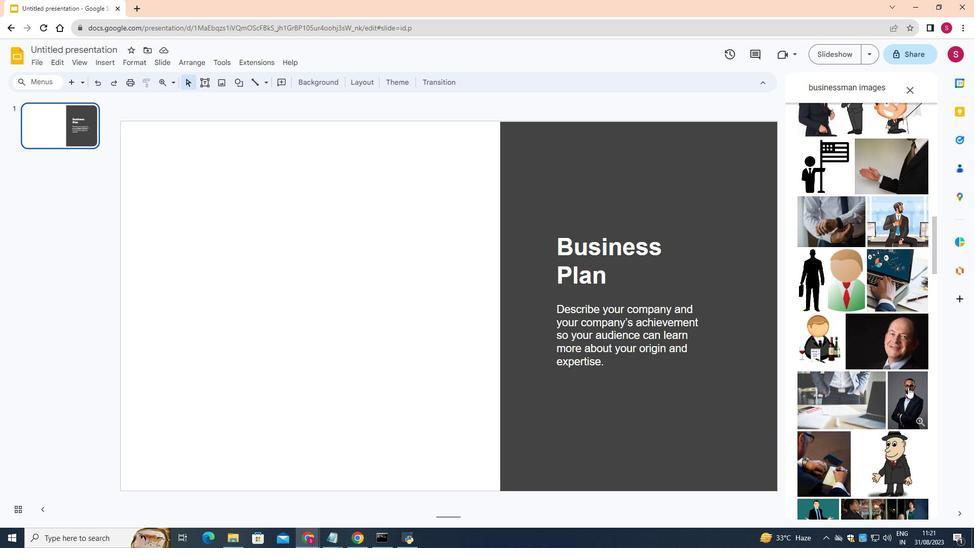 
Action: Mouse moved to (917, 504)
Screenshot: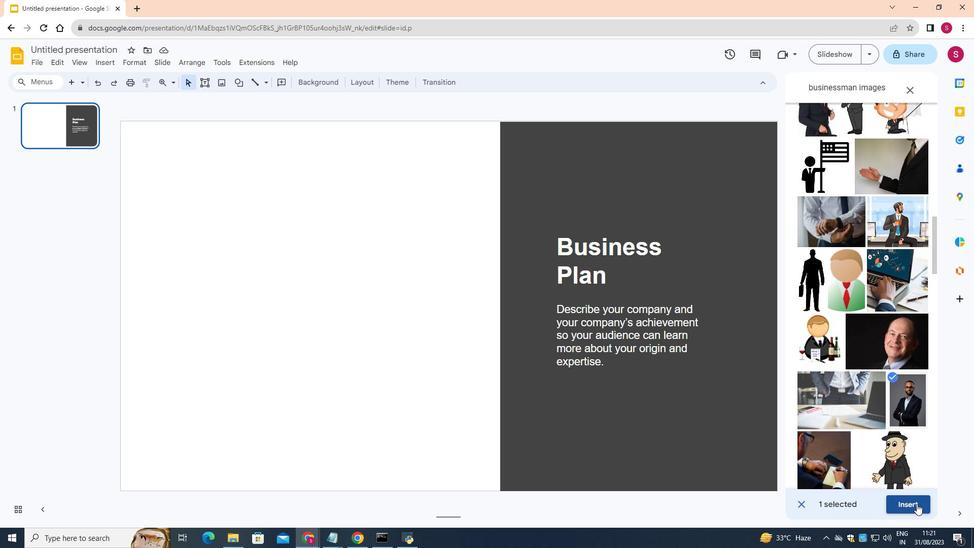 
Action: Mouse pressed left at (917, 504)
Screenshot: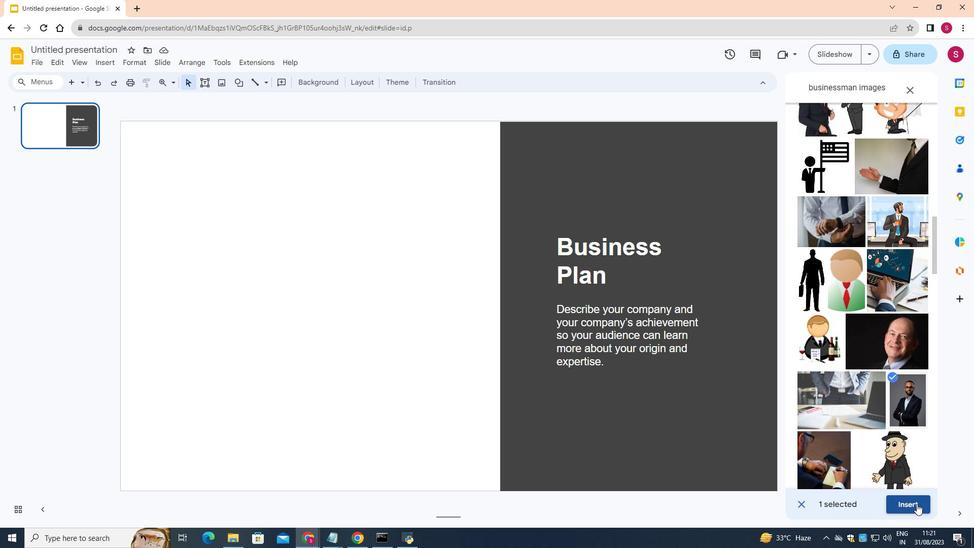
Action: Mouse moved to (257, 225)
Screenshot: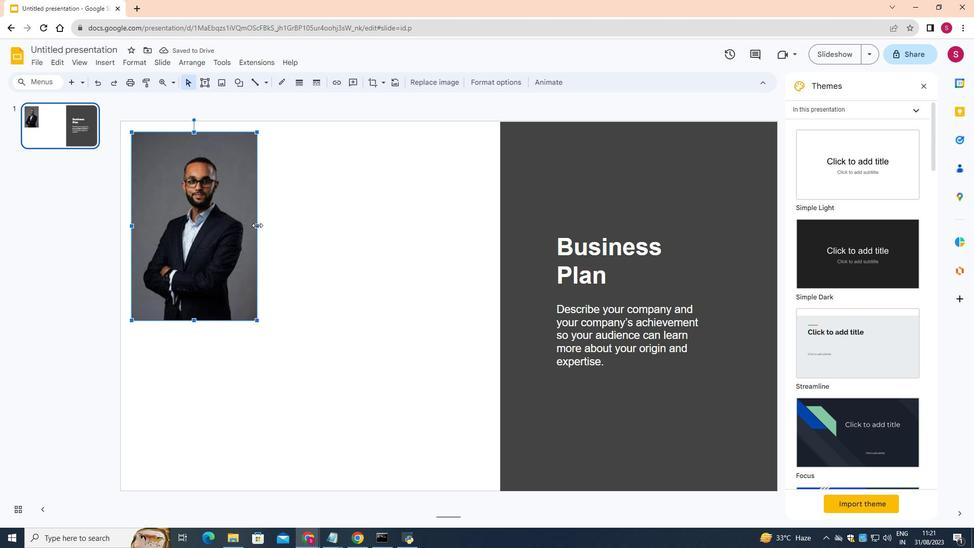 
Action: Mouse pressed left at (257, 225)
Screenshot: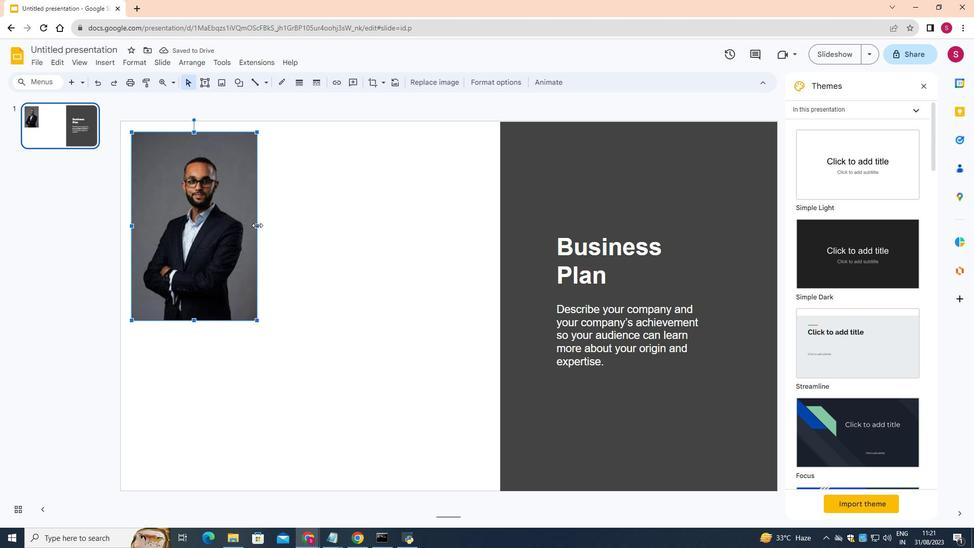 
Action: Mouse moved to (250, 319)
Screenshot: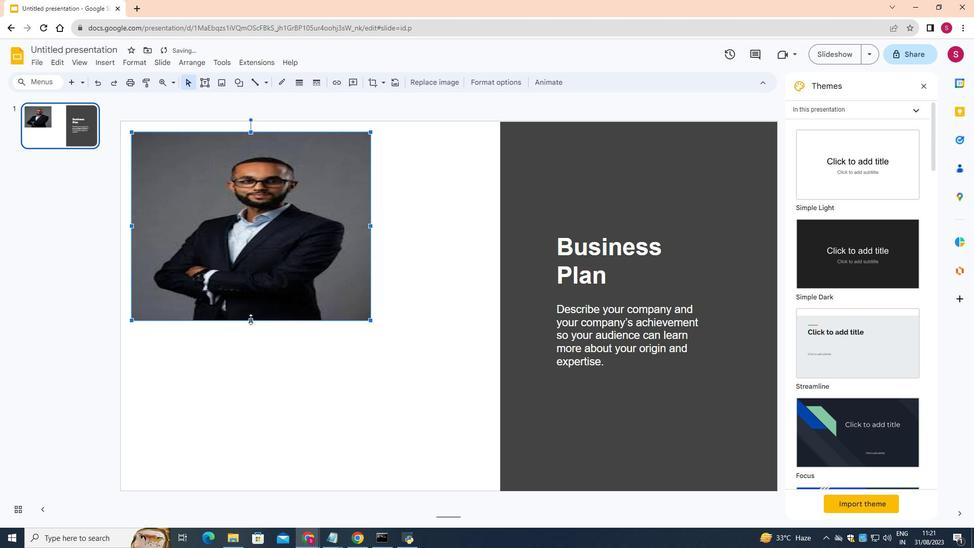 
Action: Mouse pressed left at (250, 319)
Screenshot: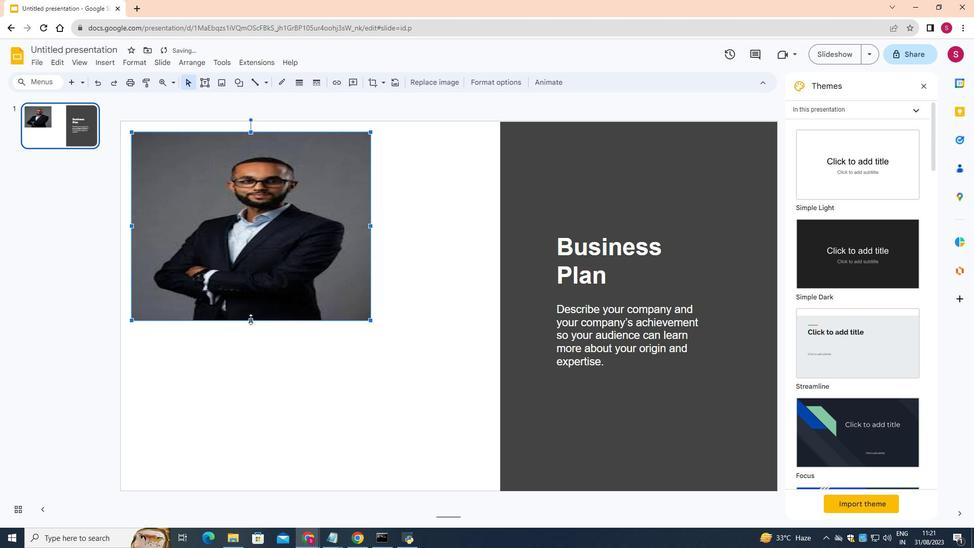 
Action: Mouse moved to (266, 292)
Screenshot: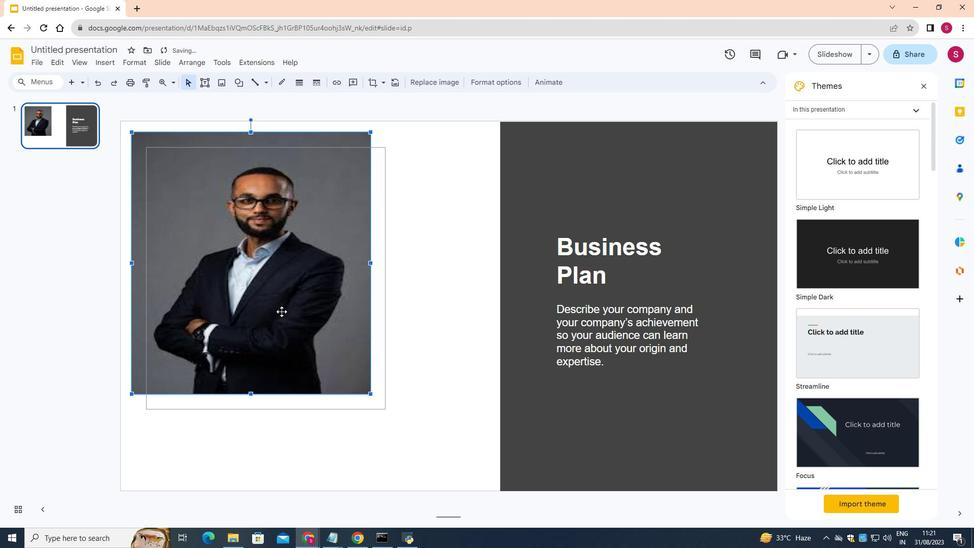 
Action: Mouse pressed left at (264, 292)
Screenshot: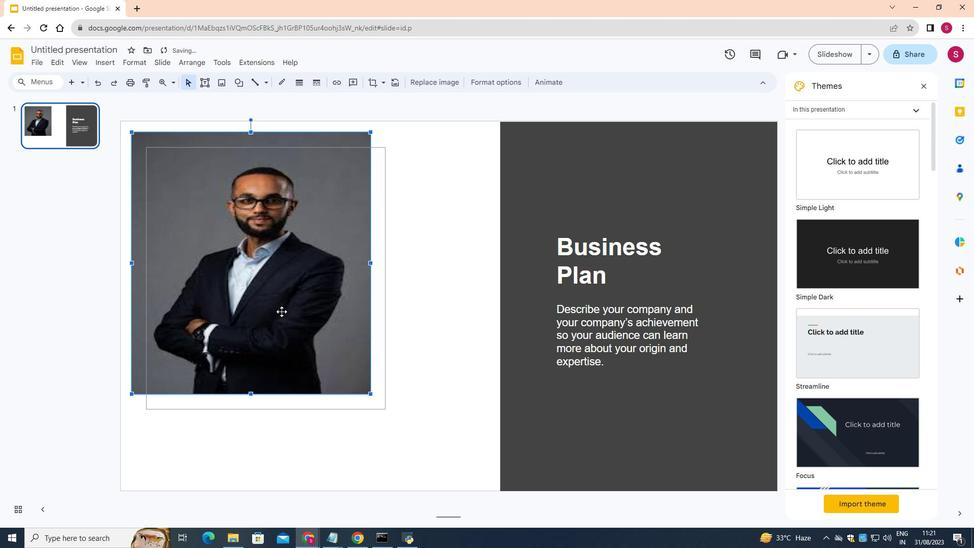 
Action: Mouse moved to (307, 463)
Screenshot: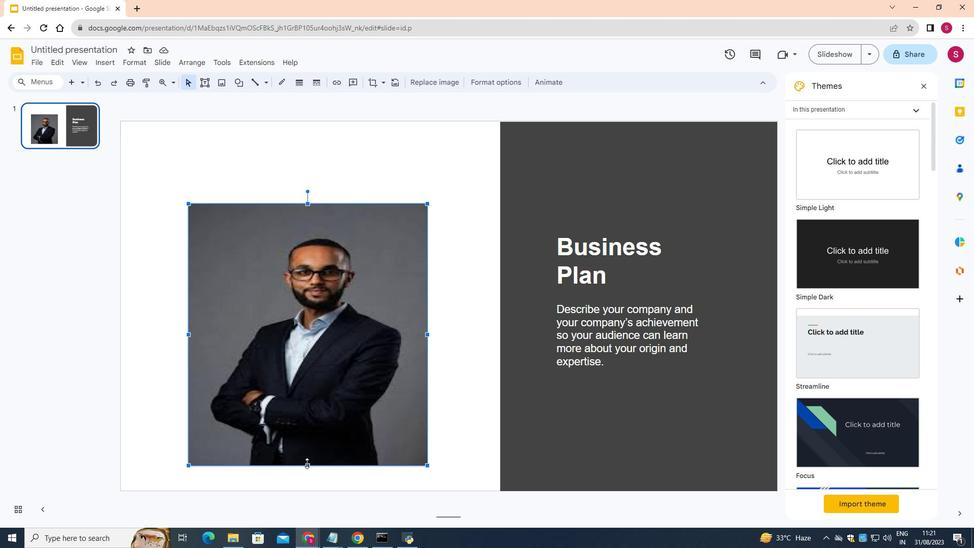 
Action: Mouse pressed left at (307, 463)
Screenshot: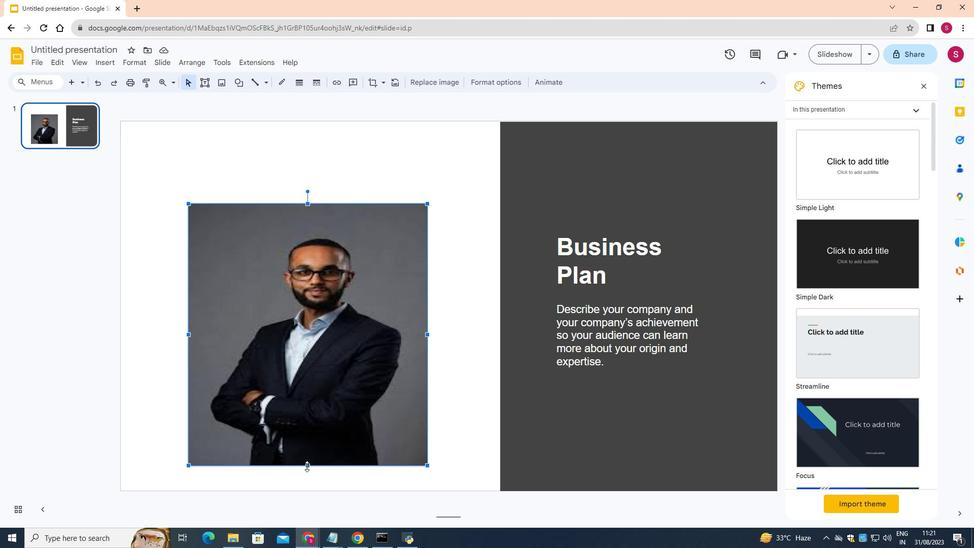 
Action: Mouse moved to (145, 341)
Screenshot: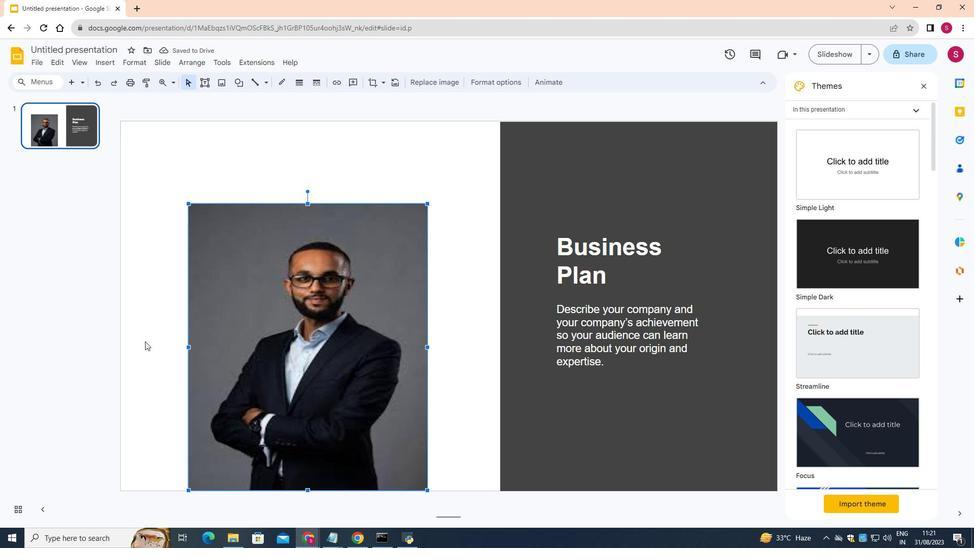
Action: Mouse pressed left at (145, 341)
Screenshot: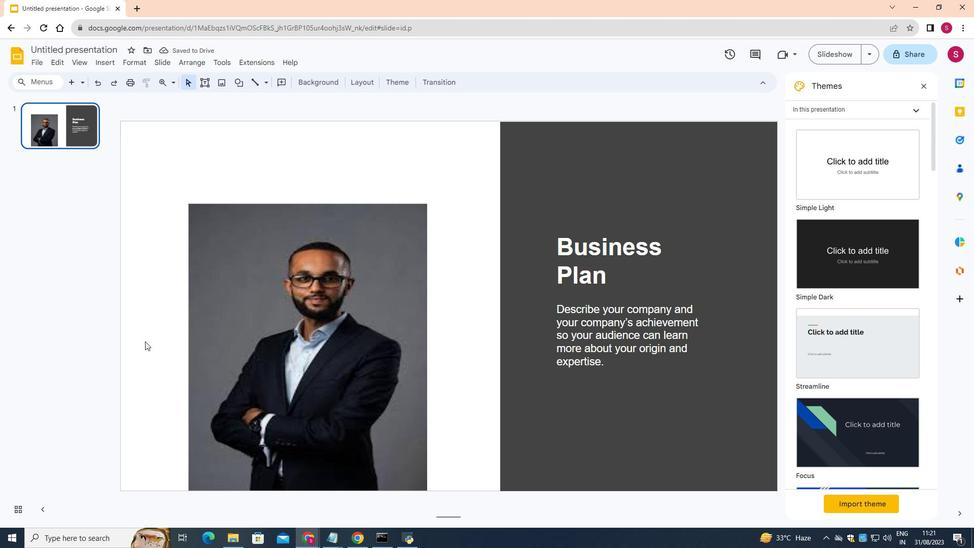 
Action: Mouse moved to (290, 235)
Screenshot: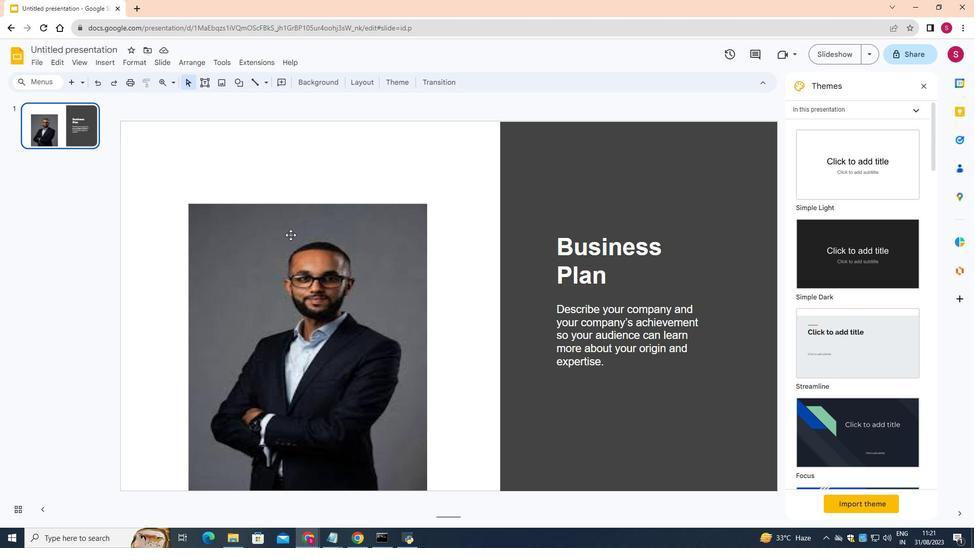 
Action: Mouse pressed left at (290, 235)
Screenshot: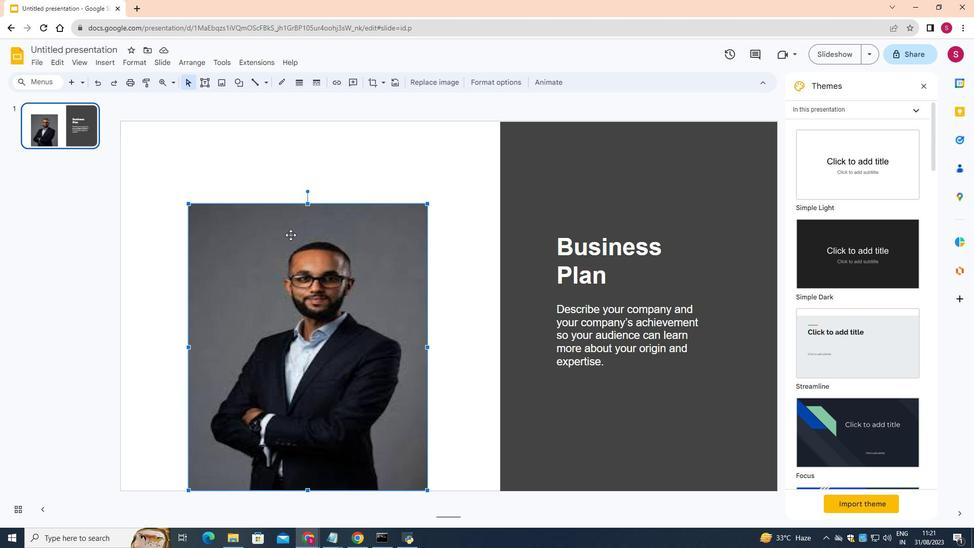 
Action: Mouse moved to (308, 204)
Screenshot: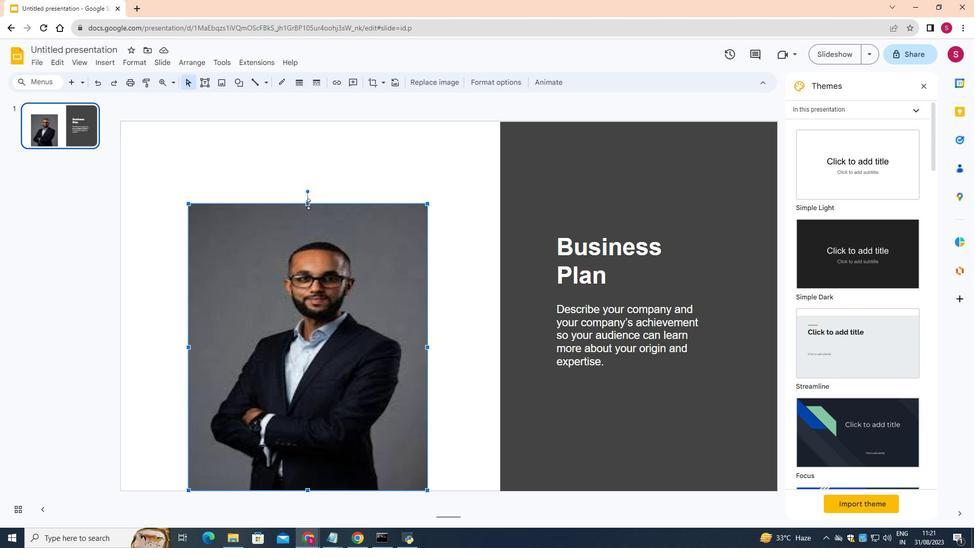 
Action: Mouse pressed left at (308, 204)
Screenshot: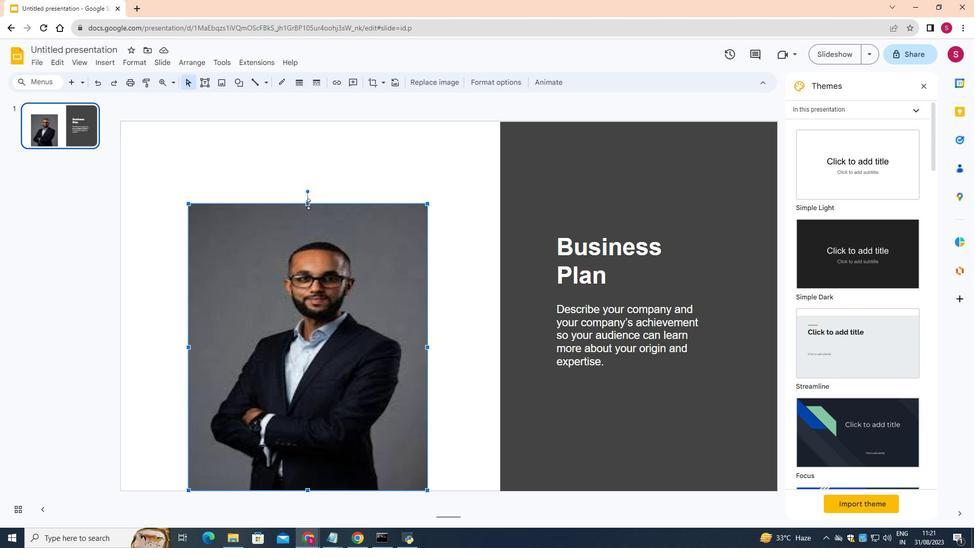 
Action: Mouse moved to (474, 358)
Screenshot: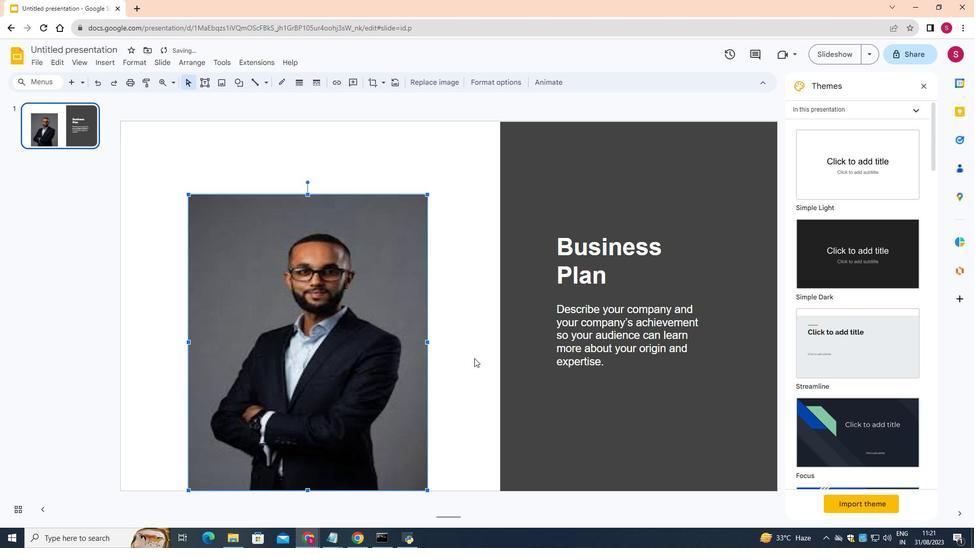 
Action: Mouse pressed left at (474, 358)
Screenshot: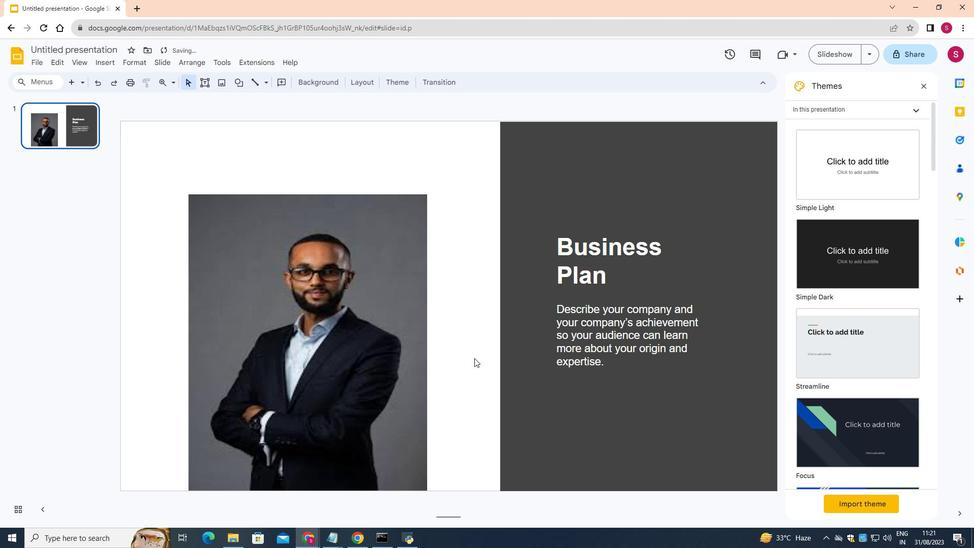 
Action: Mouse moved to (243, 165)
Screenshot: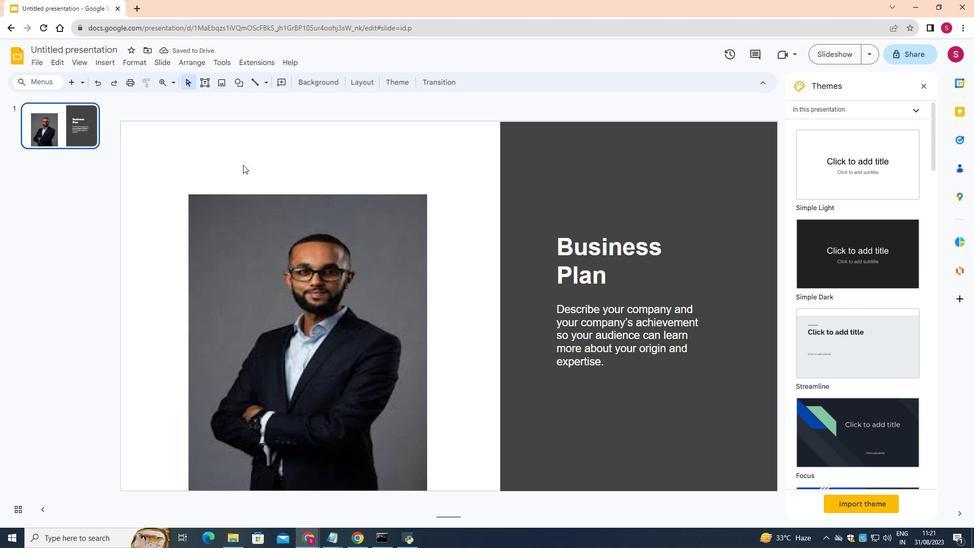 
Action: Mouse pressed left at (243, 165)
Screenshot: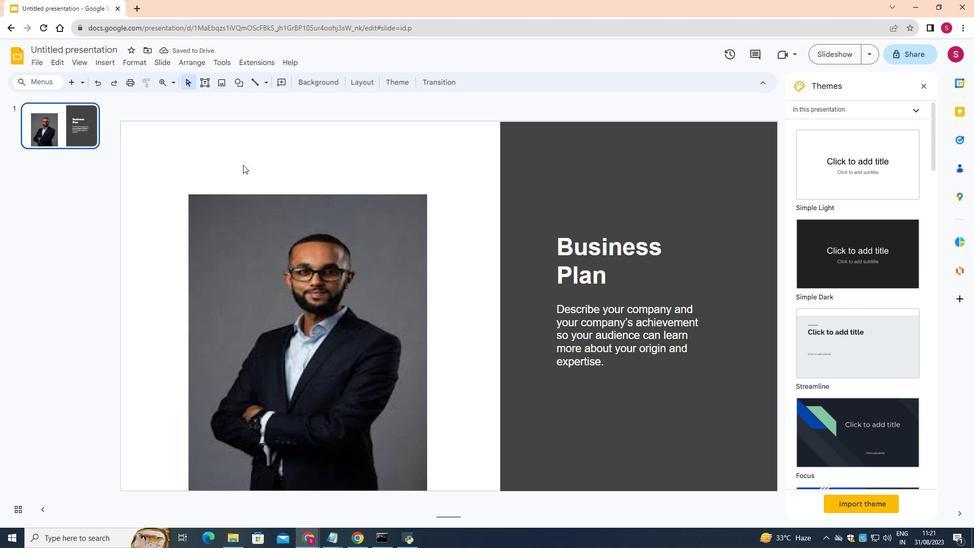 
Action: Mouse moved to (149, 188)
Screenshot: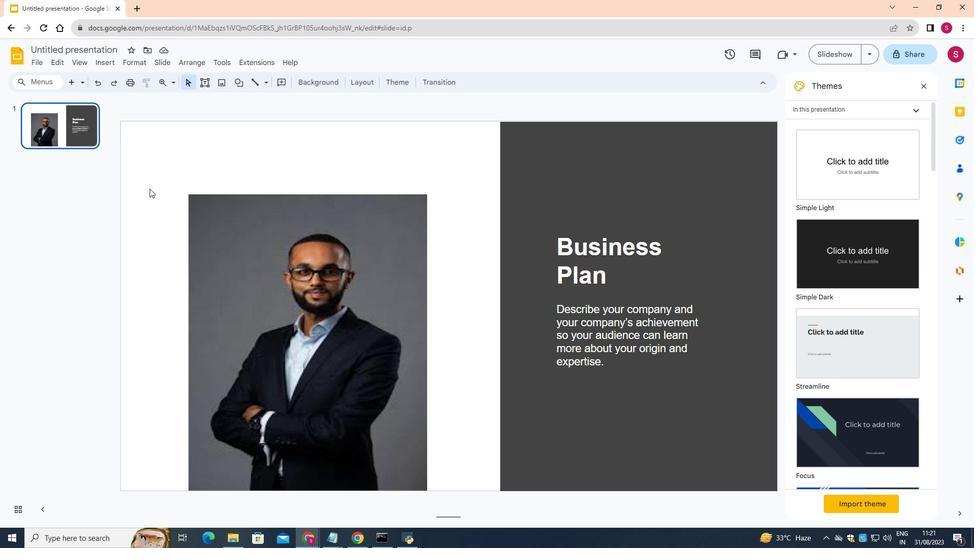 
Action: Mouse pressed left at (149, 188)
Screenshot: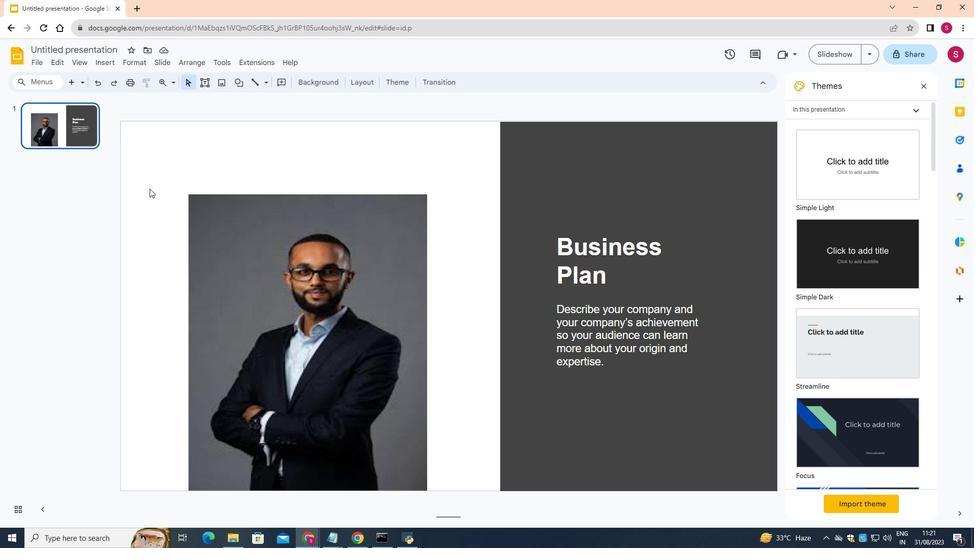 
Action: Mouse moved to (306, 82)
Screenshot: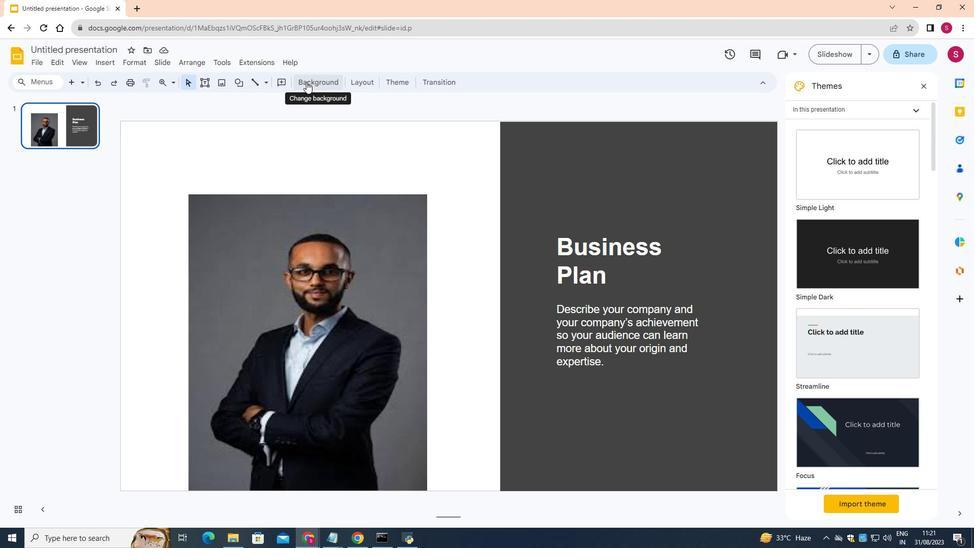 
Action: Mouse pressed left at (306, 82)
Screenshot: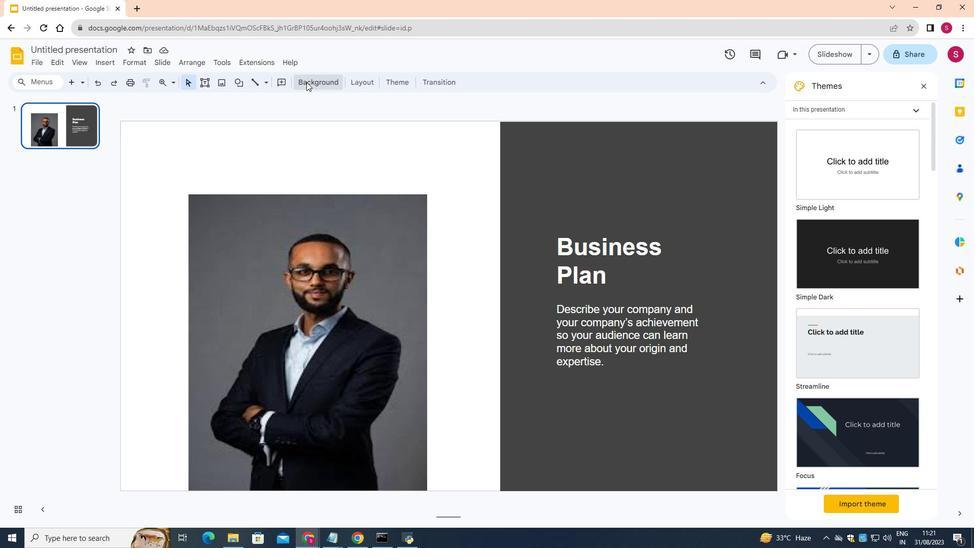 
Action: Mouse moved to (554, 254)
Screenshot: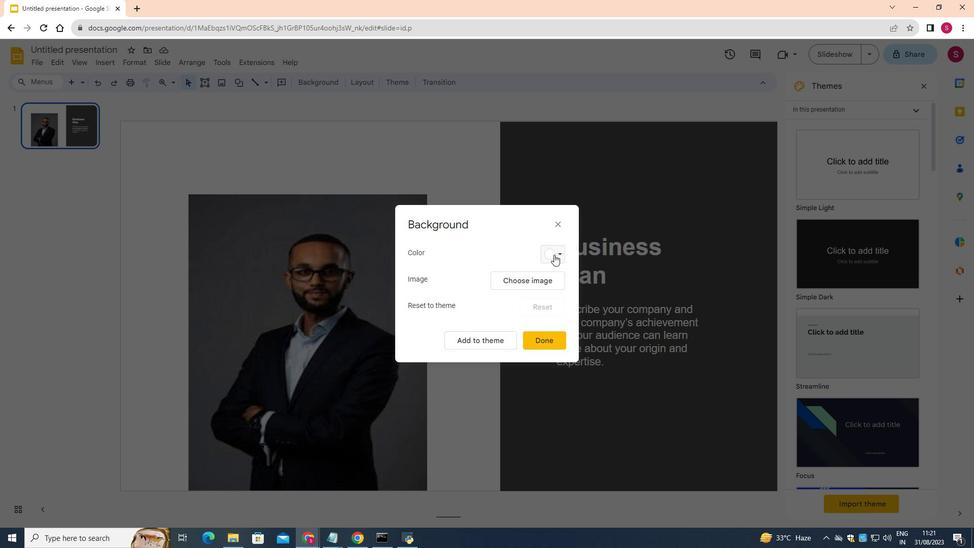 
Action: Mouse pressed left at (554, 254)
Screenshot: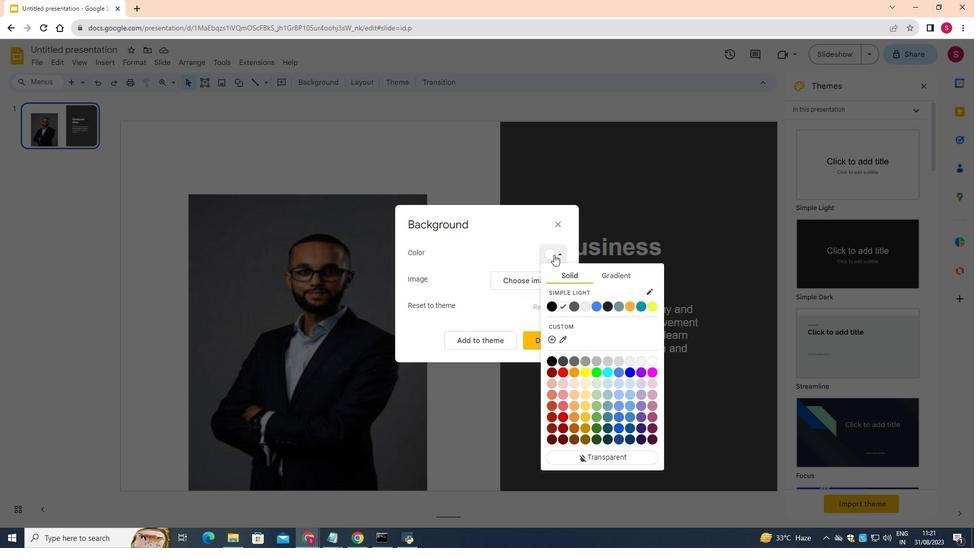 
Action: Mouse moved to (584, 308)
Screenshot: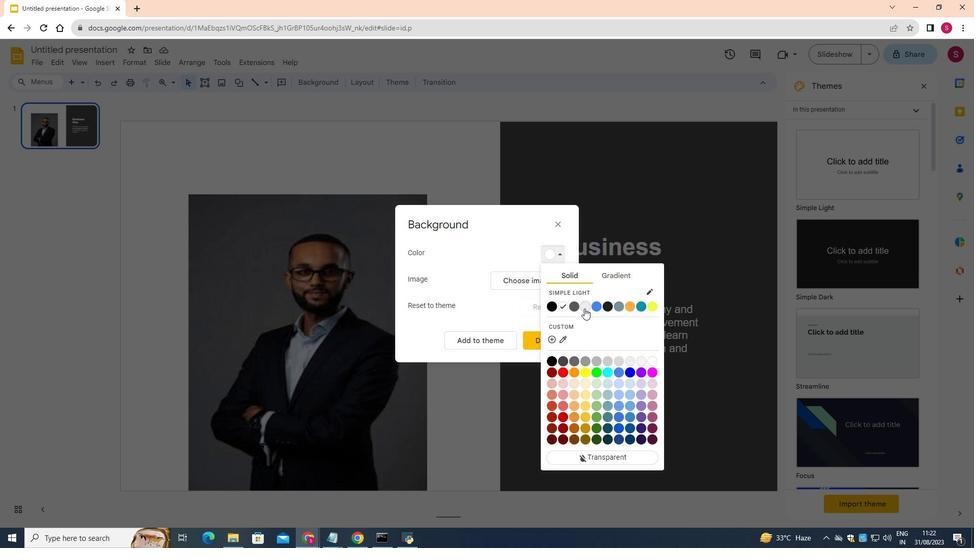 
Action: Mouse pressed left at (584, 308)
Screenshot: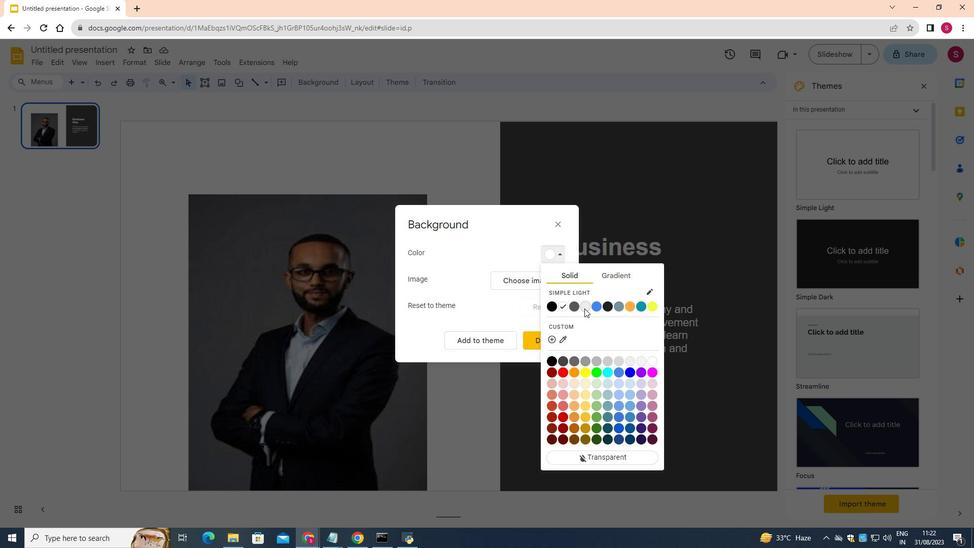 
Action: Mouse moved to (544, 343)
Screenshot: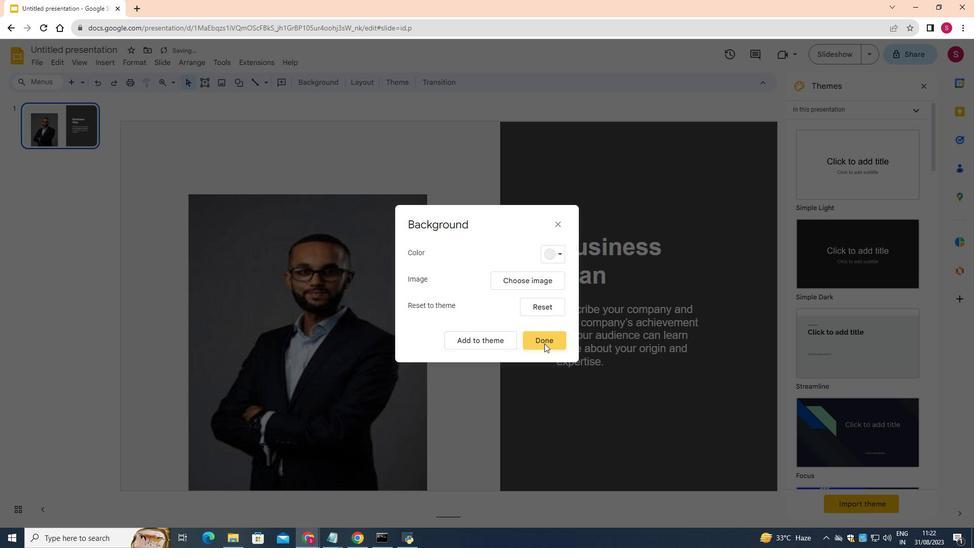 
Action: Mouse pressed left at (544, 343)
Screenshot: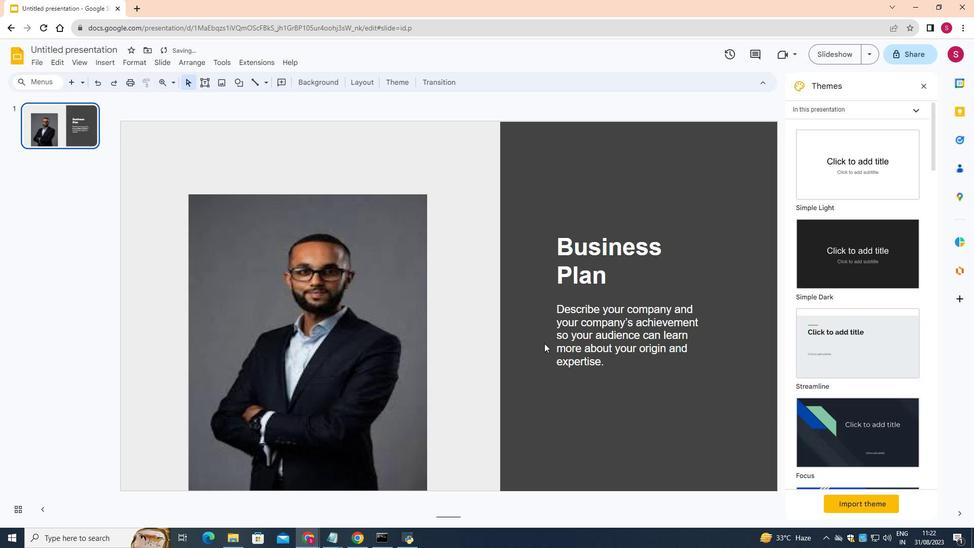 
Action: Mouse moved to (157, 151)
Screenshot: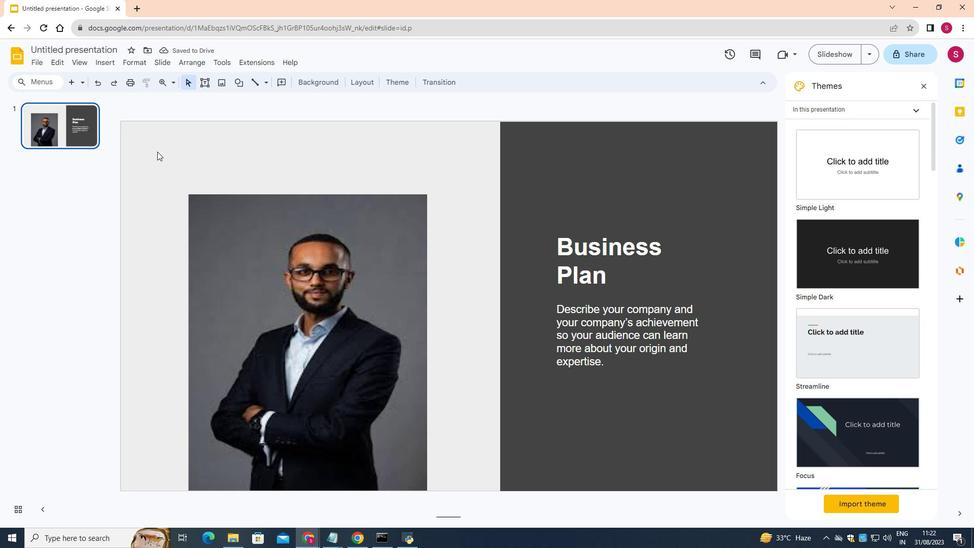 
Action: Mouse pressed left at (157, 151)
Screenshot: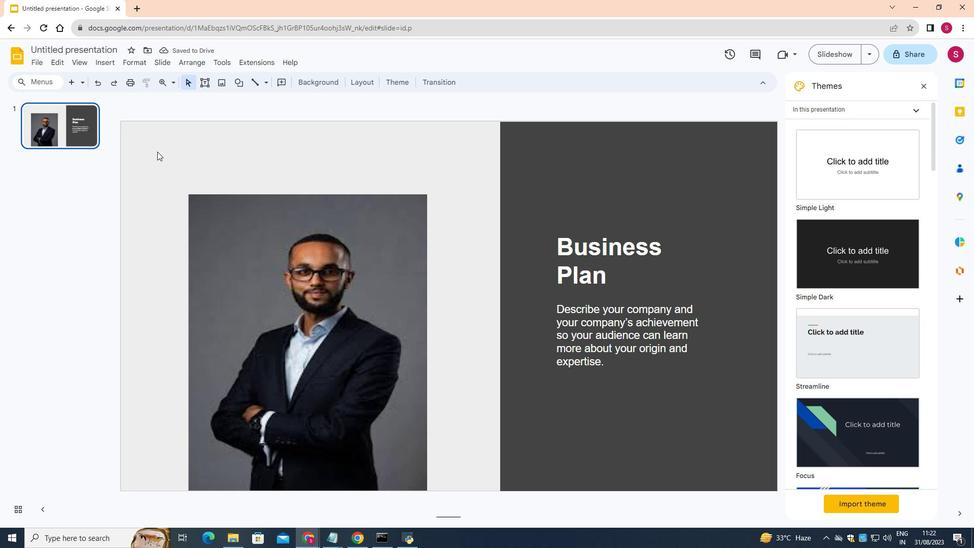 
Action: Mouse moved to (269, 242)
Screenshot: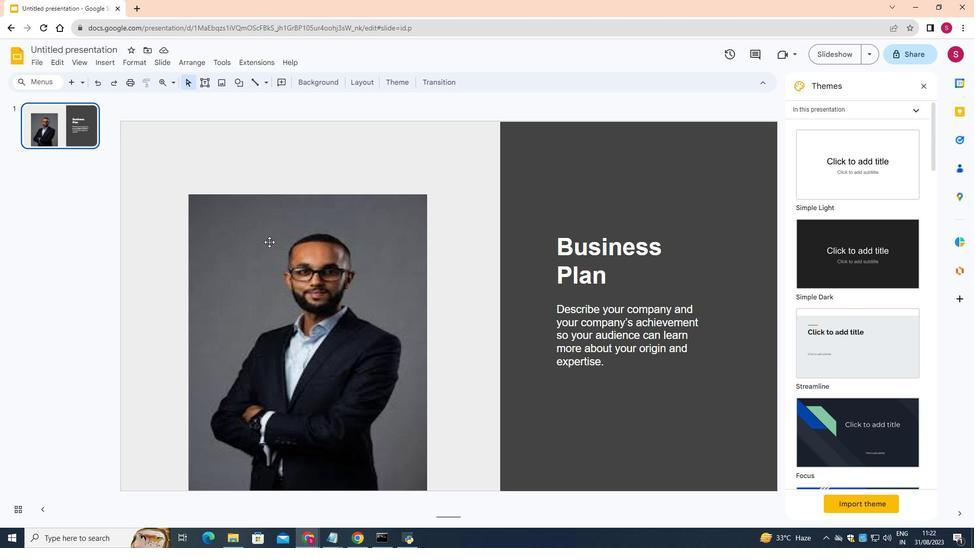 
Action: Mouse pressed left at (269, 242)
Screenshot: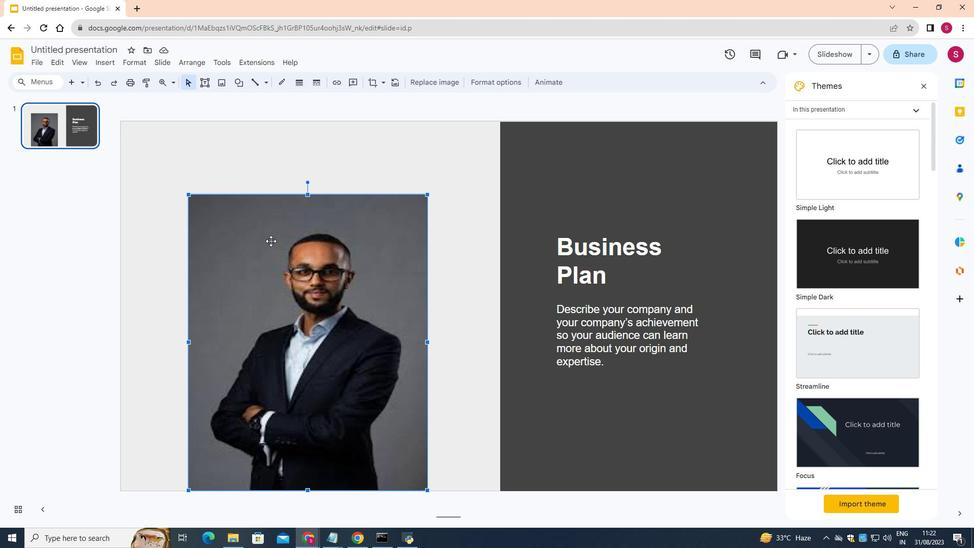 
Action: Mouse moved to (308, 196)
Screenshot: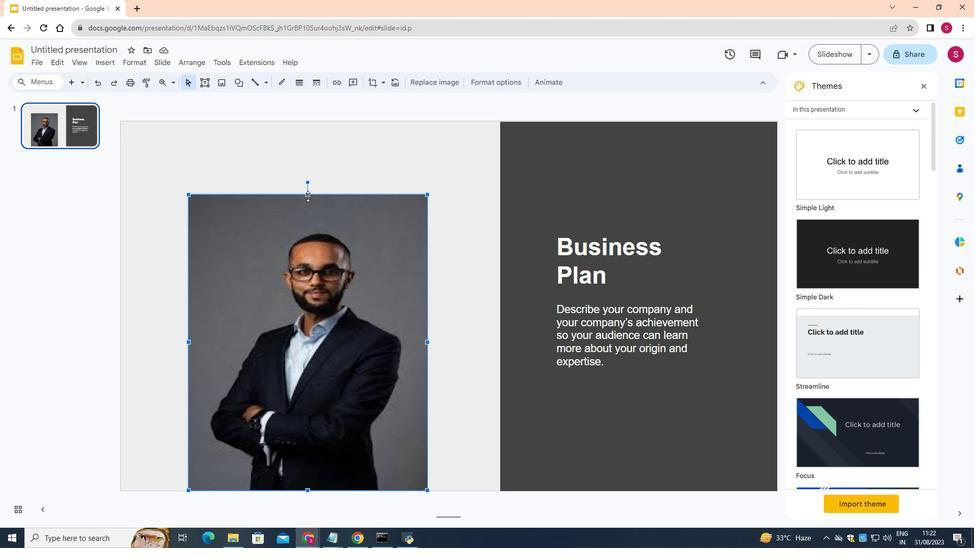 
Action: Mouse pressed left at (308, 196)
Screenshot: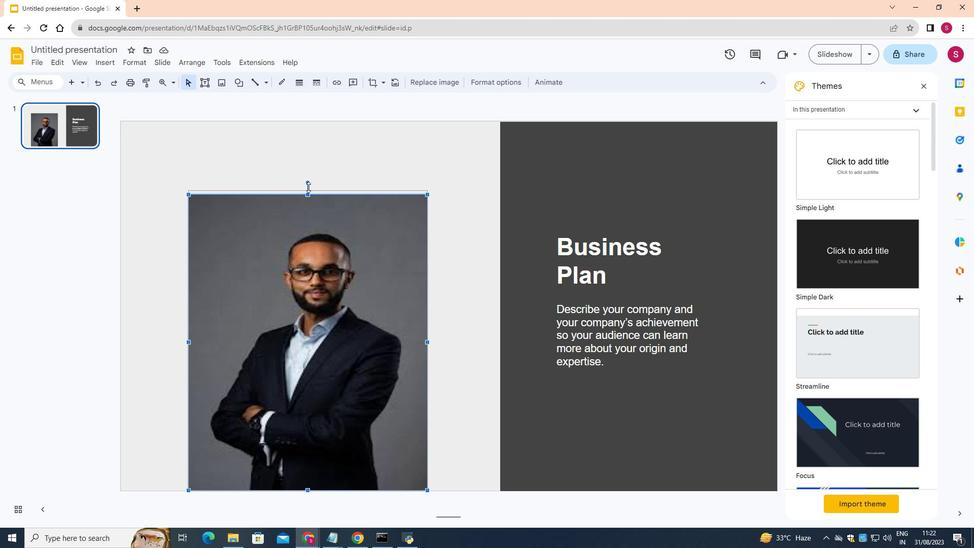 
Action: Mouse moved to (172, 217)
Screenshot: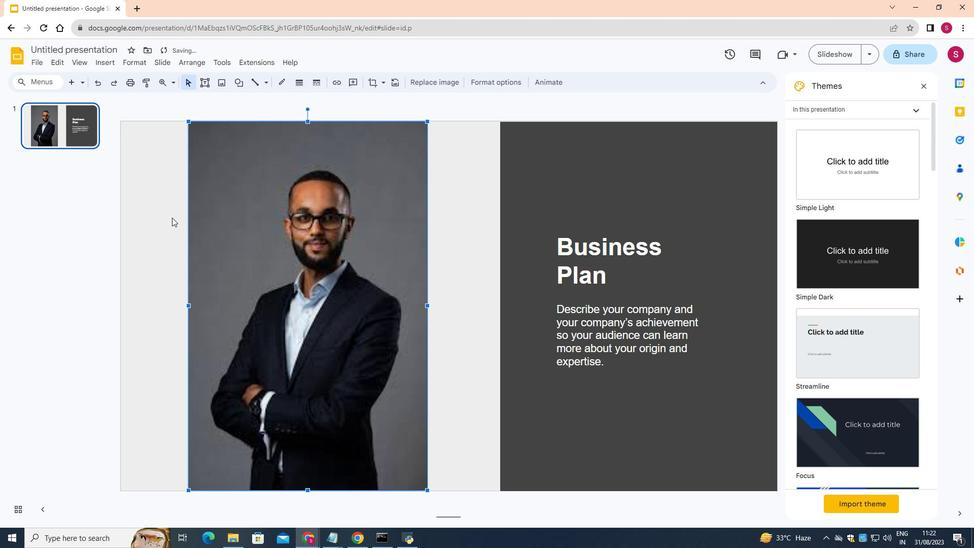 
Action: Mouse pressed left at (172, 217)
Screenshot: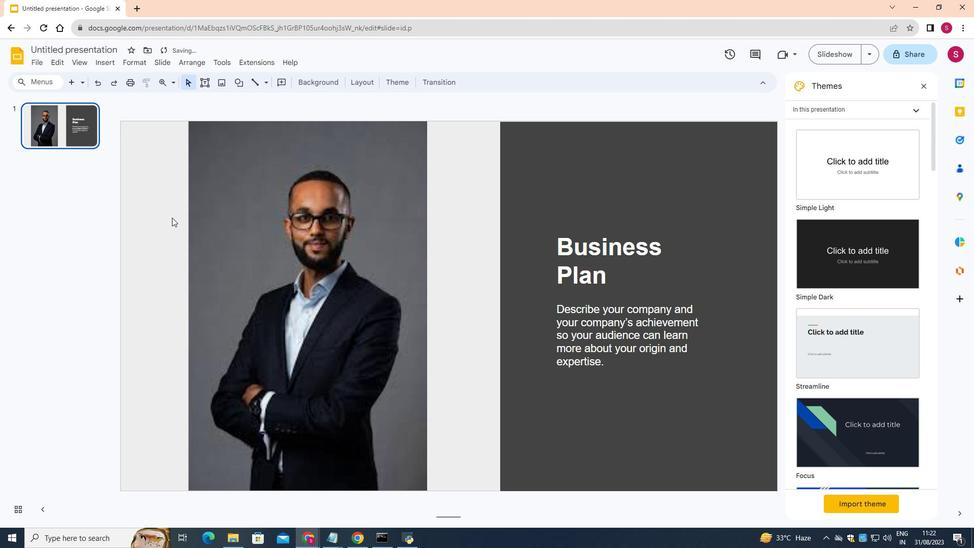 
Action: Mouse moved to (439, 322)
Screenshot: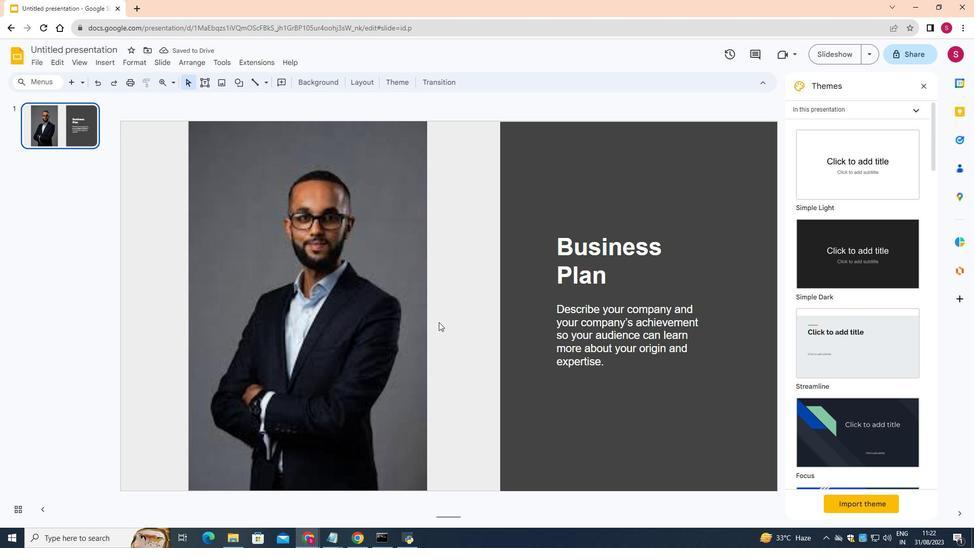 
Action: Mouse pressed left at (439, 322)
Screenshot: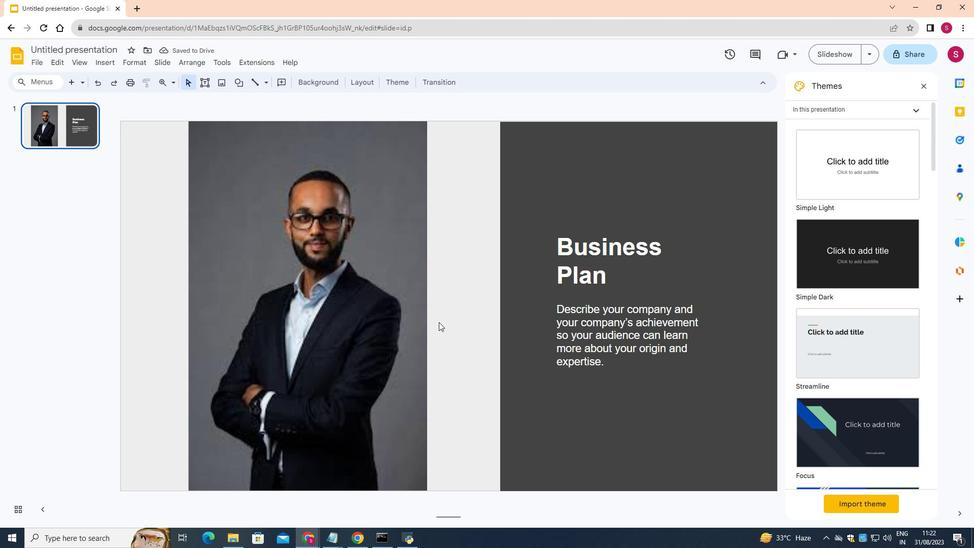 
Action: Mouse moved to (409, 300)
Screenshot: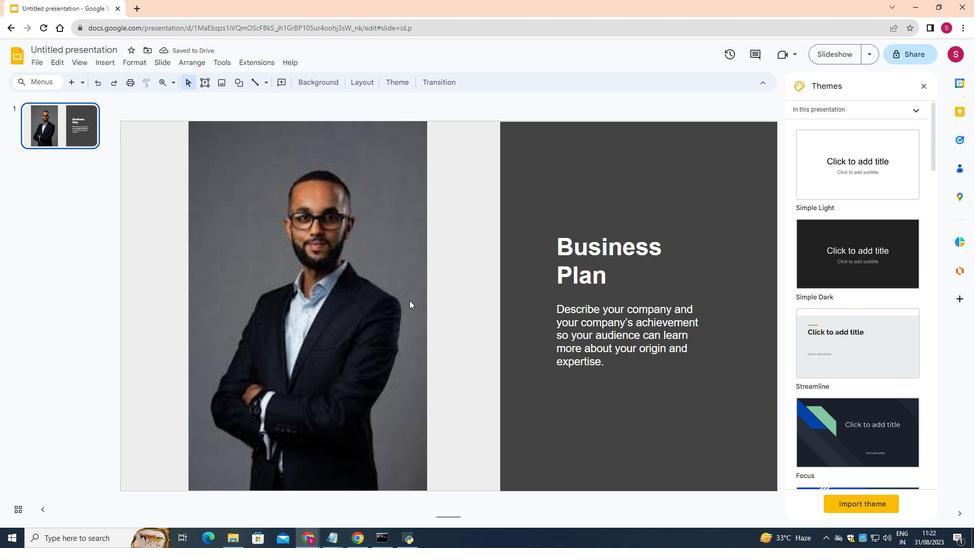 
Action: Mouse pressed left at (409, 300)
Screenshot: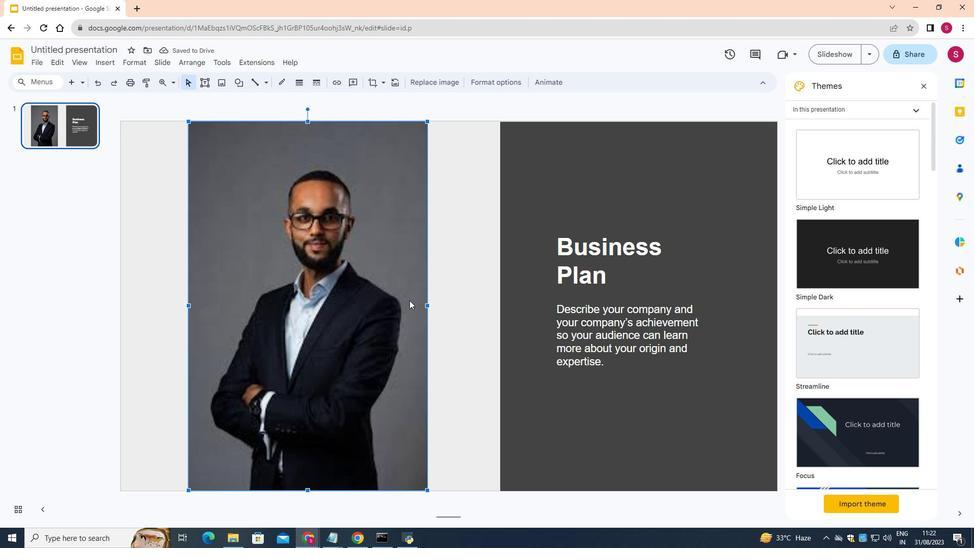 
Action: Mouse moved to (426, 304)
Screenshot: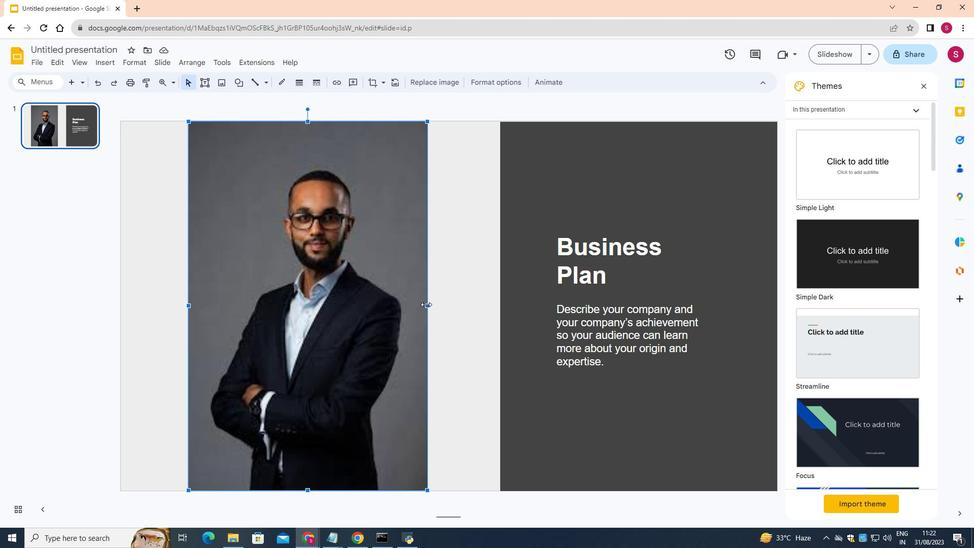 
Action: Mouse pressed left at (426, 304)
Screenshot: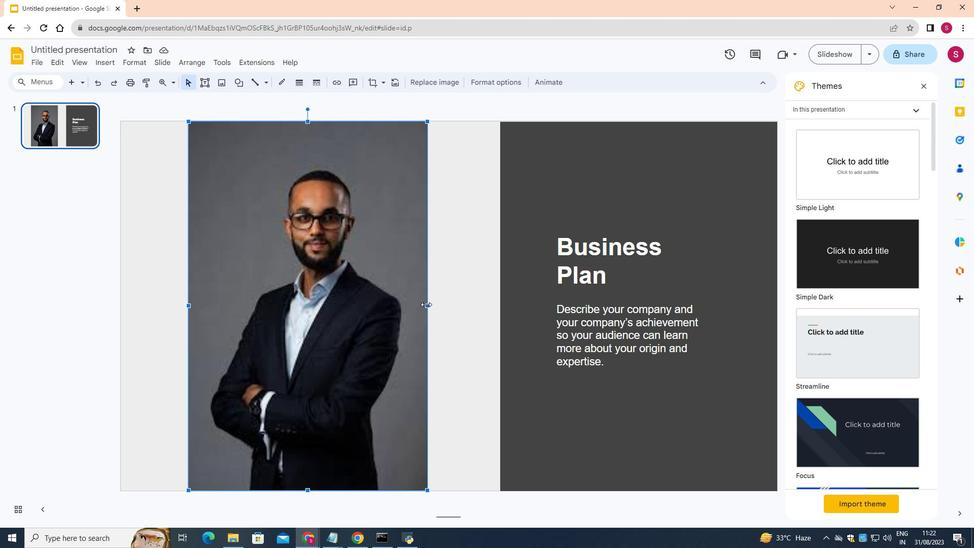 
Action: Mouse moved to (189, 305)
Screenshot: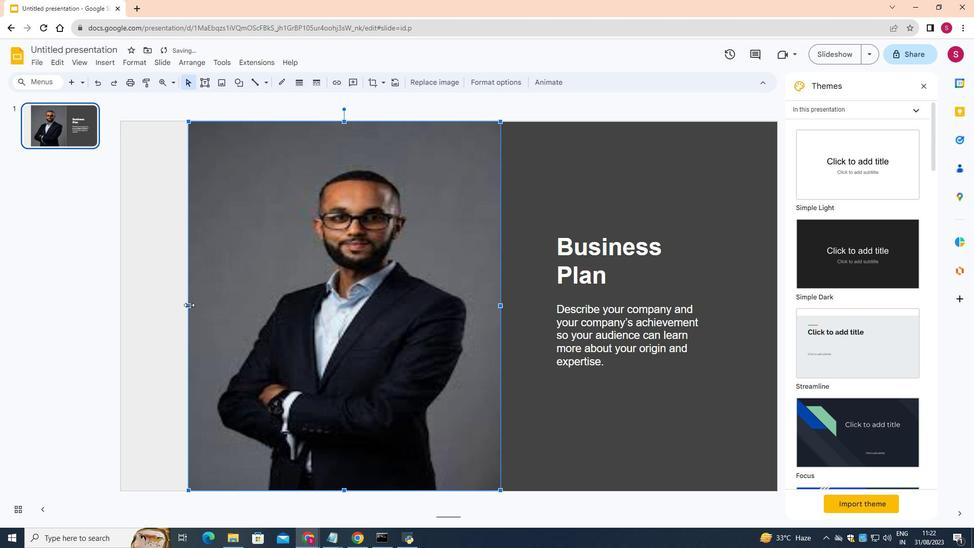 
Action: Mouse pressed left at (189, 305)
Screenshot: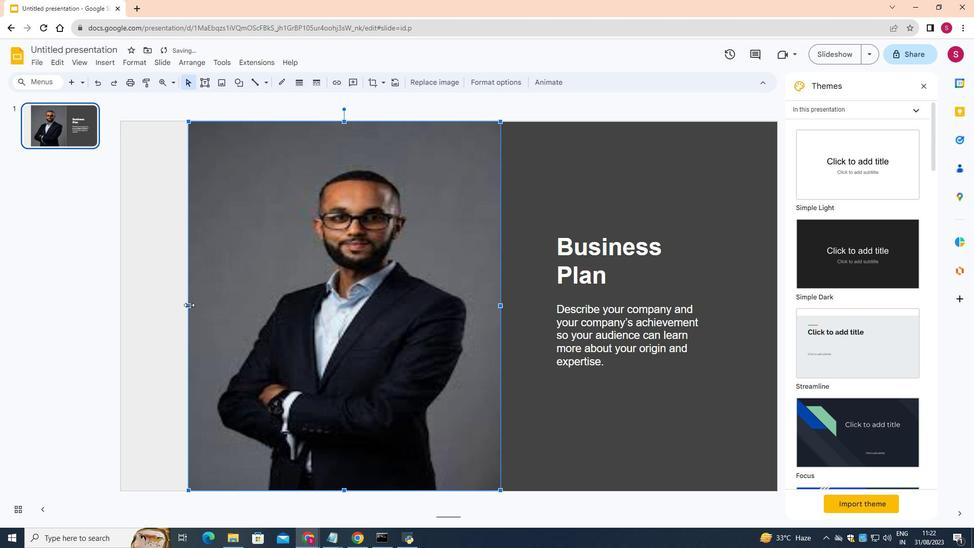 
Action: Mouse moved to (576, 386)
Screenshot: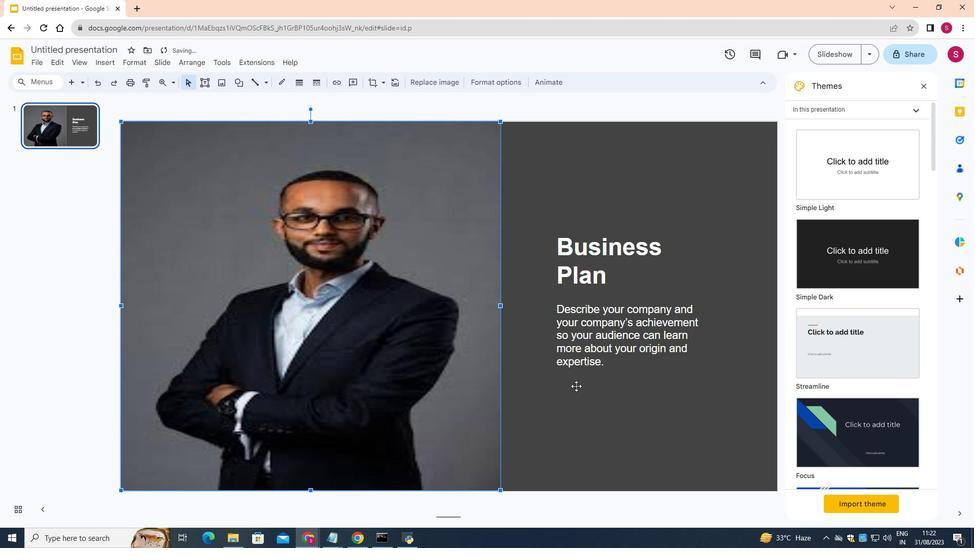 
Action: Mouse pressed left at (576, 386)
Screenshot: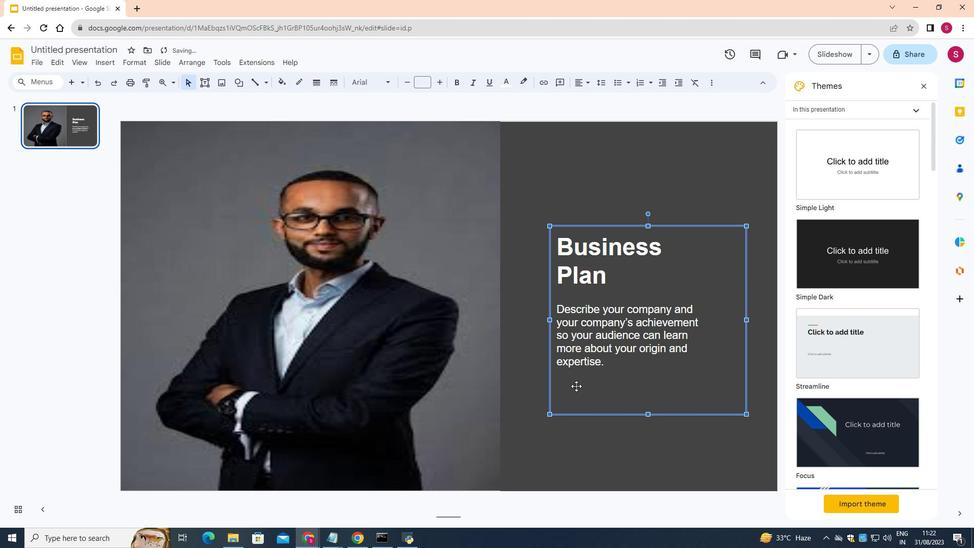 
Action: Mouse moved to (405, 182)
Screenshot: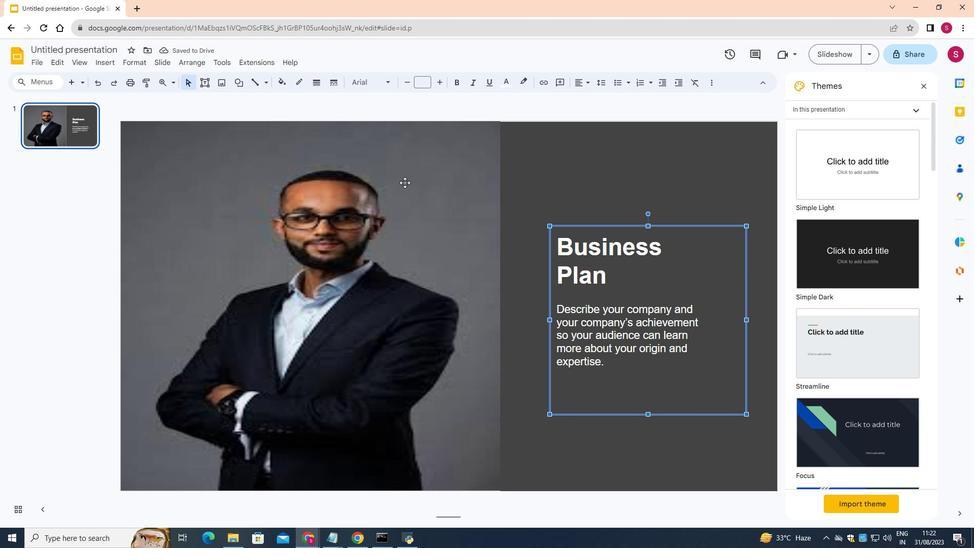 
Action: Mouse pressed left at (405, 182)
Screenshot: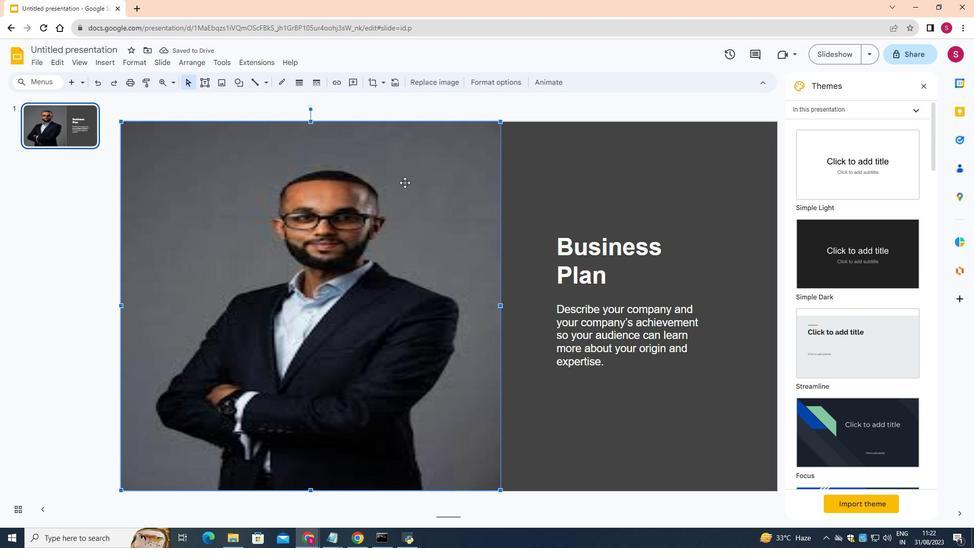 
Action: Mouse moved to (614, 419)
Screenshot: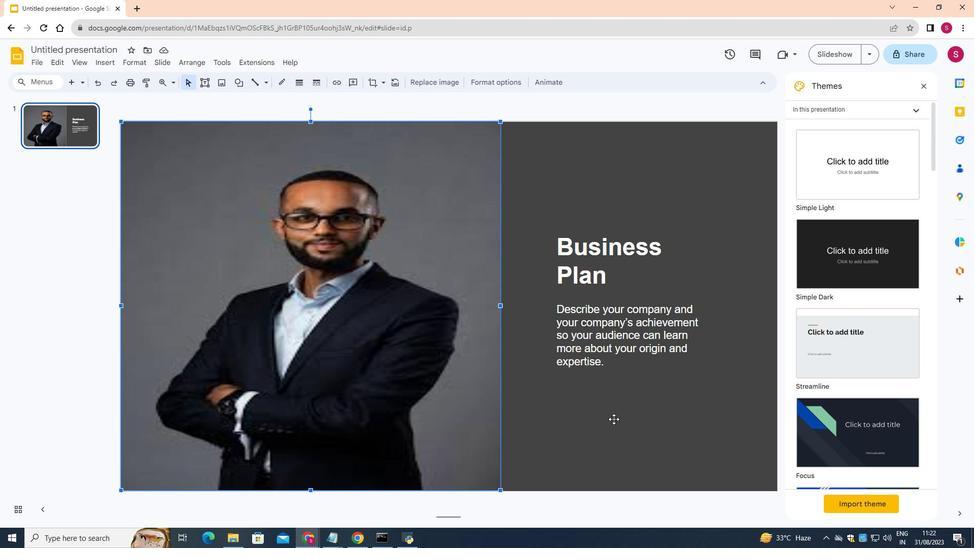 
Action: Mouse pressed left at (614, 419)
Screenshot: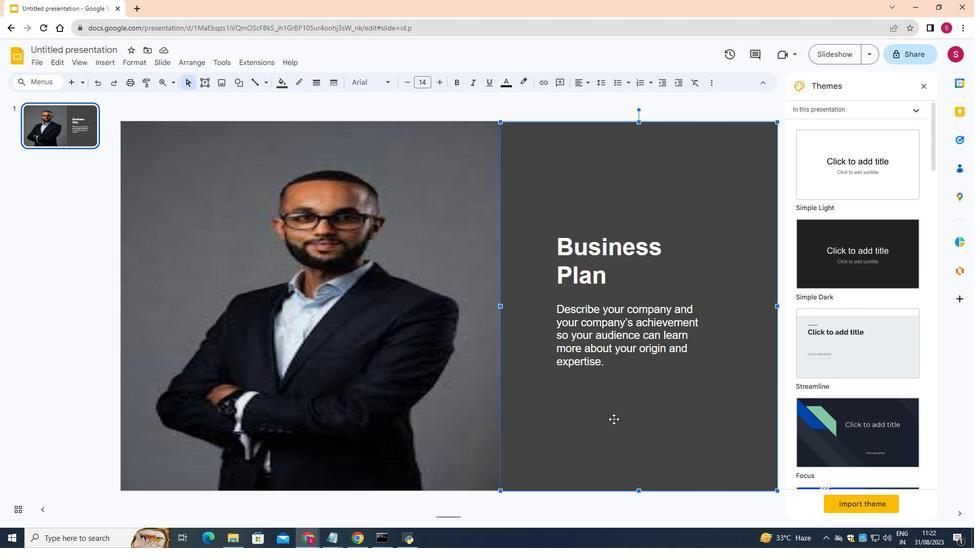 
Action: Mouse moved to (287, 82)
Screenshot: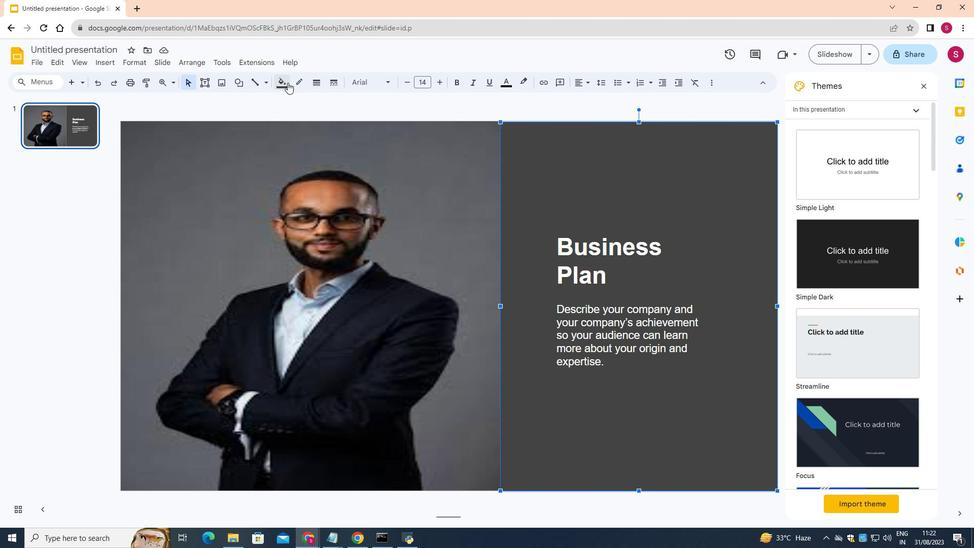 
Action: Mouse pressed left at (287, 82)
Screenshot: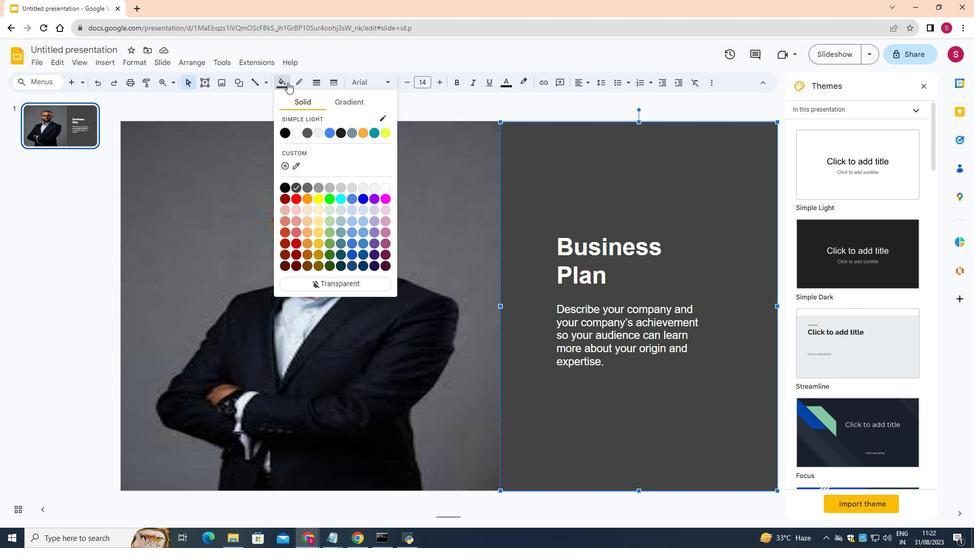 
Action: Mouse moved to (307, 210)
Screenshot: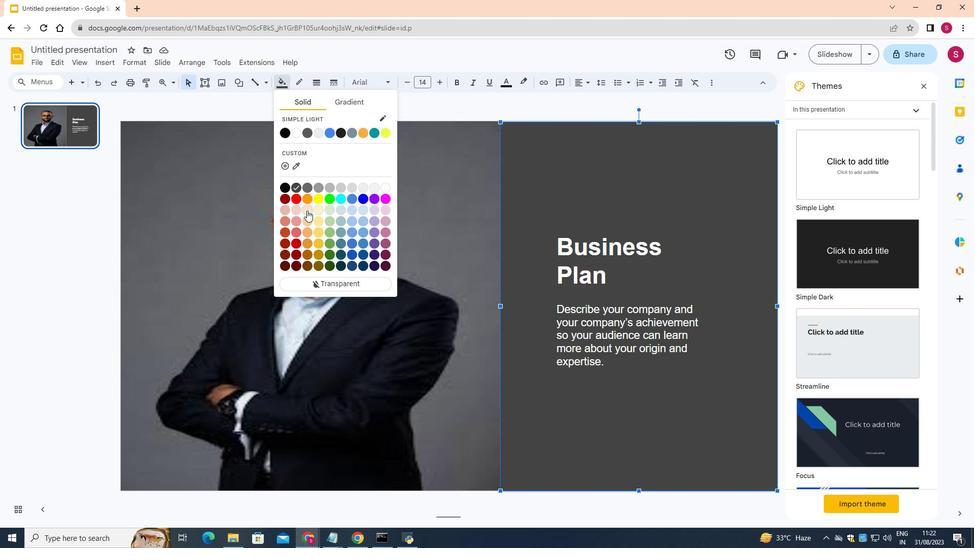 
Action: Mouse pressed left at (307, 210)
Screenshot: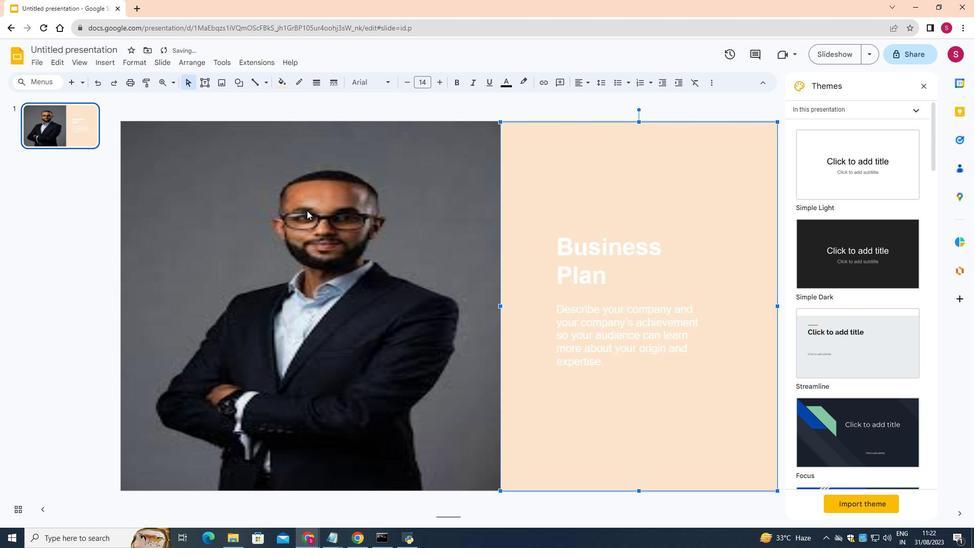 
Action: Mouse moved to (557, 240)
Screenshot: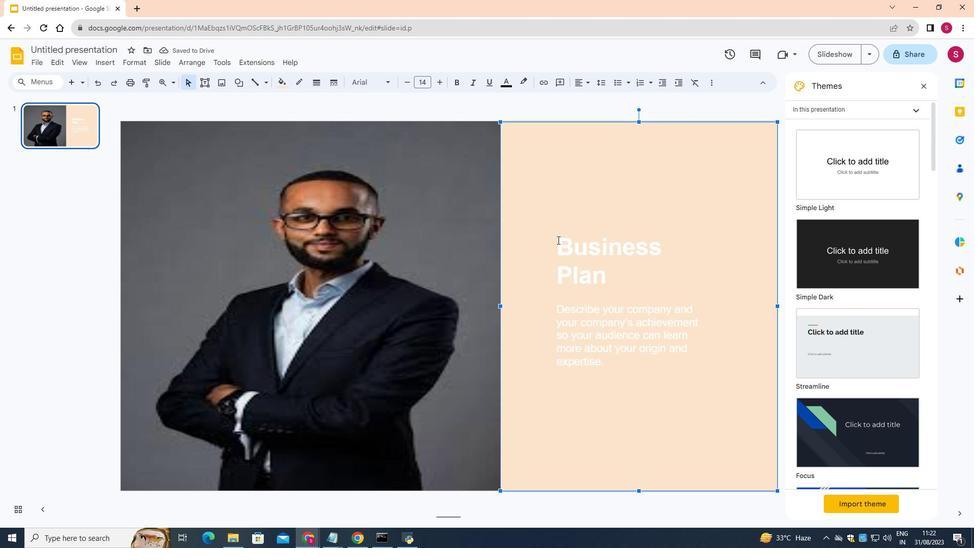 
Action: Mouse pressed left at (557, 240)
Screenshot: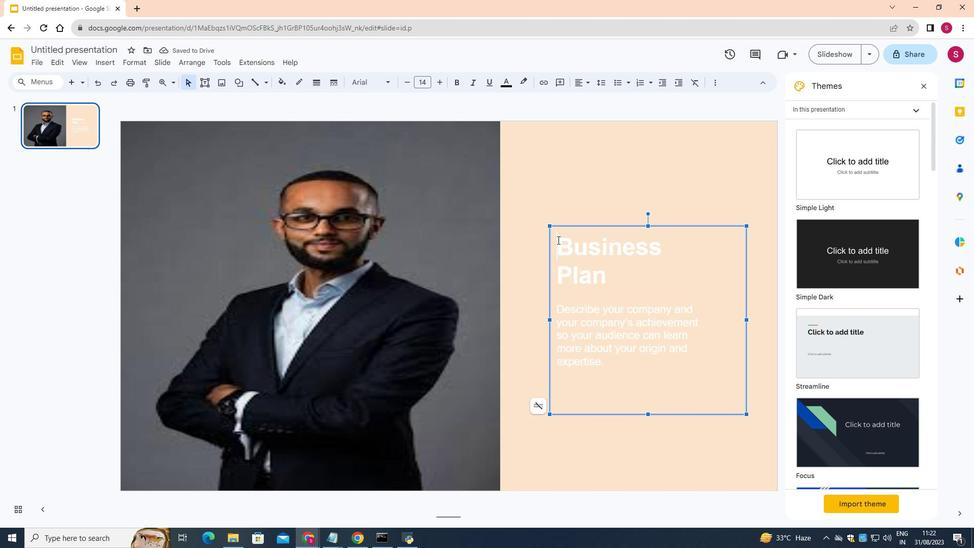
Action: Mouse moved to (509, 81)
Screenshot: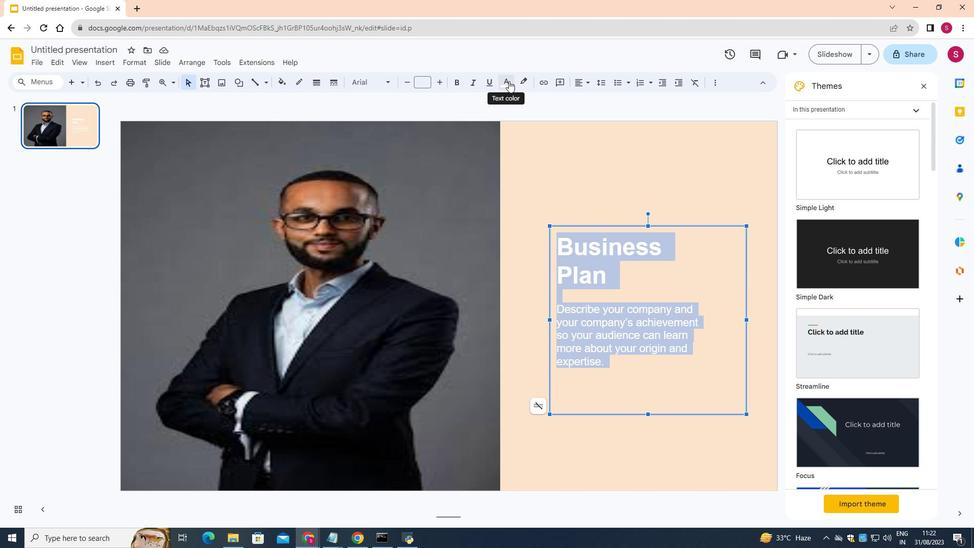 
Action: Mouse pressed left at (509, 81)
Screenshot: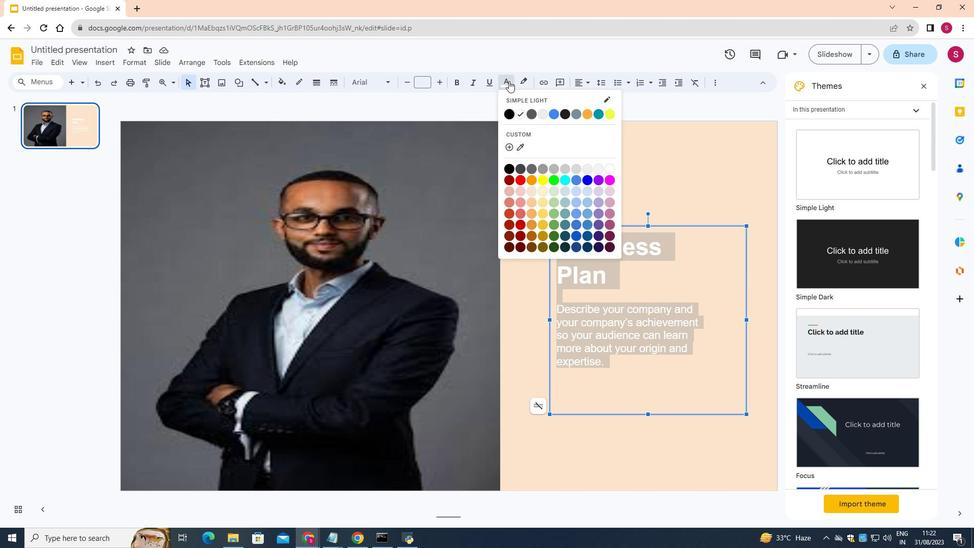 
Action: Mouse moved to (575, 232)
Screenshot: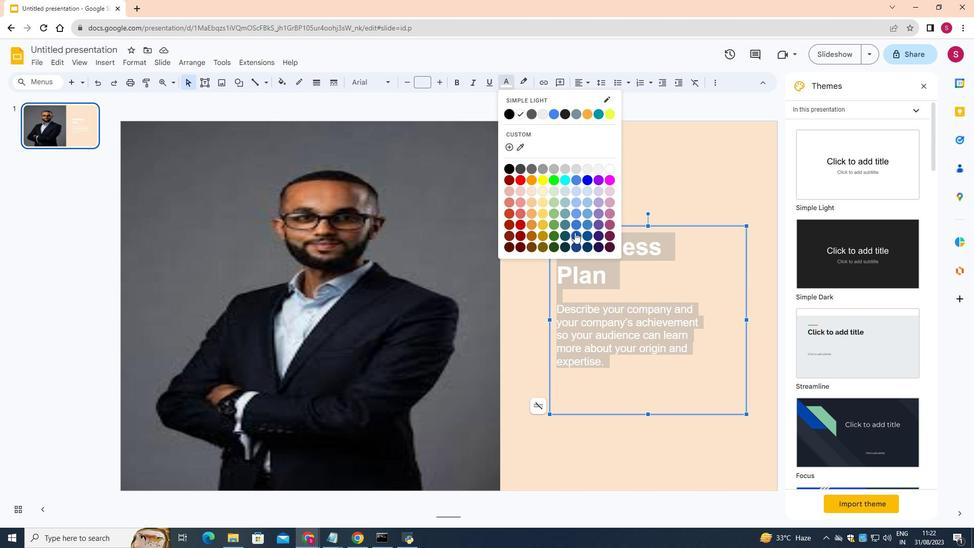 
Action: Mouse pressed left at (575, 232)
Screenshot: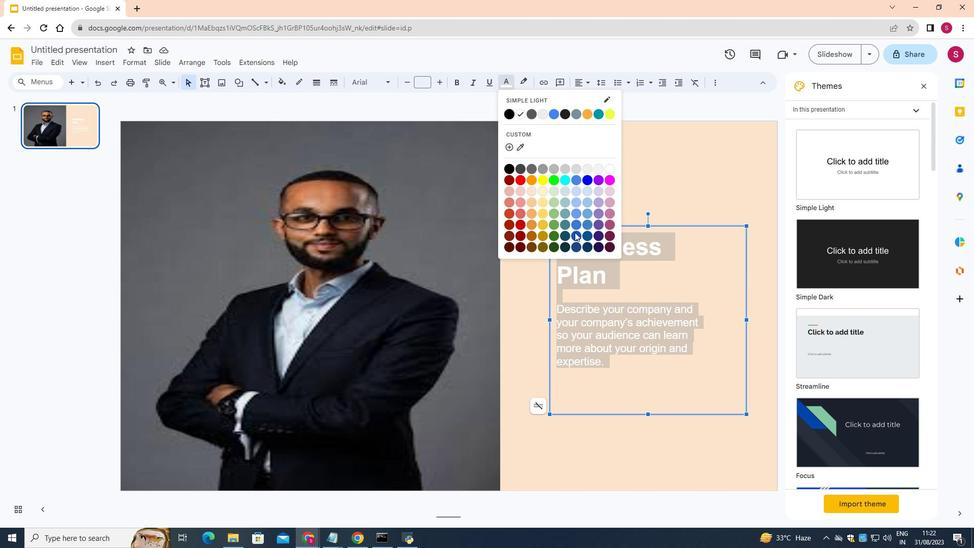 
Action: Mouse moved to (566, 192)
Screenshot: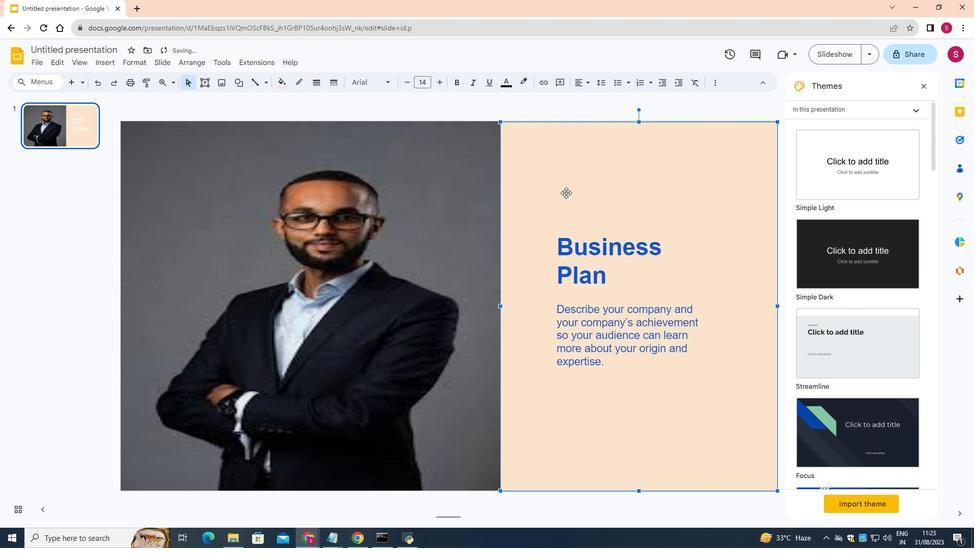 
Action: Mouse pressed left at (566, 192)
Screenshot: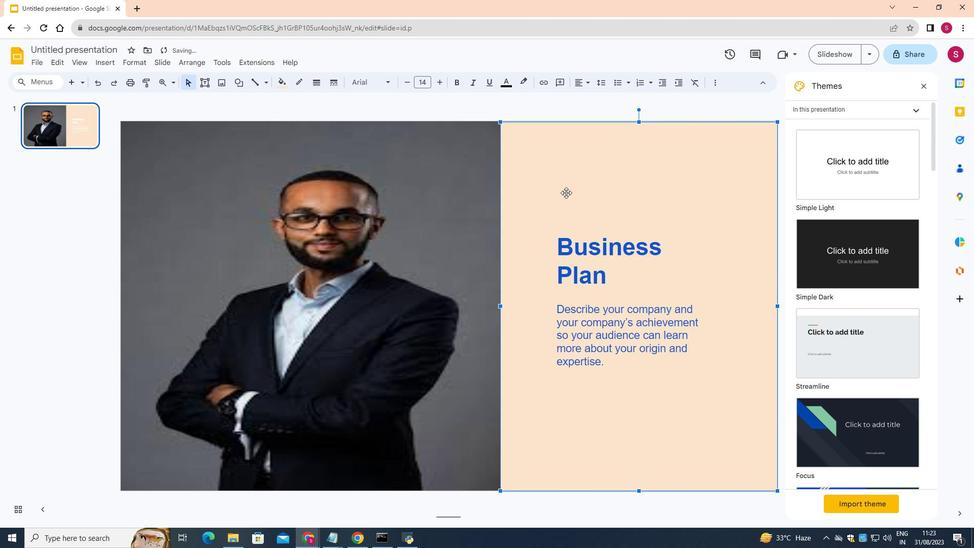 
Action: Mouse moved to (465, 457)
Screenshot: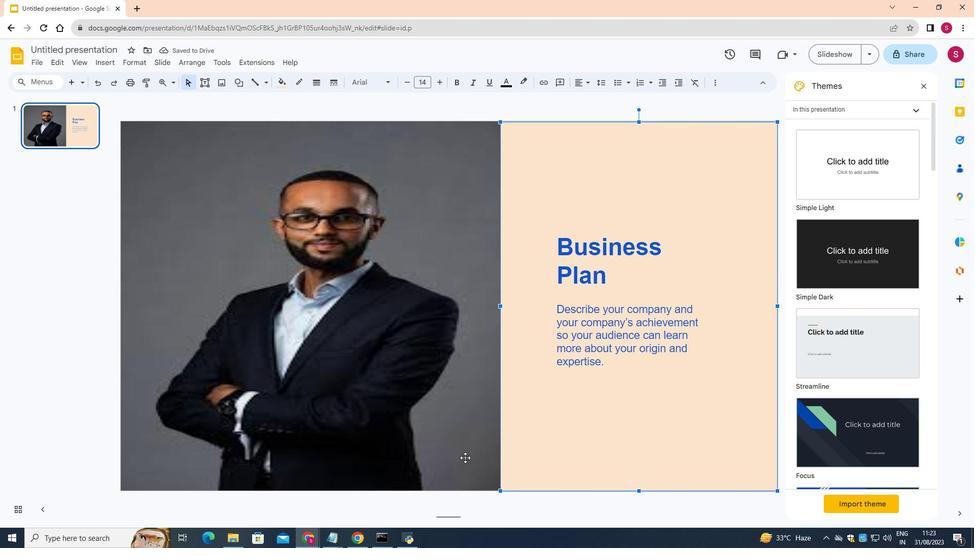 
Action: Mouse pressed left at (465, 457)
Screenshot: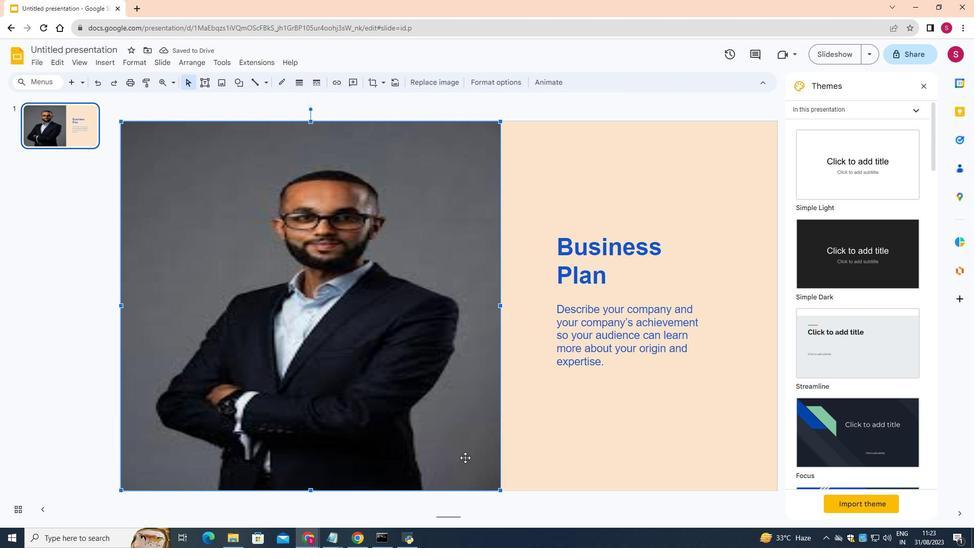 
Action: Mouse moved to (413, 288)
Screenshot: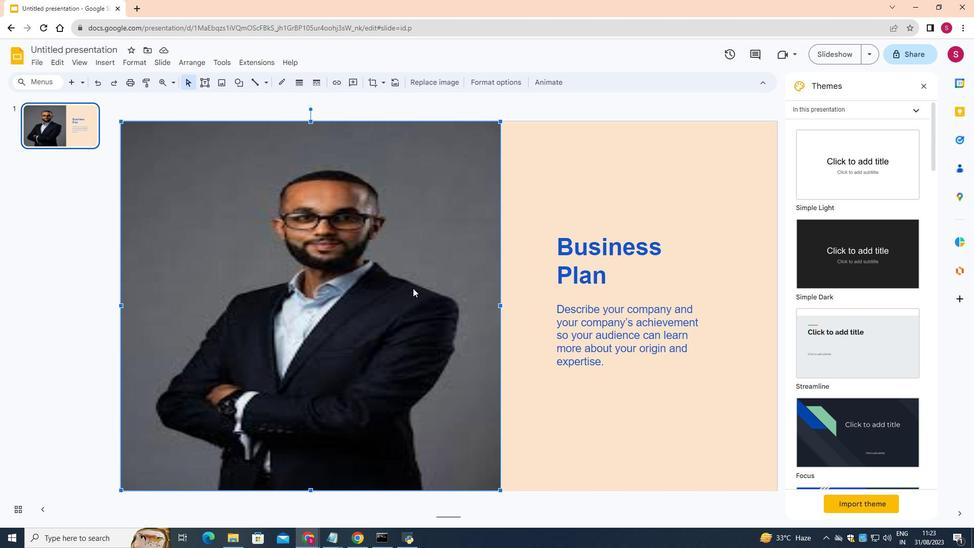 
Action: Mouse pressed left at (413, 288)
Screenshot: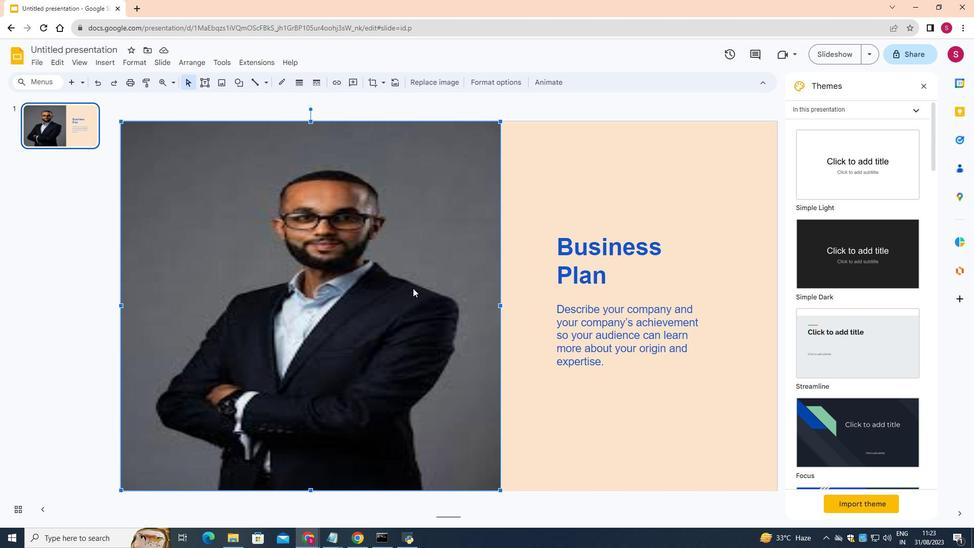 
Action: Mouse moved to (546, 86)
Screenshot: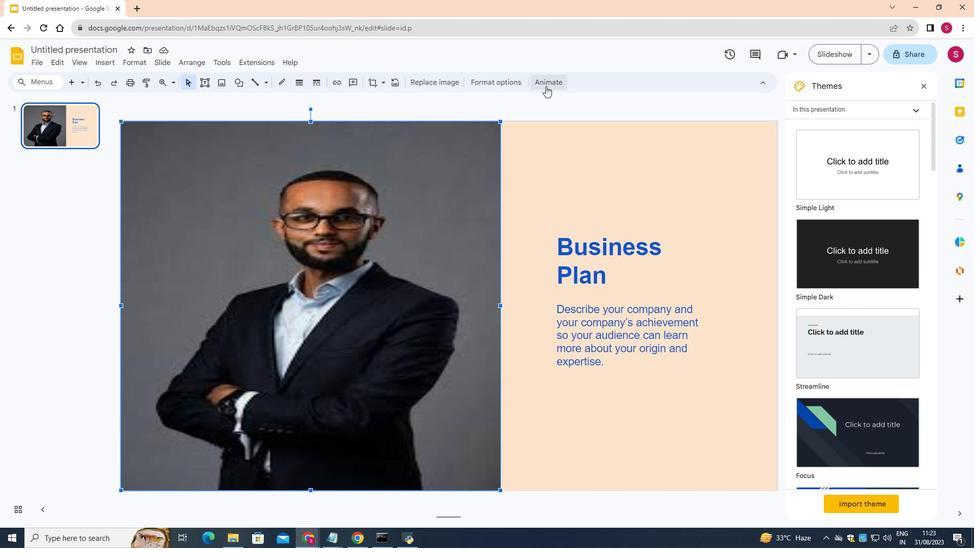 
Action: Mouse pressed left at (546, 86)
Screenshot: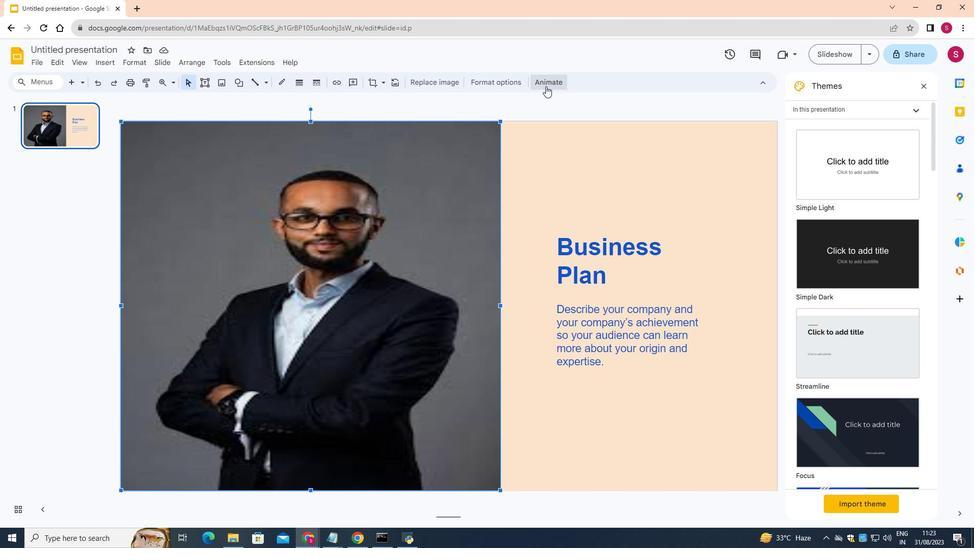 
Action: Mouse moved to (821, 238)
Screenshot: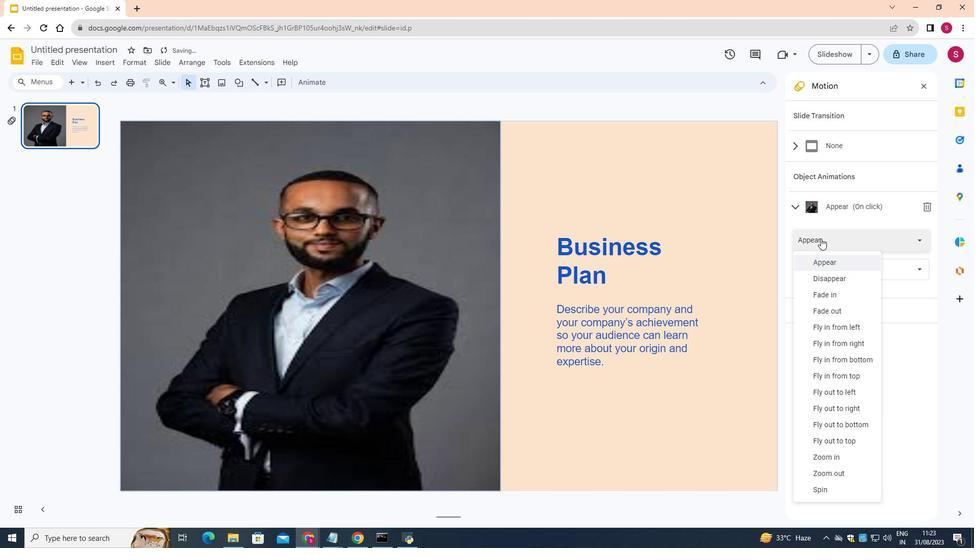 
Action: Mouse pressed left at (821, 238)
Screenshot: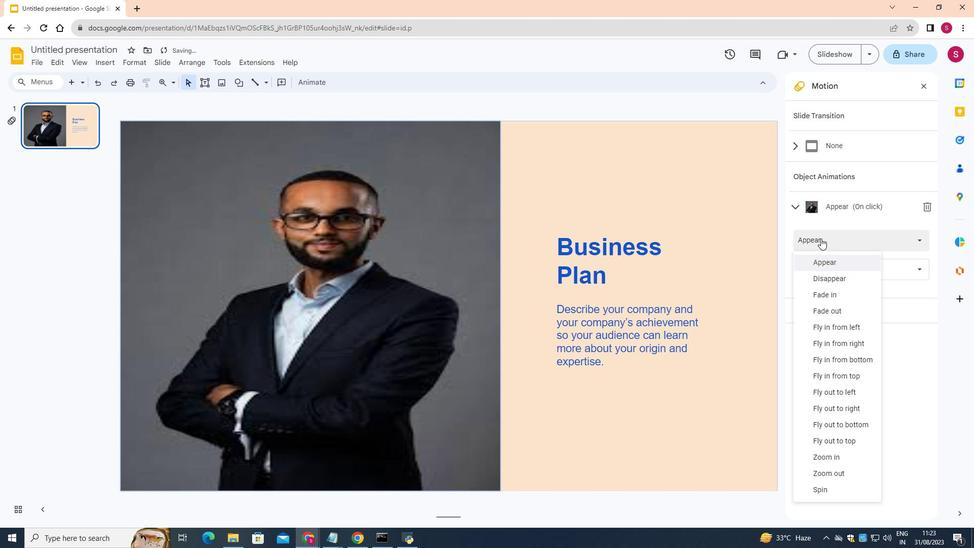 
Action: Mouse moved to (839, 376)
Screenshot: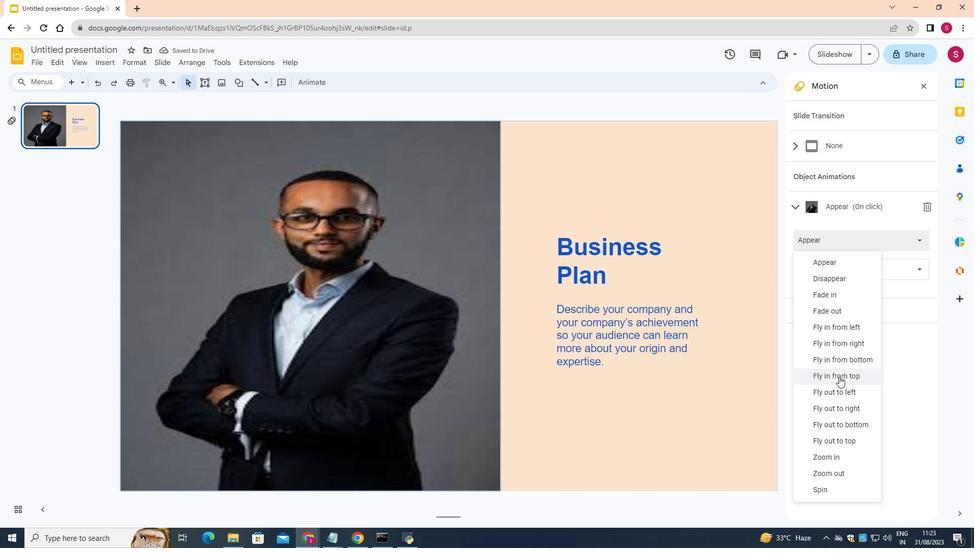 
Action: Mouse pressed left at (839, 376)
Screenshot: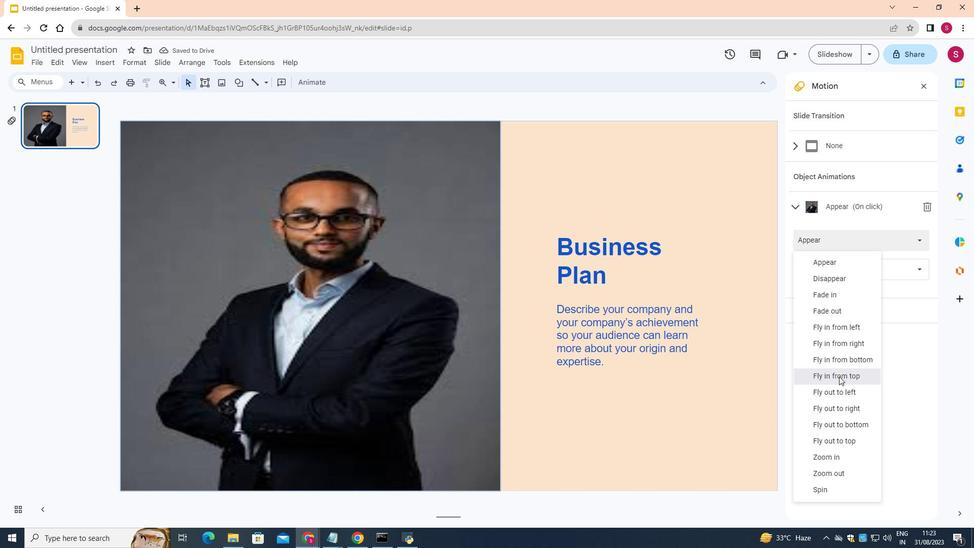 
Action: Mouse moved to (836, 267)
Screenshot: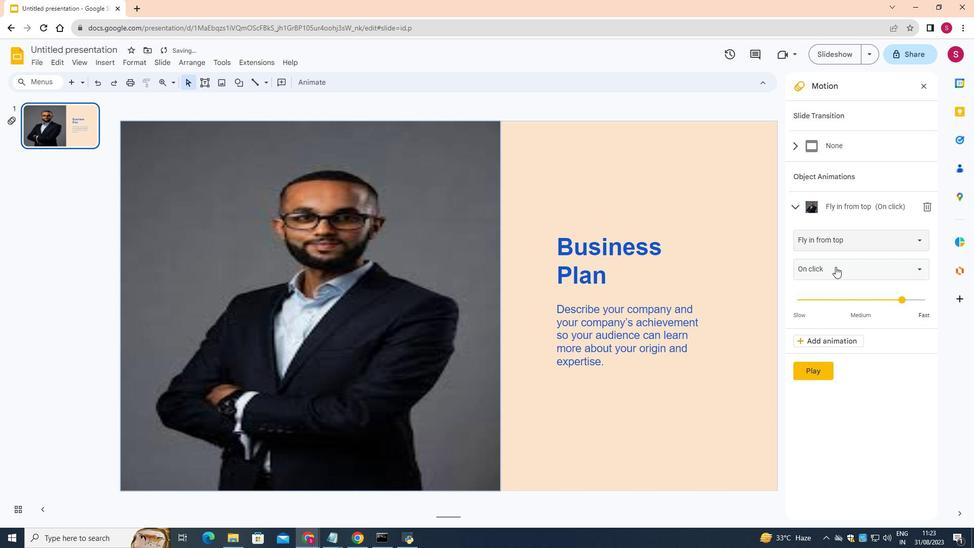 
Action: Mouse pressed left at (836, 267)
Screenshot: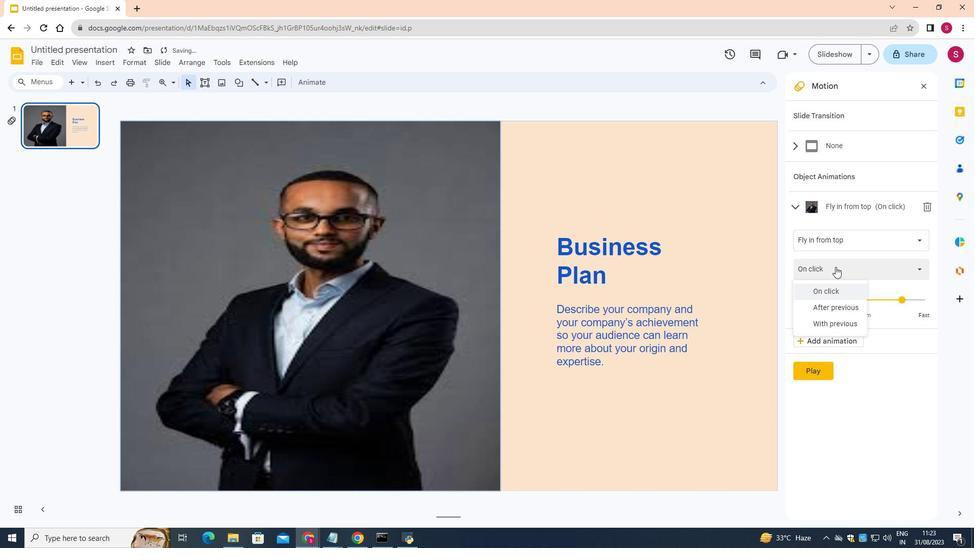 
Action: Mouse moved to (833, 292)
Screenshot: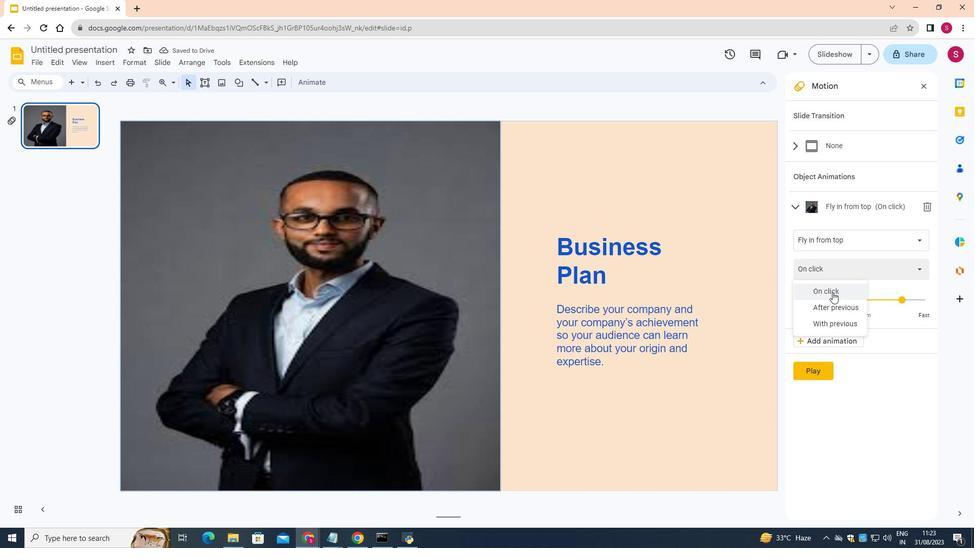 
Action: Mouse pressed left at (833, 292)
Screenshot: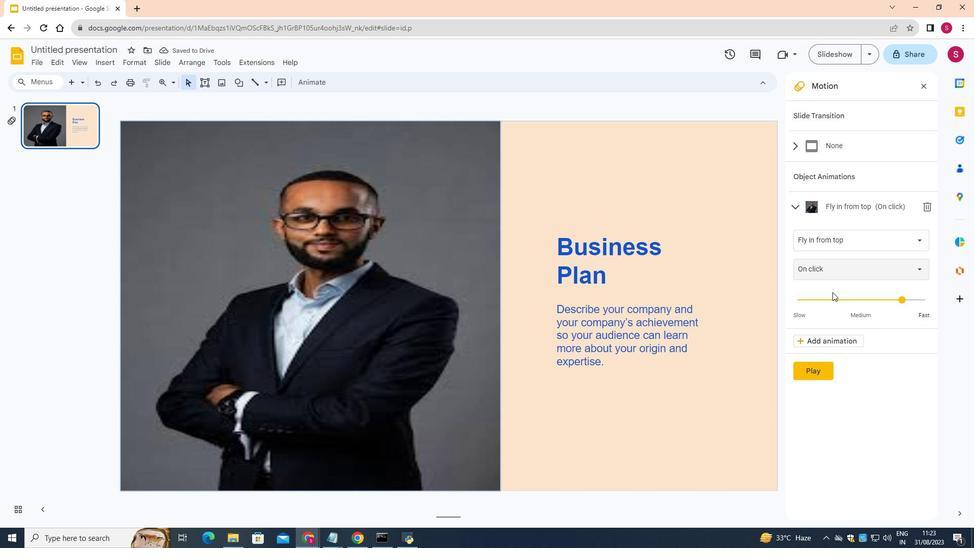 
Action: Mouse moved to (69, 83)
Screenshot: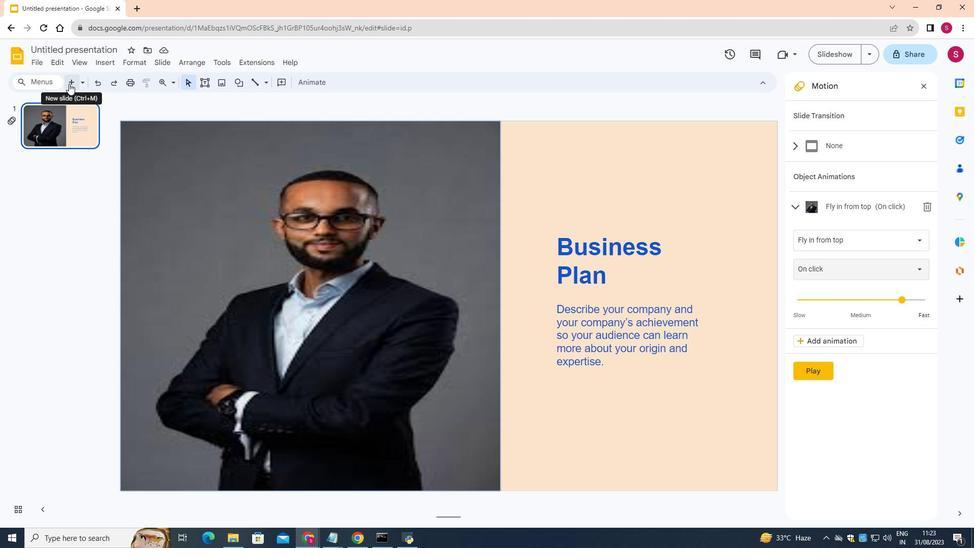 
Action: Mouse pressed left at (69, 83)
Screenshot: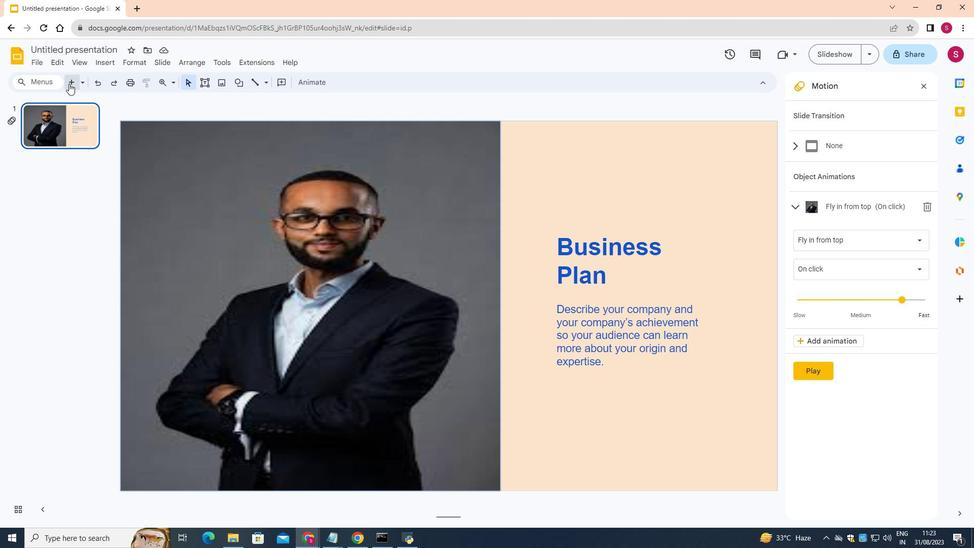 
Action: Mouse moved to (389, 155)
Screenshot: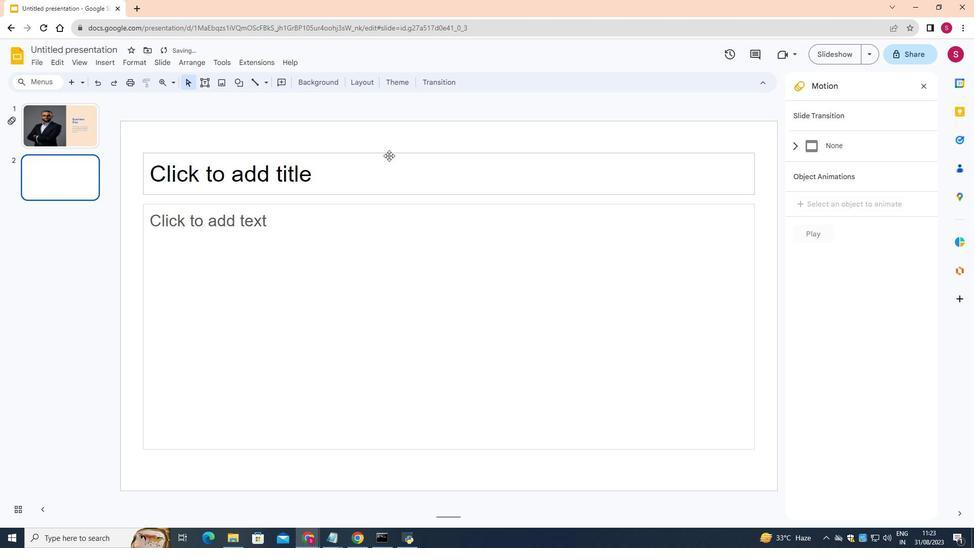 
Action: Mouse pressed left at (389, 155)
Screenshot: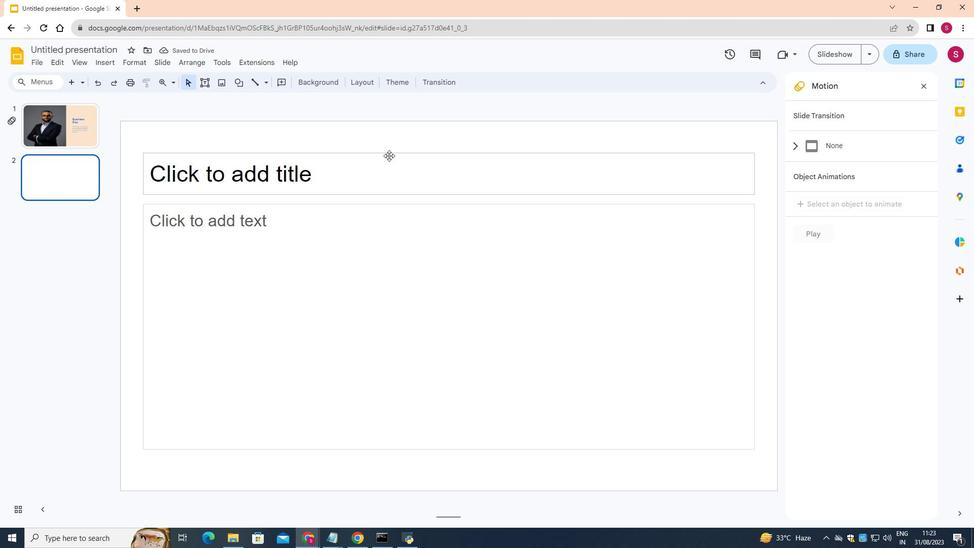 
Action: Mouse moved to (389, 155)
Screenshot: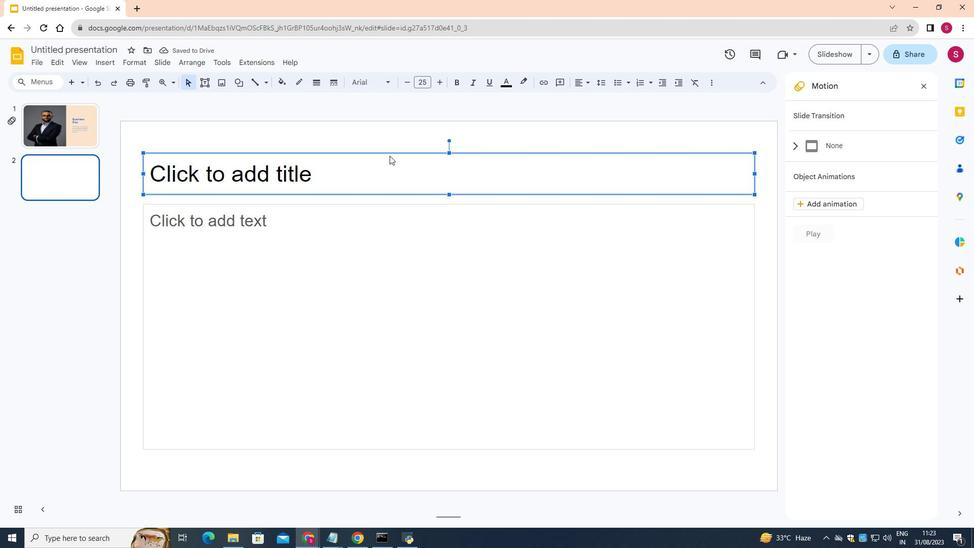 
Action: Key pressed <Key.delete>
Screenshot: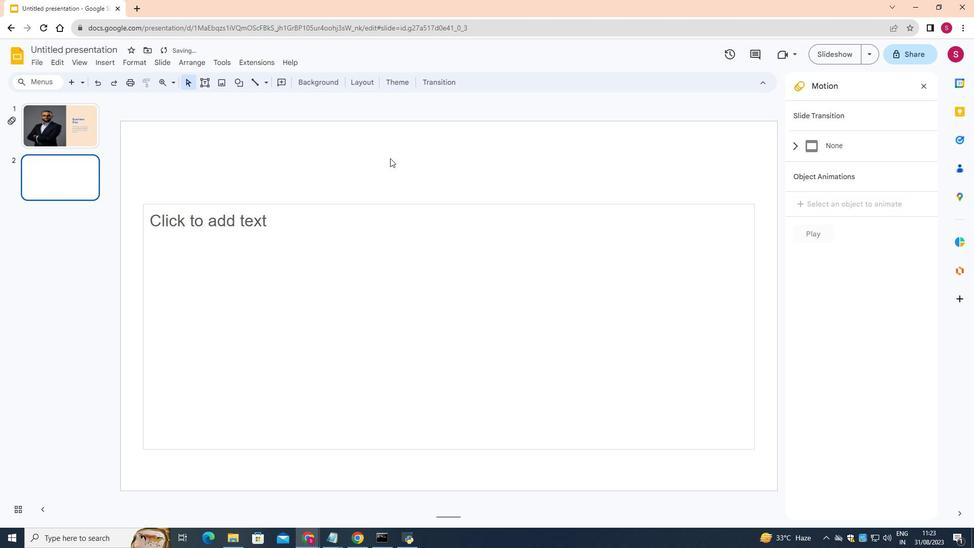 
Action: Mouse moved to (392, 205)
Screenshot: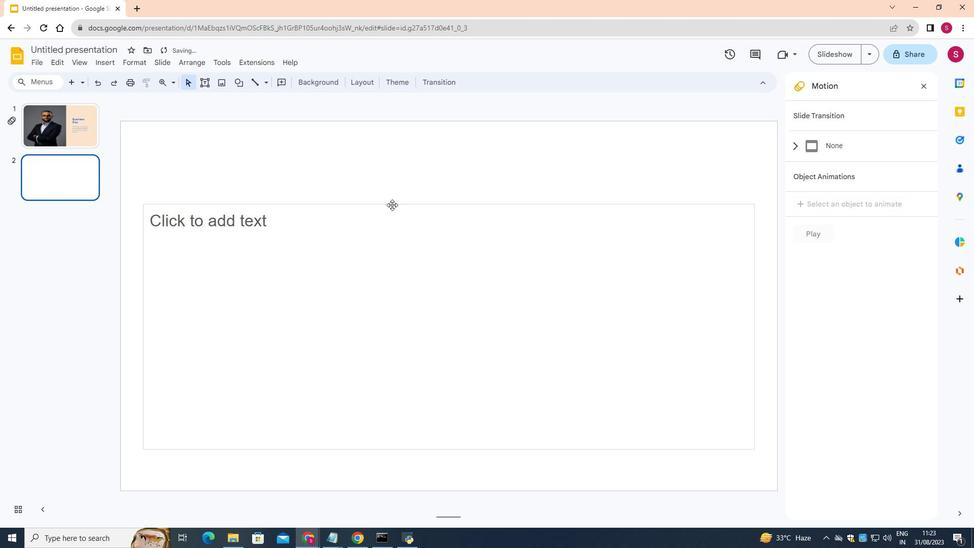
Action: Mouse pressed left at (392, 205)
Screenshot: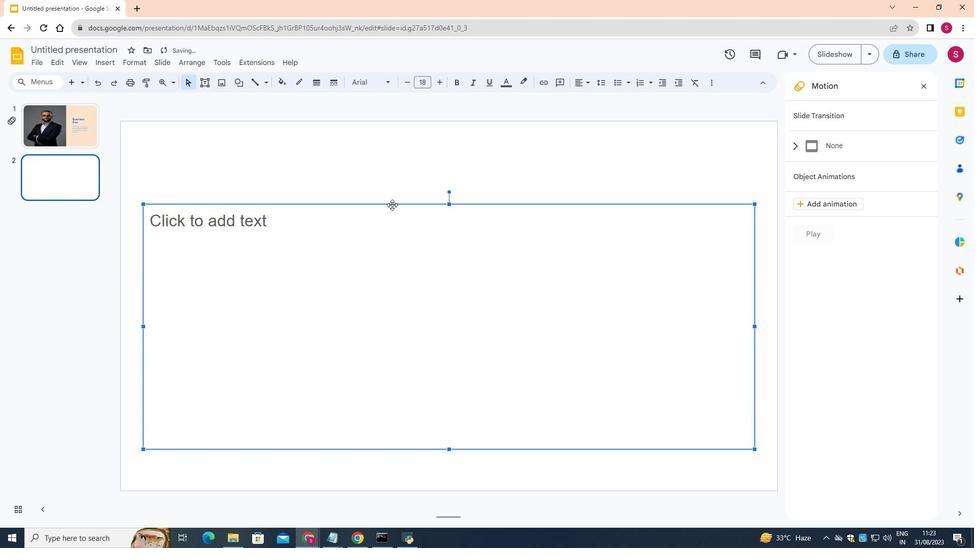 
Action: Mouse moved to (392, 202)
Screenshot: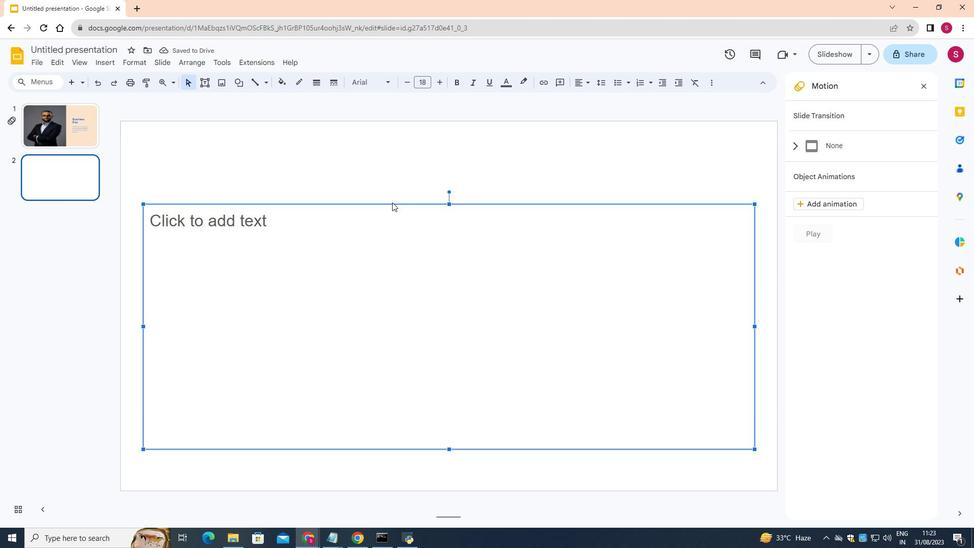 
Action: Key pressed <Key.delete>
Screenshot: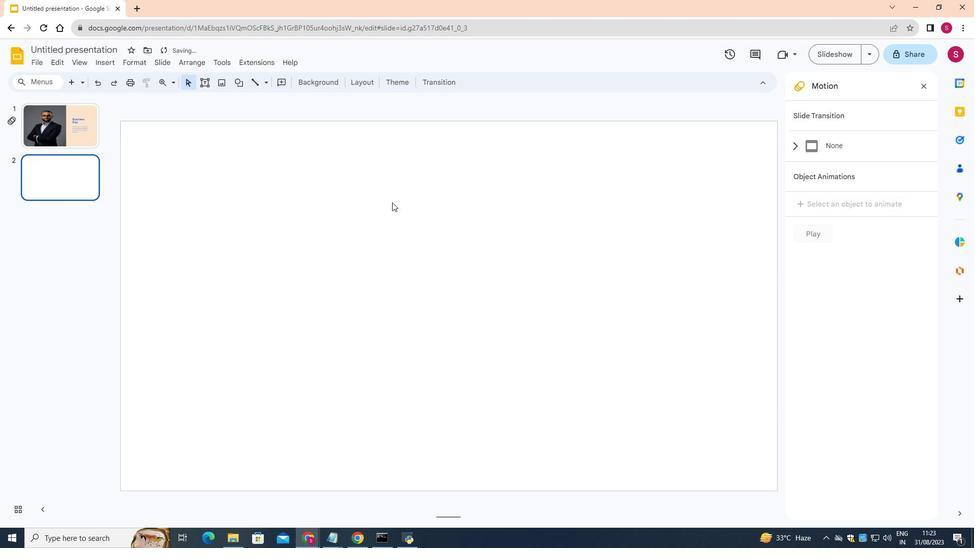 
Action: Mouse moved to (242, 80)
Screenshot: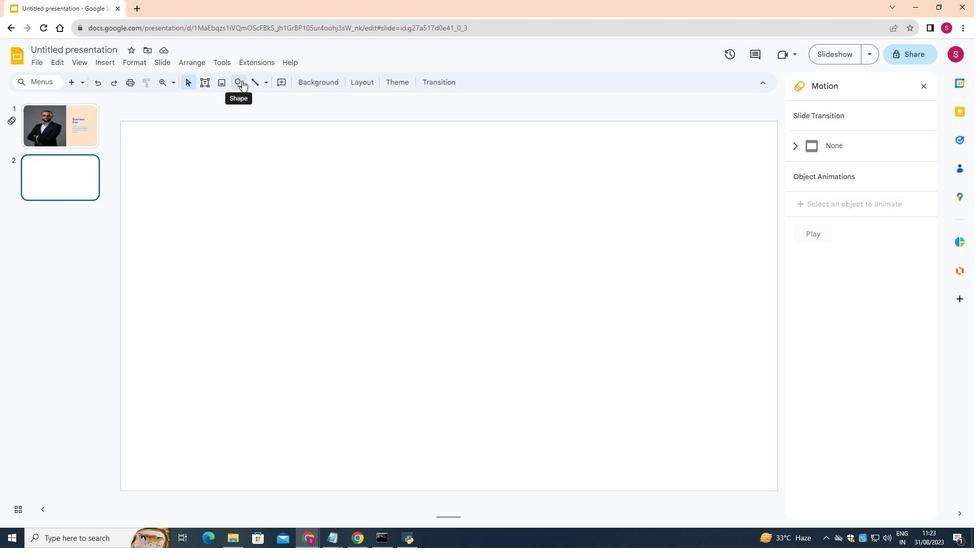
Action: Mouse pressed left at (242, 80)
Screenshot: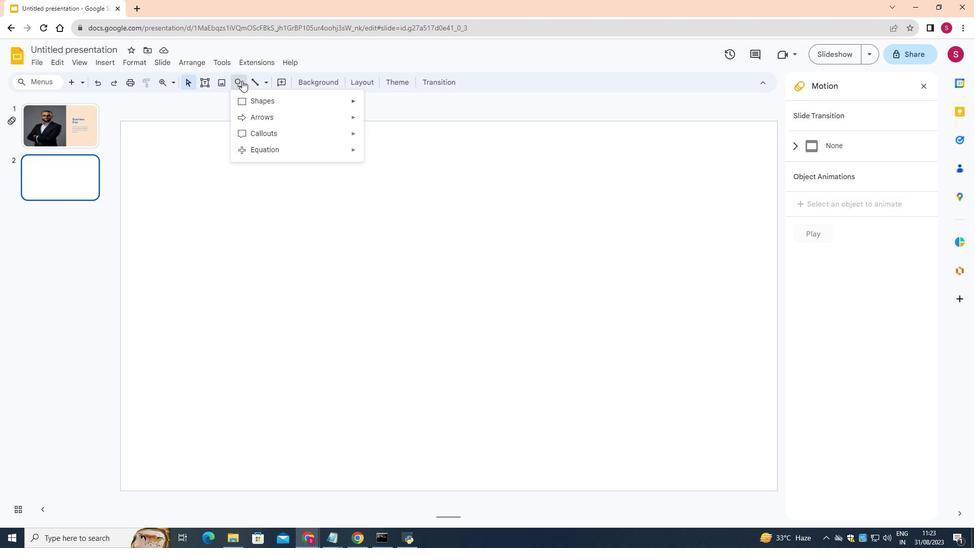 
Action: Mouse moved to (286, 97)
Screenshot: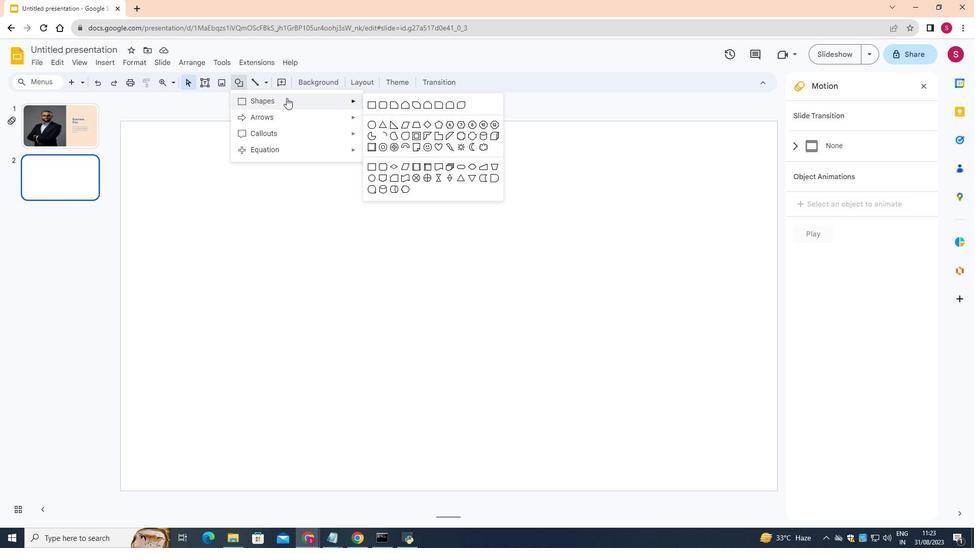 
Action: Mouse pressed left at (286, 97)
Screenshot: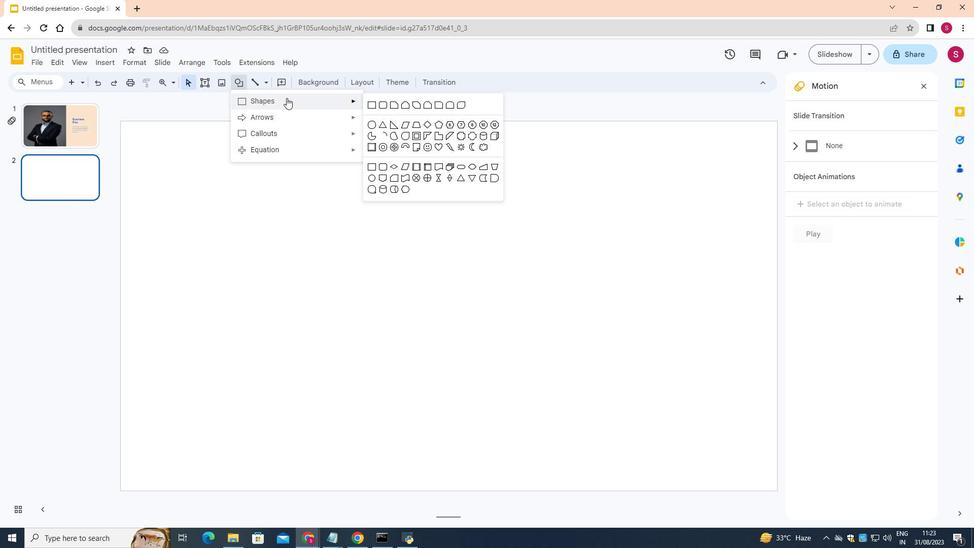 
Action: Mouse moved to (374, 103)
Screenshot: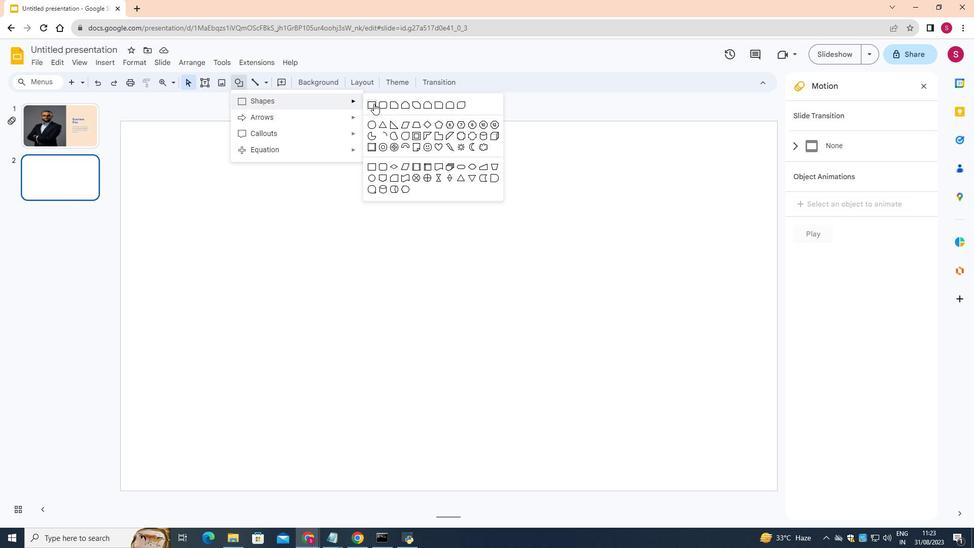 
Action: Mouse pressed left at (374, 103)
Screenshot: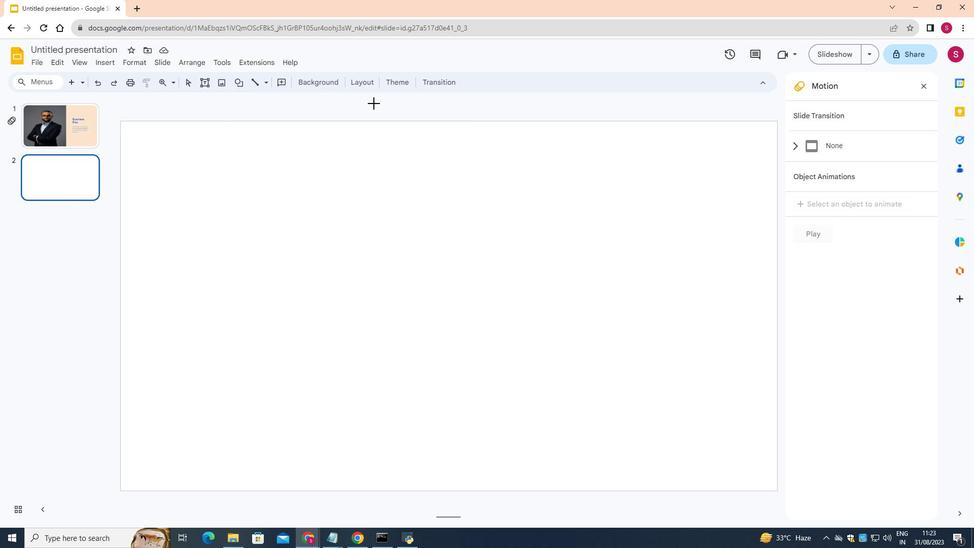 
Action: Mouse moved to (509, 121)
Screenshot: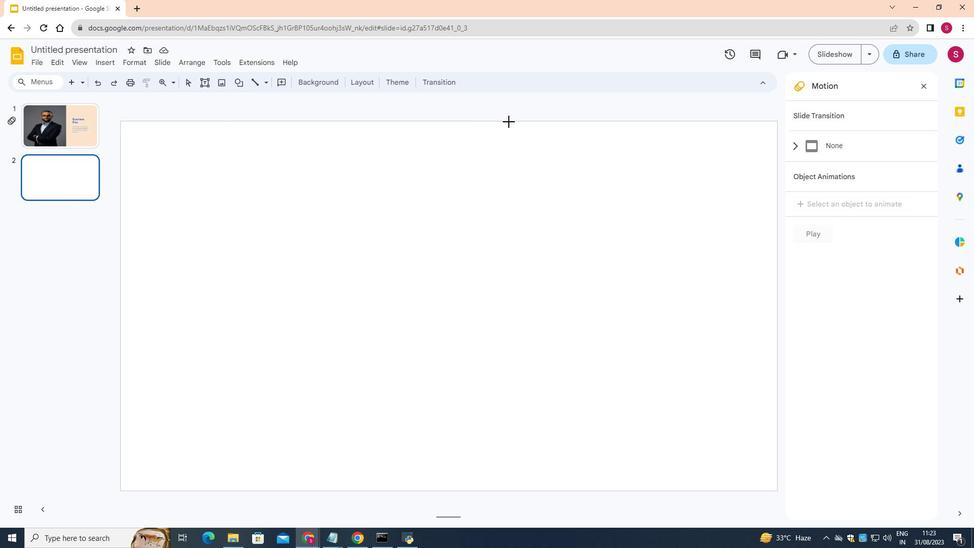 
Action: Mouse pressed left at (509, 121)
Screenshot: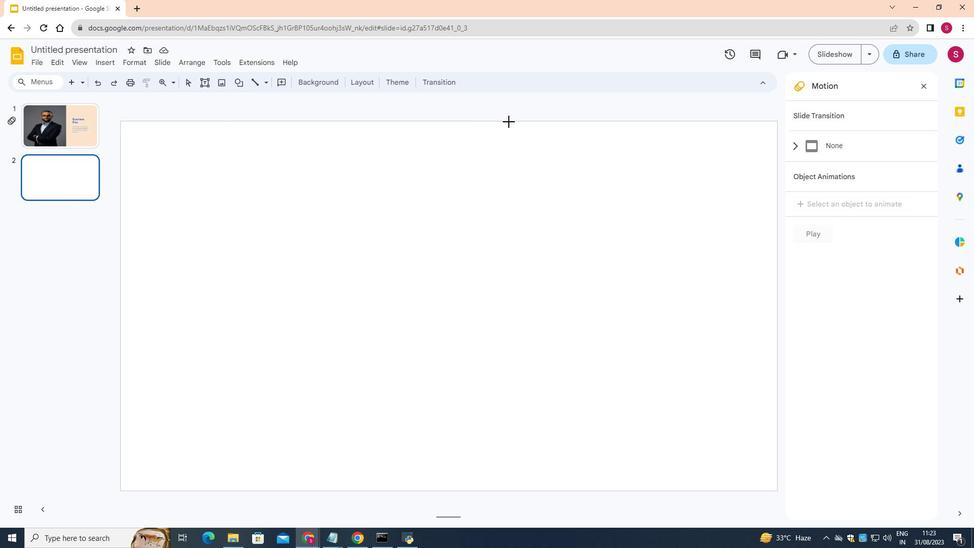 
Action: Mouse moved to (297, 79)
Screenshot: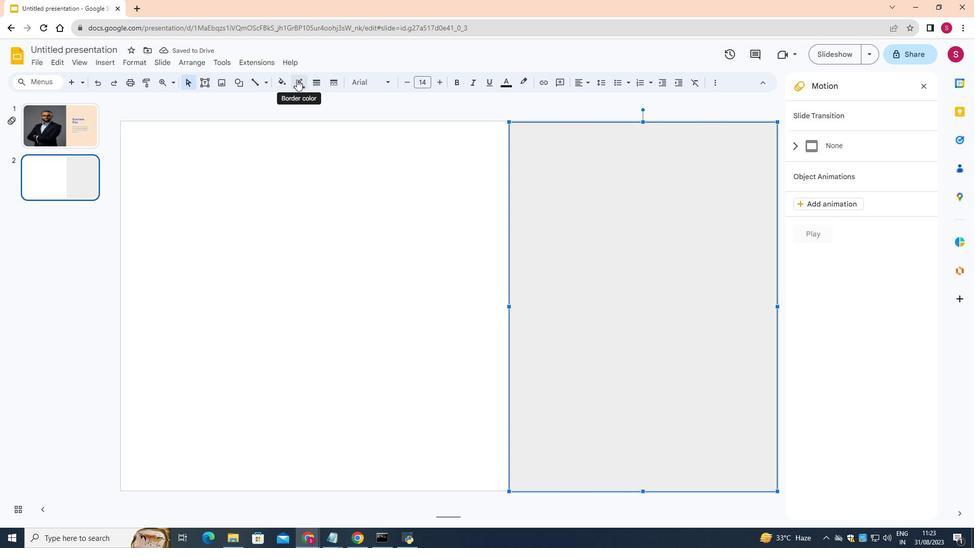 
Action: Mouse pressed left at (297, 79)
Screenshot: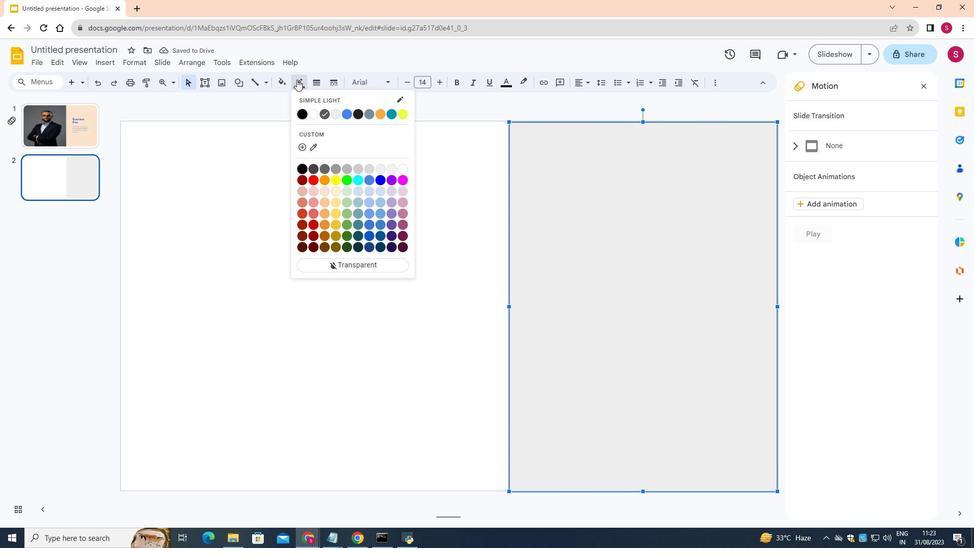 
Action: Mouse moved to (364, 264)
Screenshot: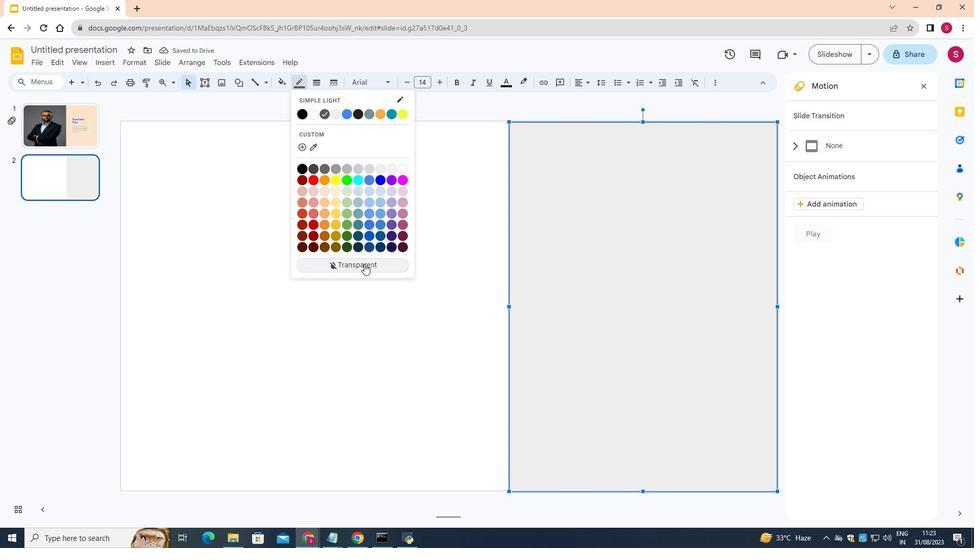 
Action: Mouse pressed left at (364, 264)
Screenshot: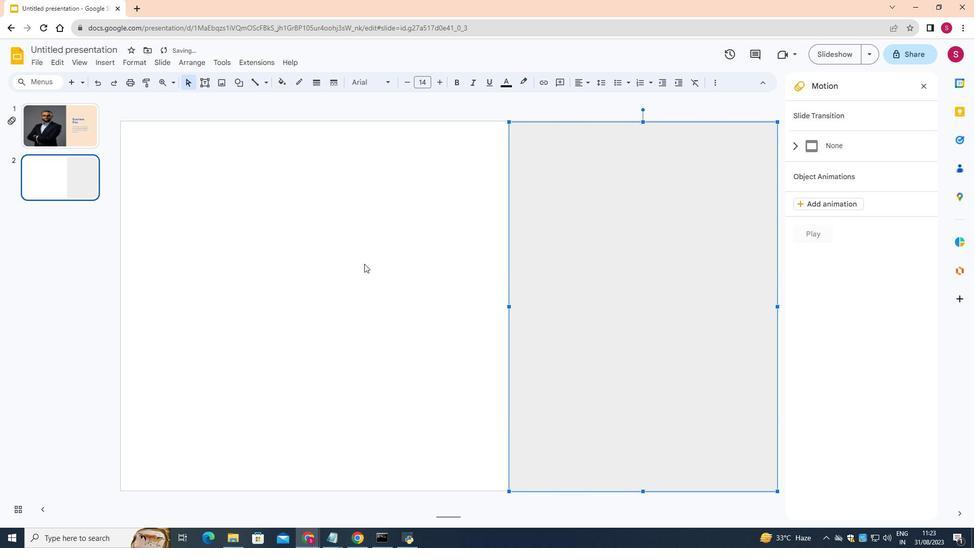 
Action: Mouse moved to (279, 78)
Screenshot: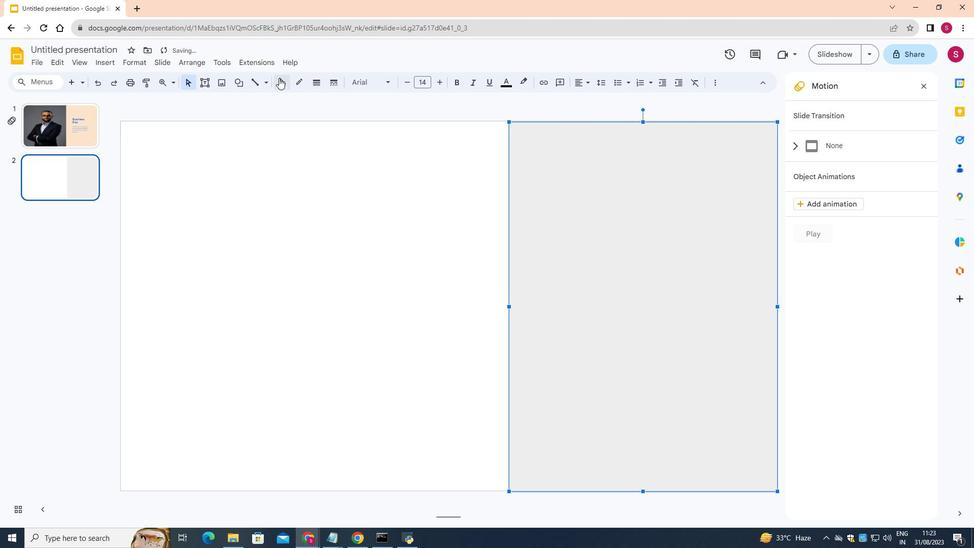 
Action: Mouse pressed left at (279, 78)
Screenshot: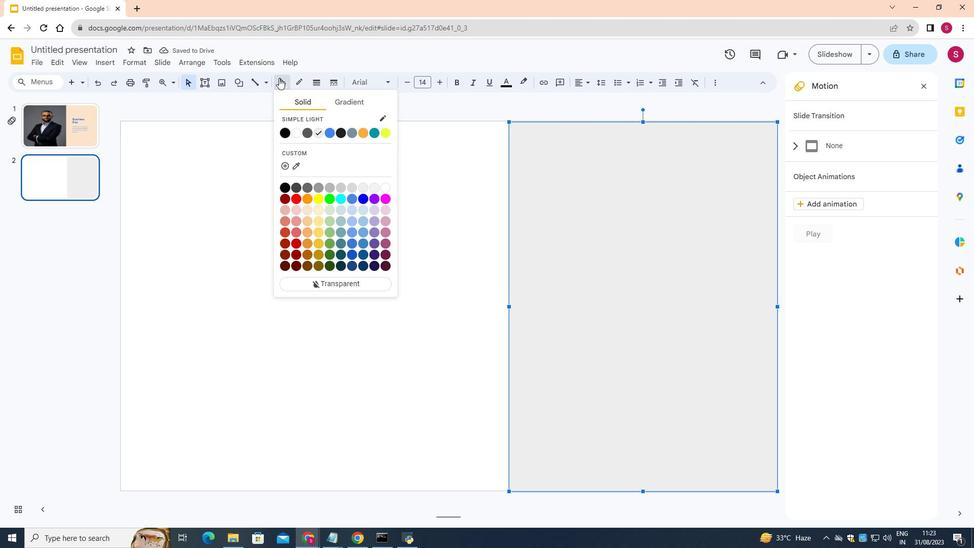 
Action: Mouse moved to (365, 232)
Screenshot: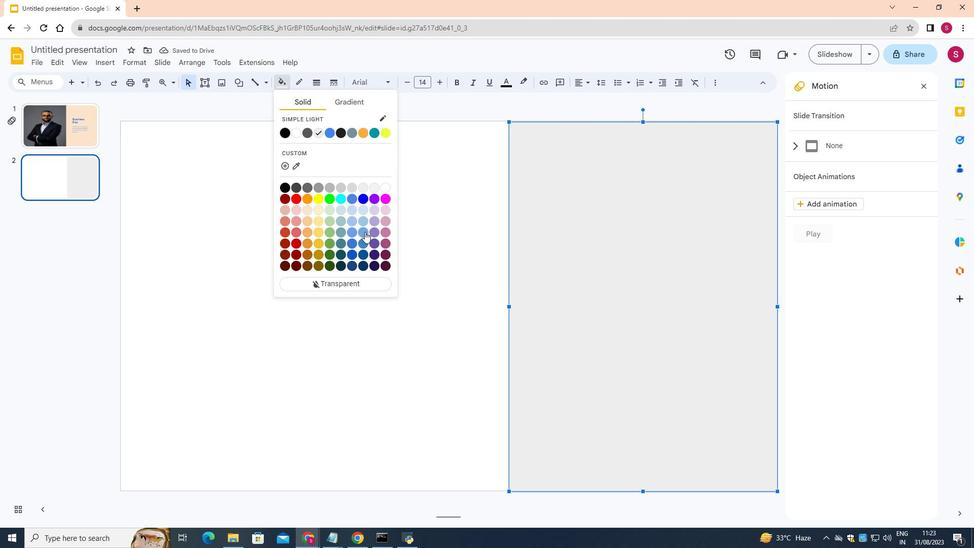 
Action: Mouse pressed left at (365, 232)
Screenshot: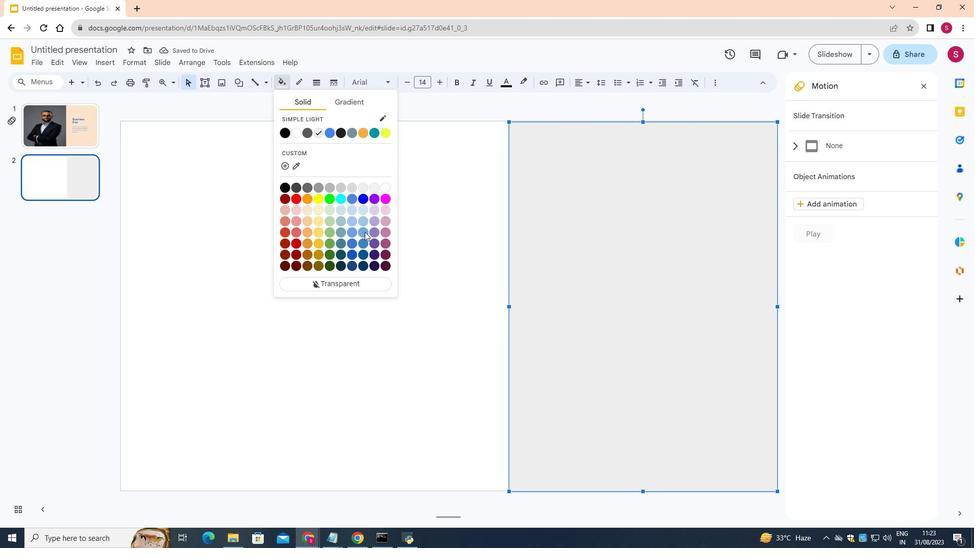 
Action: Mouse moved to (279, 79)
Screenshot: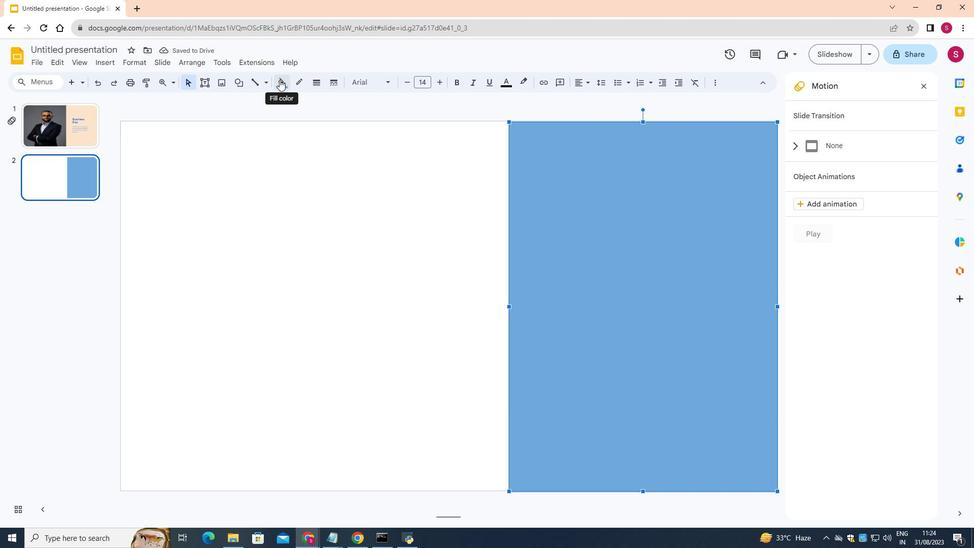 
Action: Mouse pressed left at (279, 79)
Screenshot: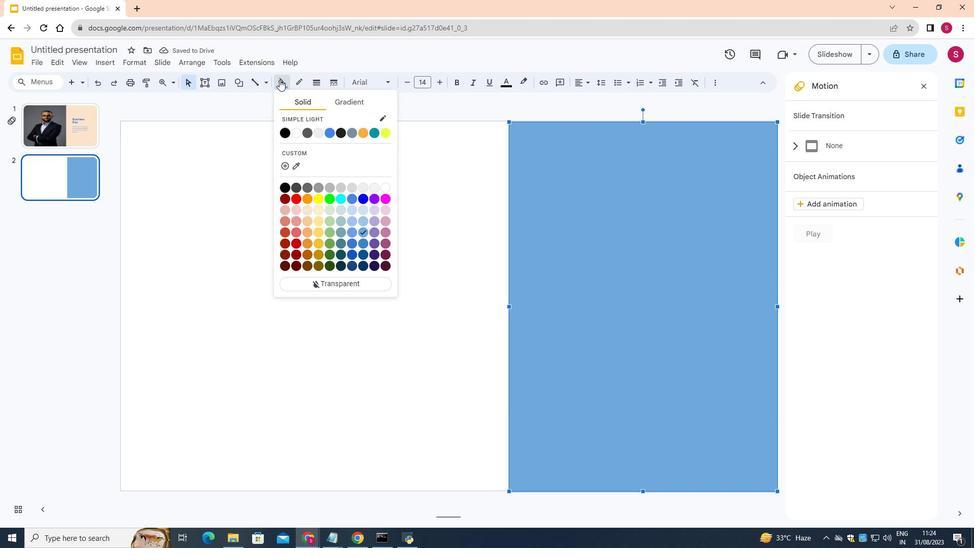 
Action: Mouse moved to (362, 221)
Screenshot: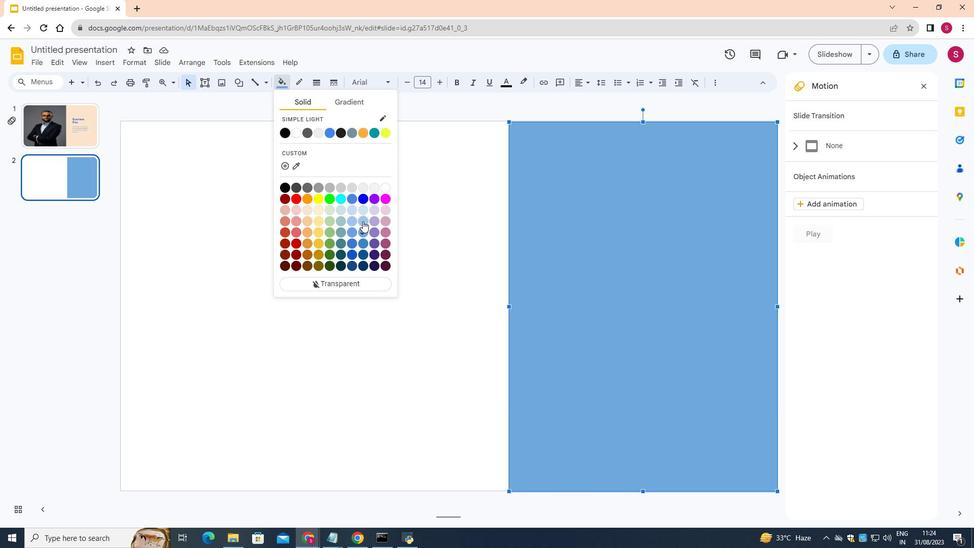
Action: Mouse pressed left at (362, 221)
Screenshot: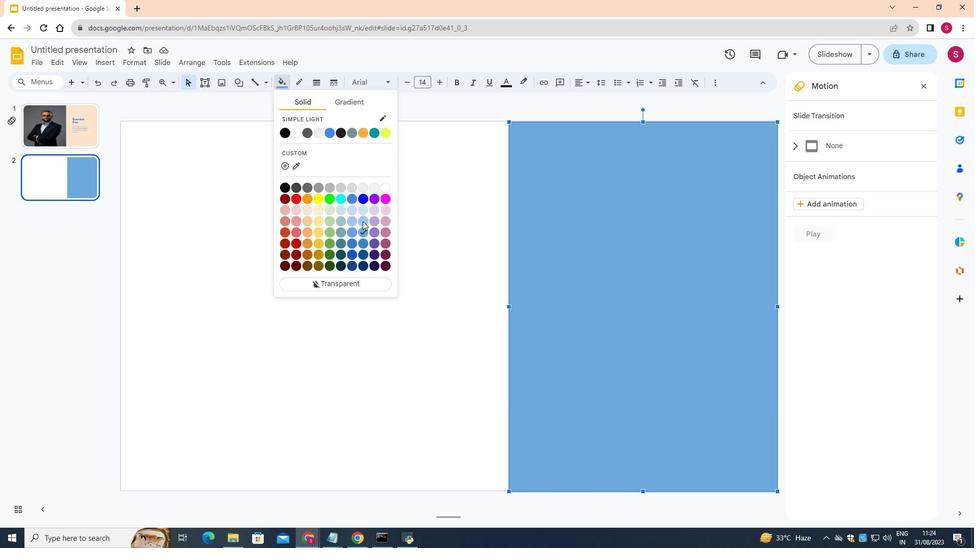 
Action: Mouse moved to (400, 233)
Screenshot: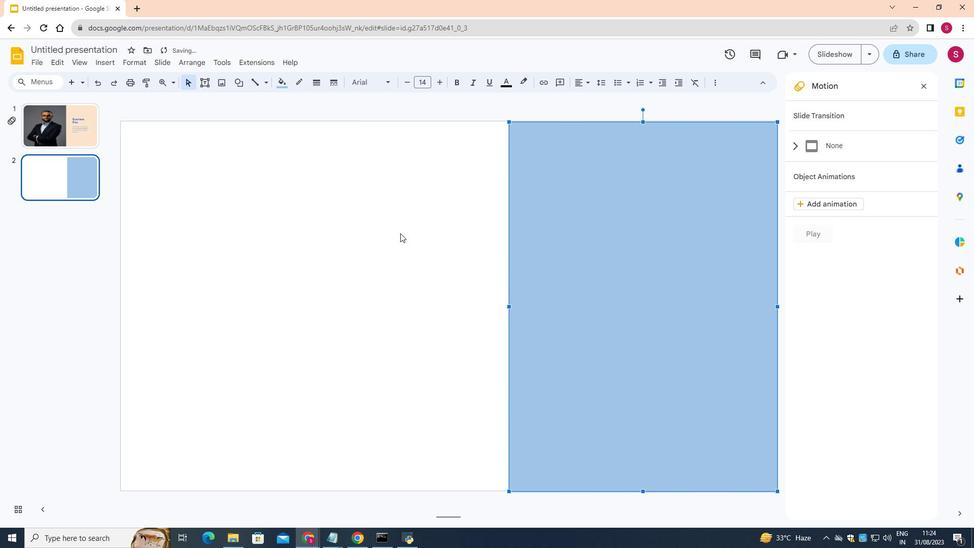 
Action: Mouse pressed left at (400, 233)
Screenshot: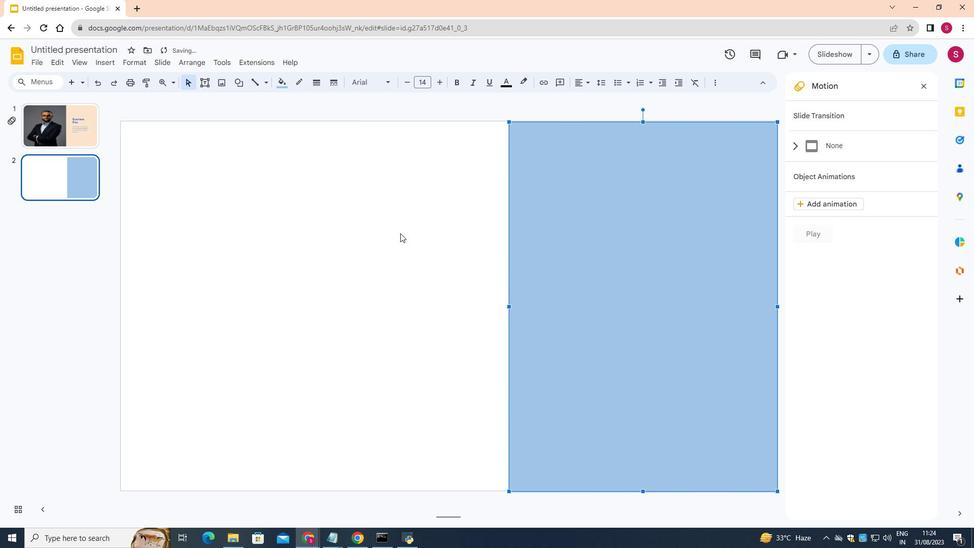 
Action: Mouse moved to (733, 263)
Screenshot: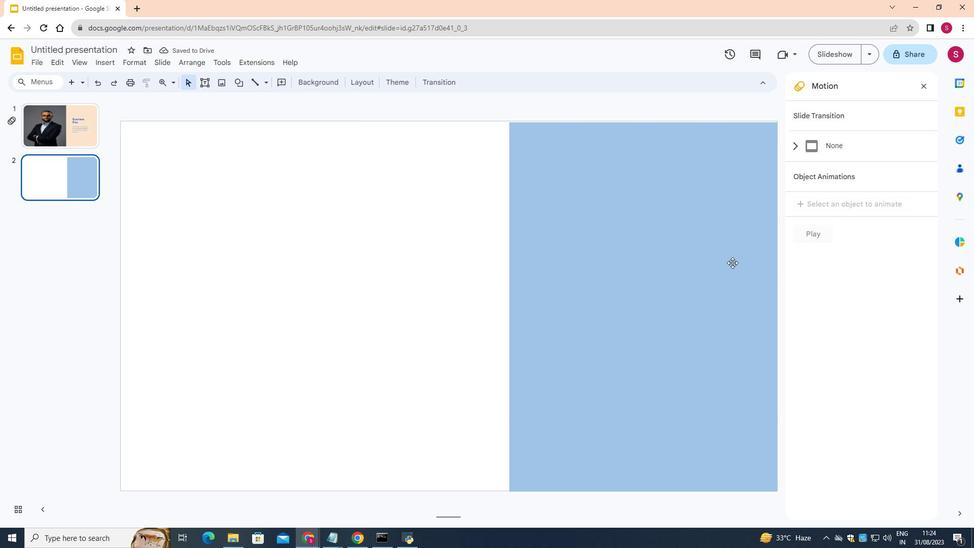 
Action: Mouse pressed left at (733, 263)
Screenshot: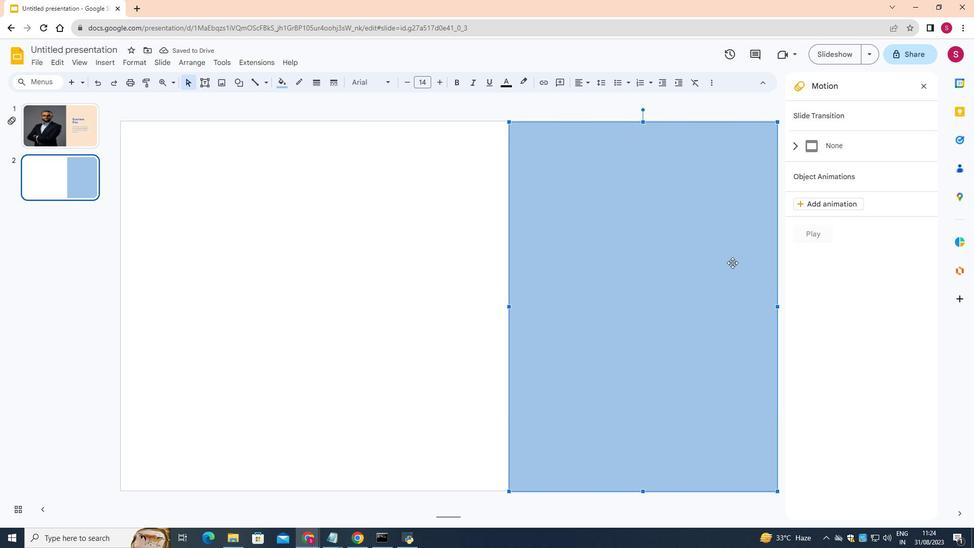 
Action: Mouse moved to (204, 78)
Screenshot: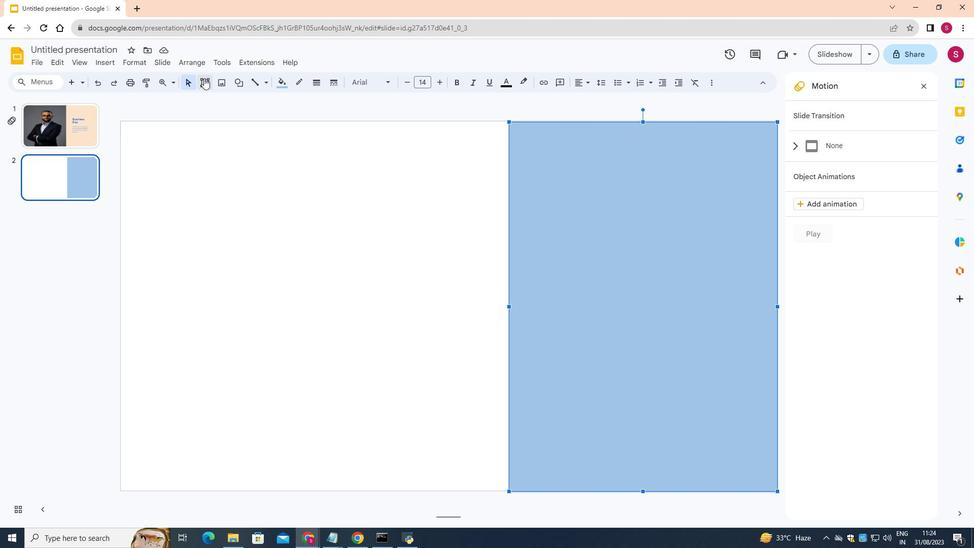 
Action: Mouse pressed left at (204, 78)
Screenshot: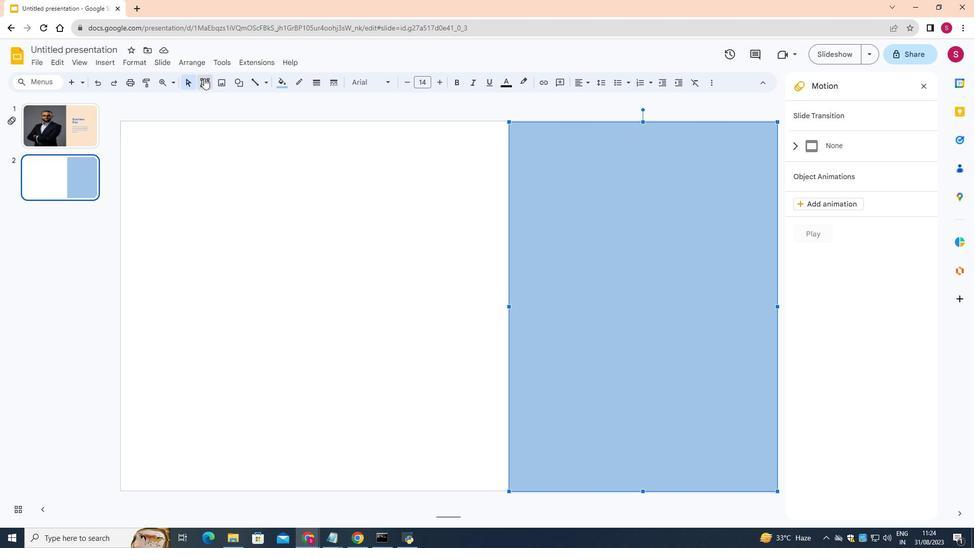 
Action: Mouse moved to (548, 207)
Screenshot: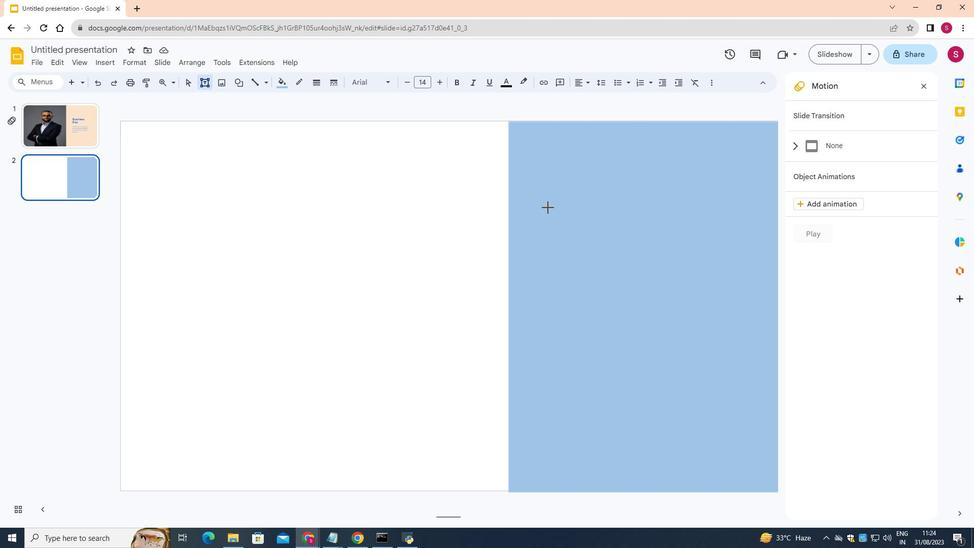 
Action: Mouse pressed left at (548, 207)
Screenshot: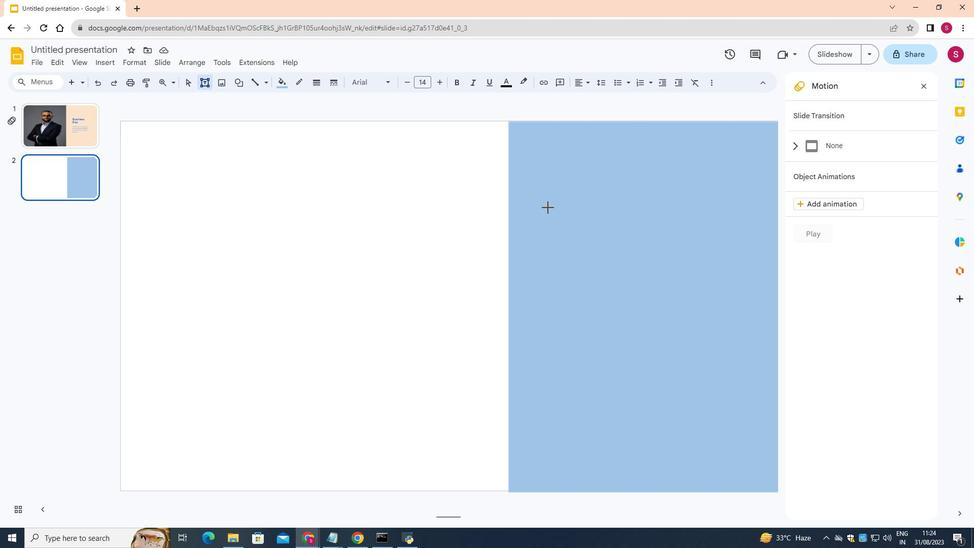 
Action: Mouse moved to (651, 208)
Screenshot: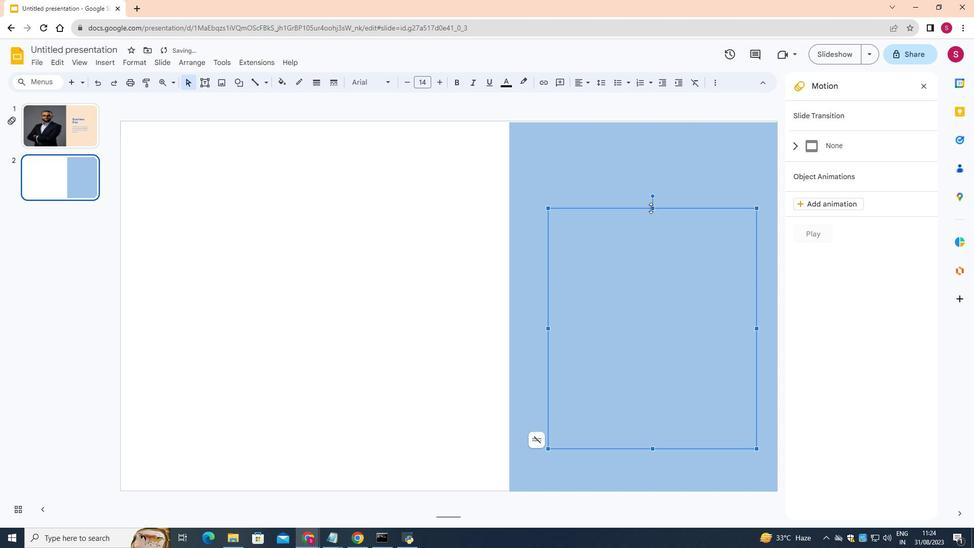 
Action: Mouse pressed left at (651, 208)
Screenshot: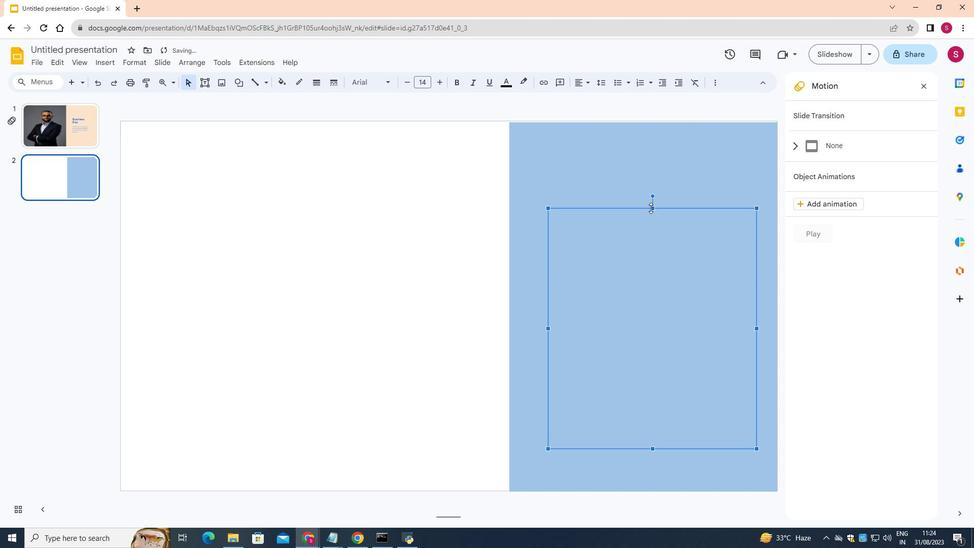 
Action: Mouse moved to (594, 230)
Screenshot: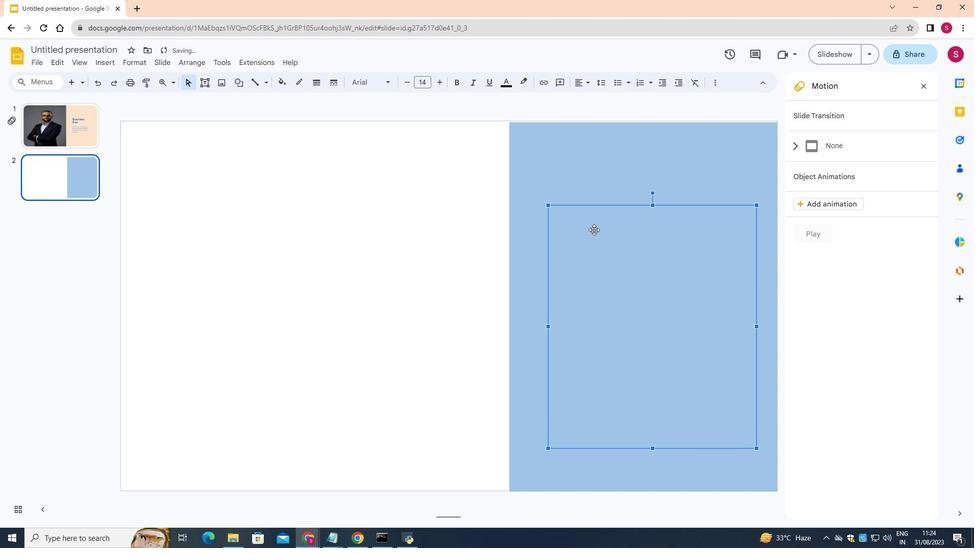 
Action: Mouse pressed left at (594, 230)
Screenshot: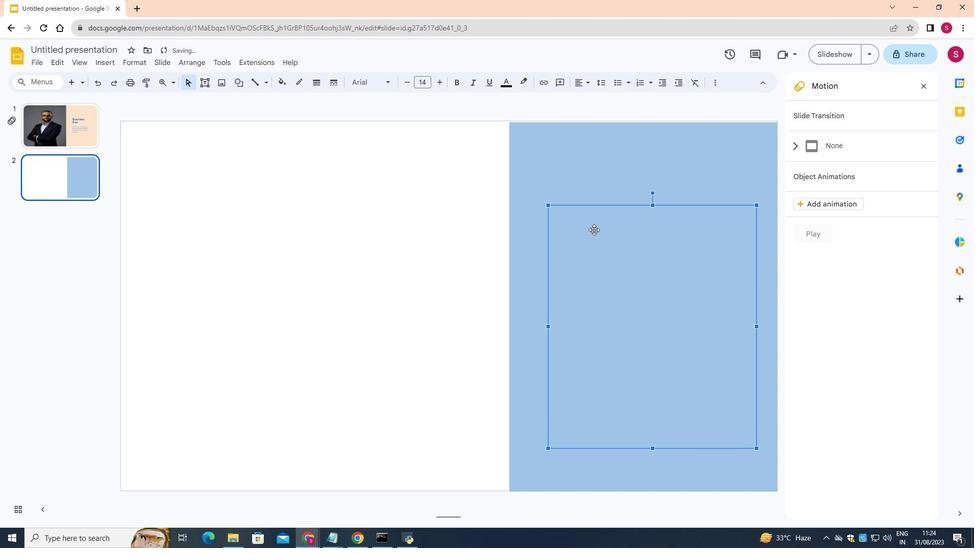 
Action: Mouse pressed left at (594, 230)
Screenshot: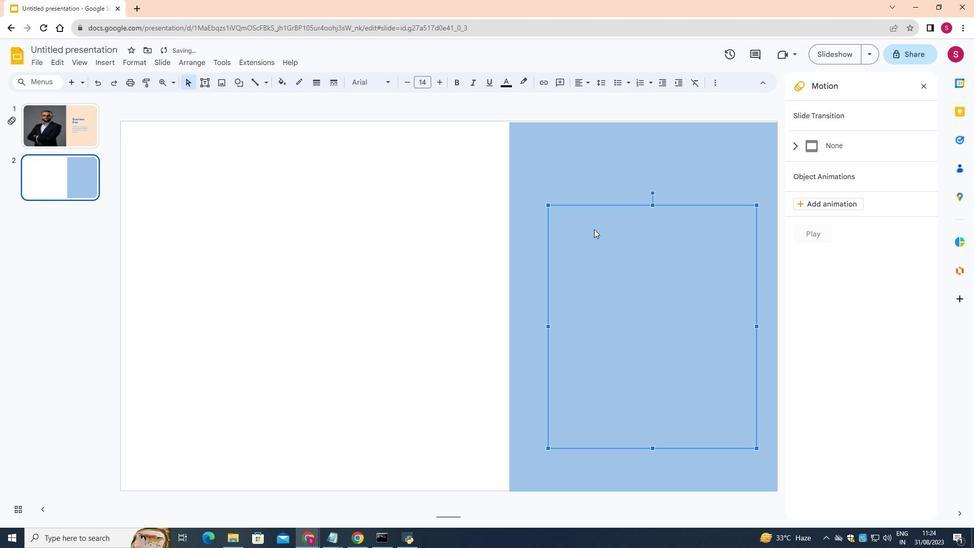 
Action: Mouse moved to (595, 225)
Screenshot: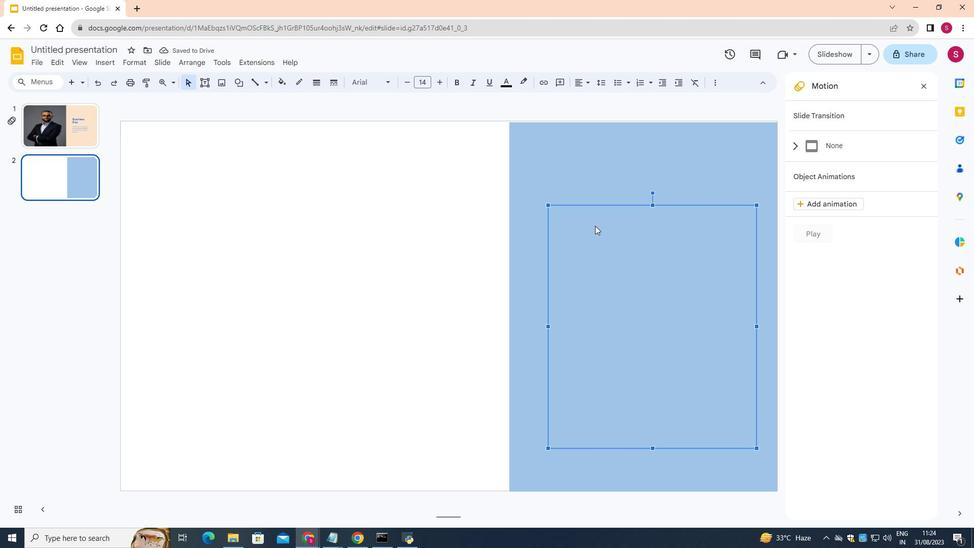 
Action: Mouse pressed left at (595, 225)
